 Task: Purchase a washing machine online from Flipkart.
Action: Mouse moved to (365, 63)
Screenshot: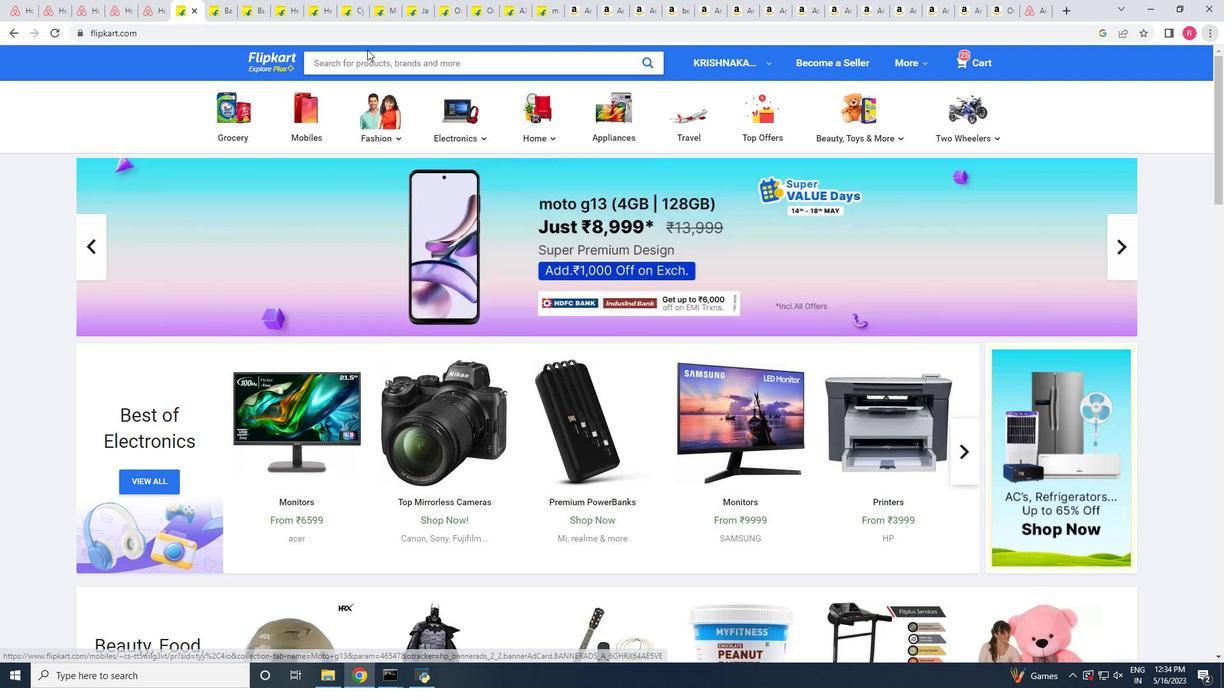 
Action: Mouse pressed left at (365, 63)
Screenshot: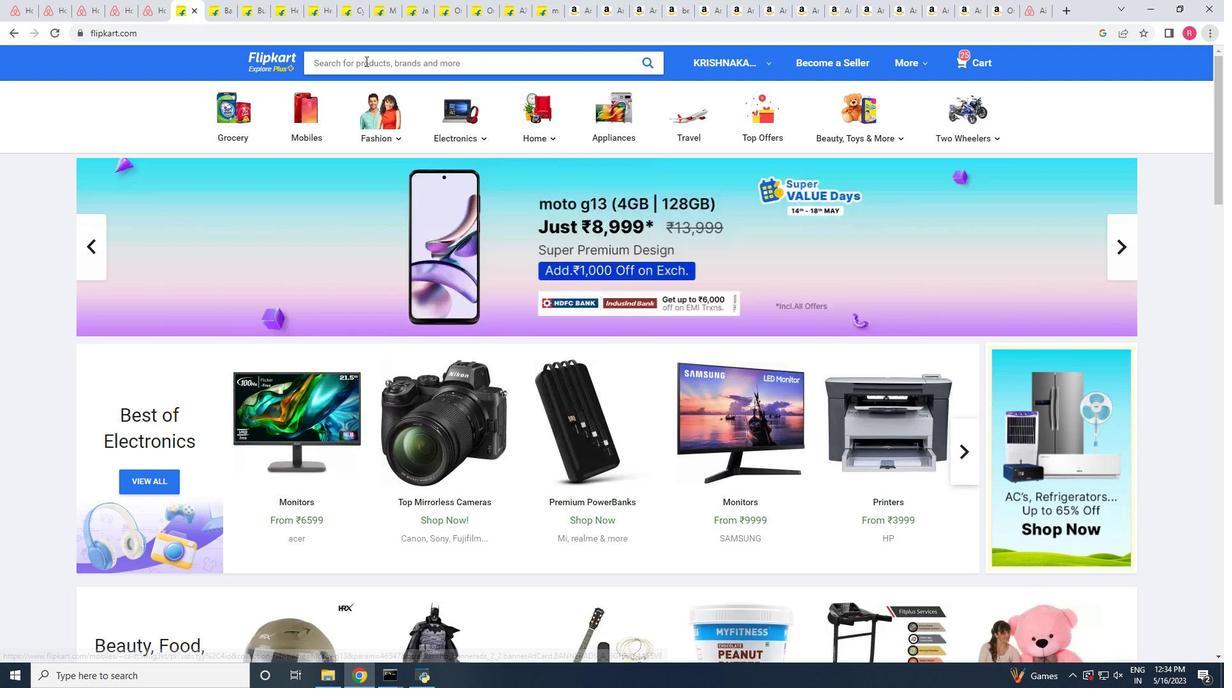 
Action: Key pressed home<Key.space>app
Screenshot: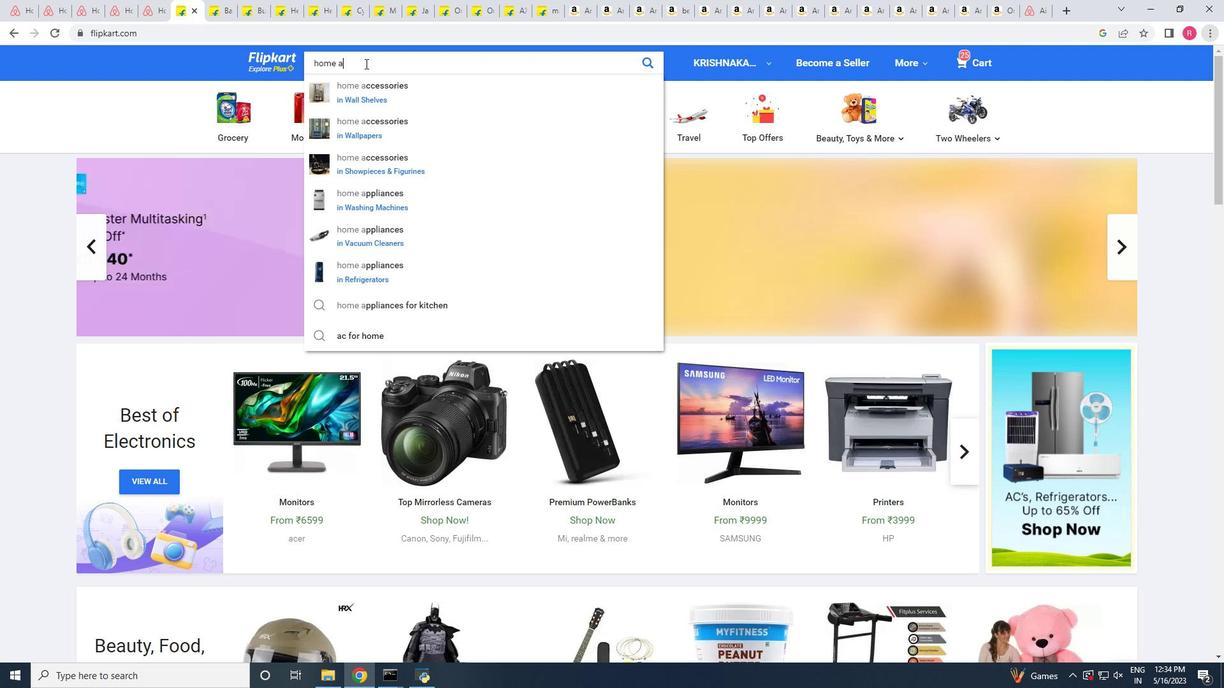 
Action: Mouse moved to (372, 94)
Screenshot: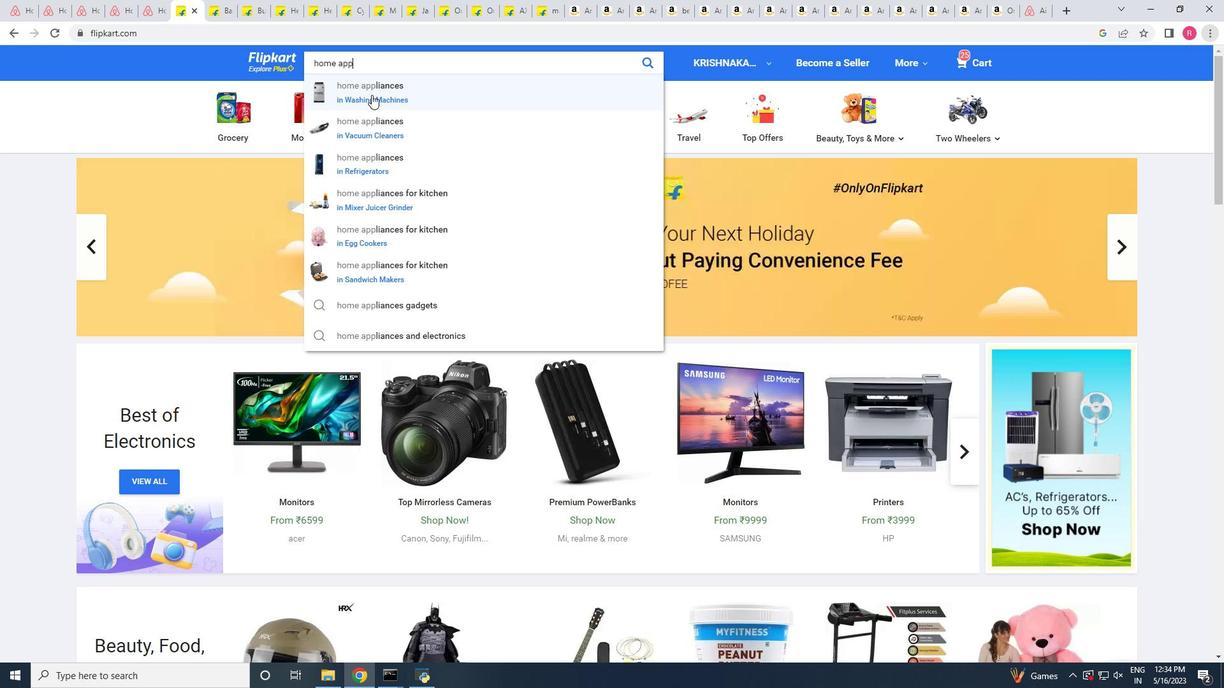 
Action: Mouse pressed left at (372, 94)
Screenshot: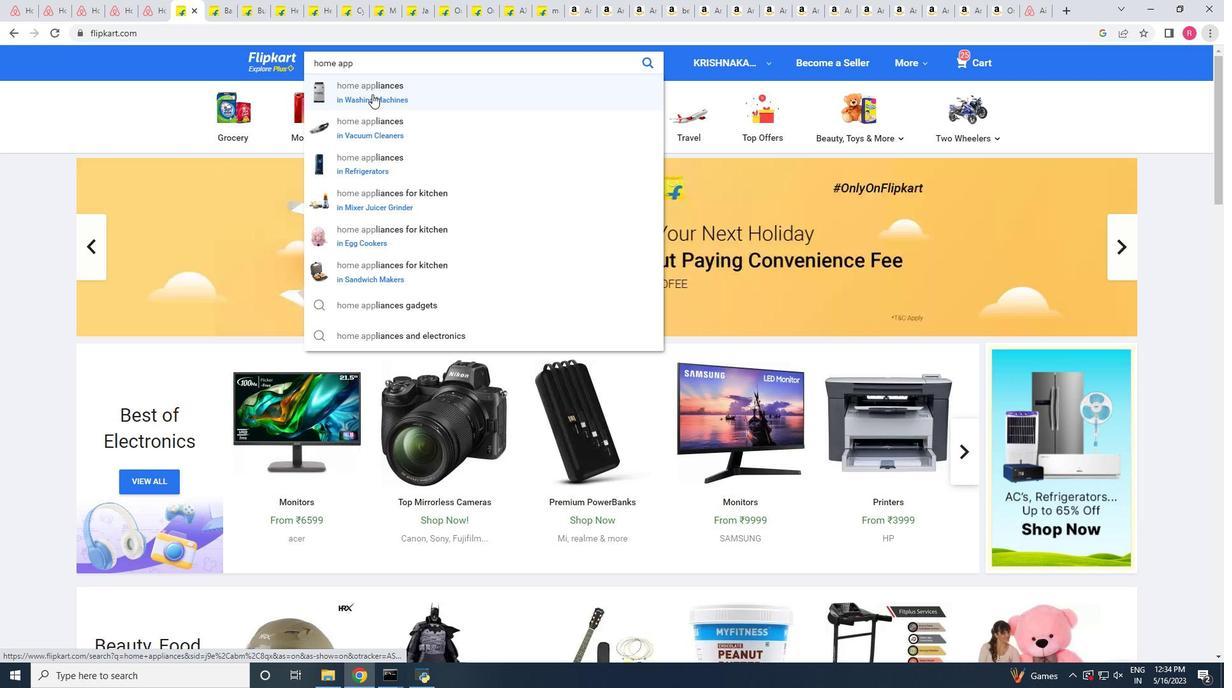 
Action: Mouse moved to (508, 221)
Screenshot: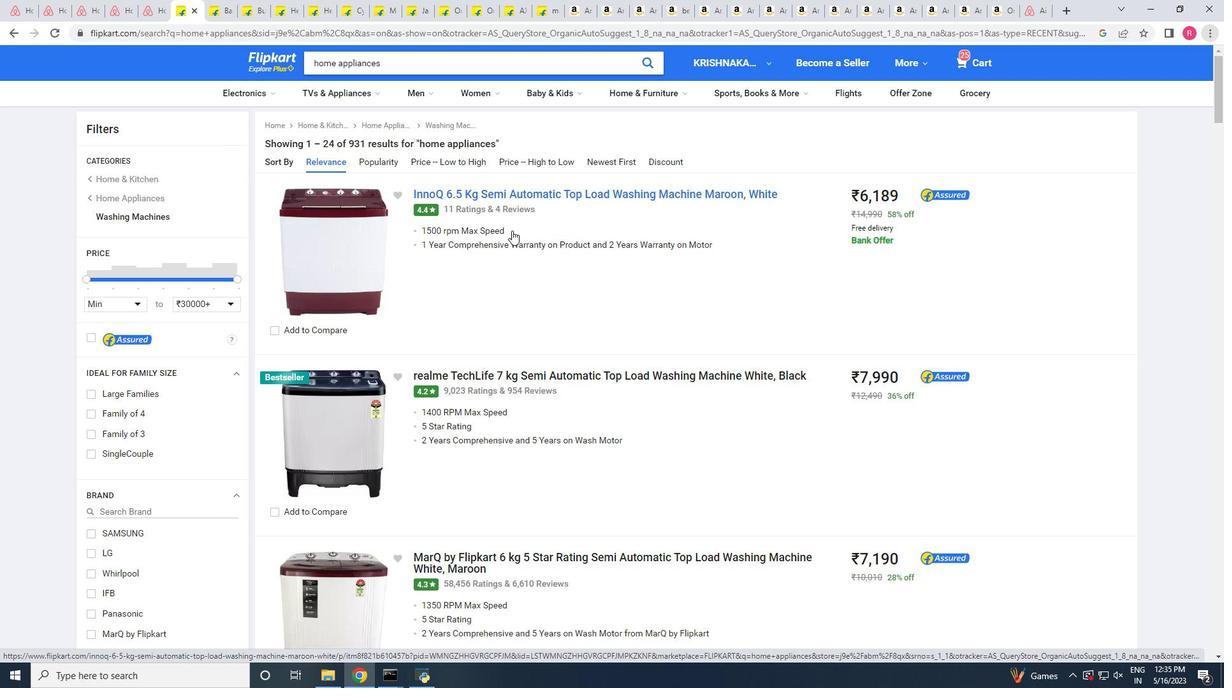 
Action: Mouse pressed left at (508, 221)
Screenshot: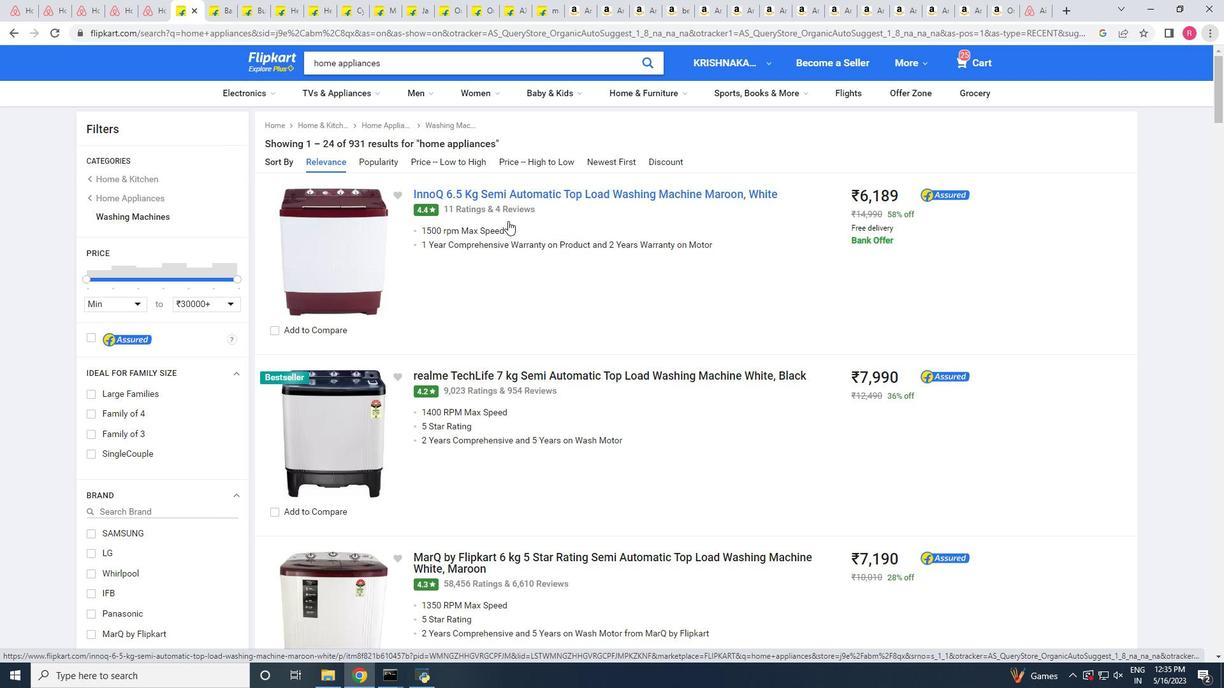 
Action: Mouse moved to (570, 358)
Screenshot: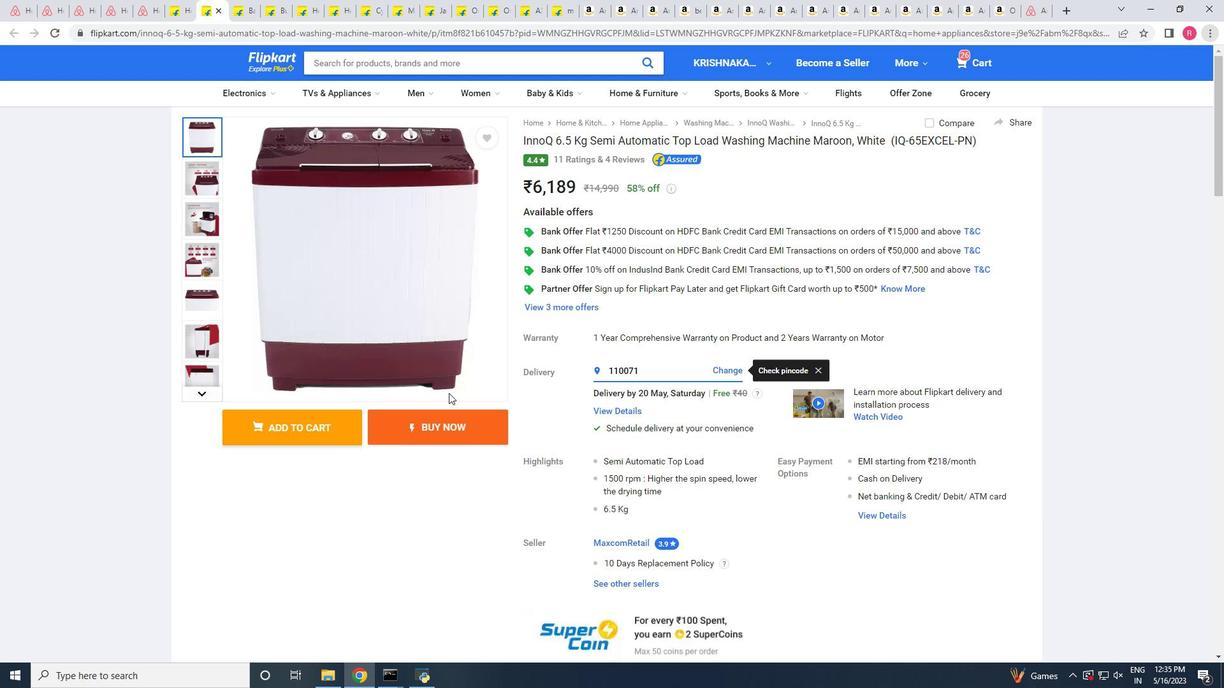 
Action: Mouse scrolled (570, 357) with delta (0, 0)
Screenshot: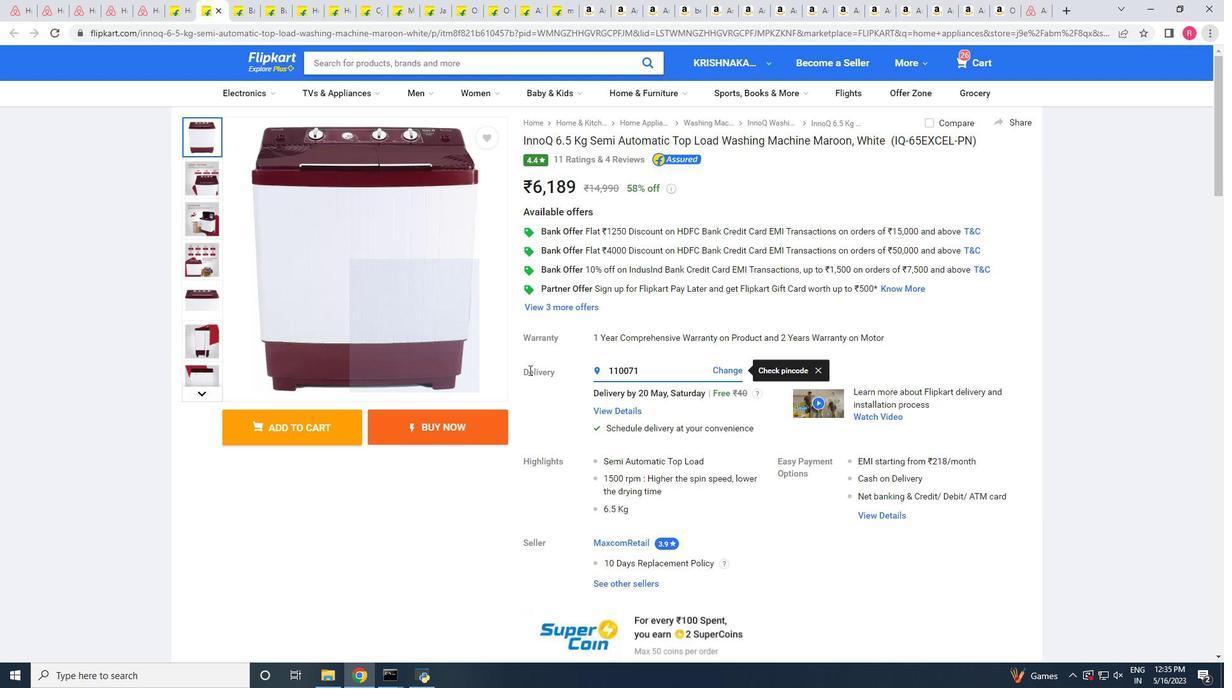 
Action: Mouse scrolled (570, 357) with delta (0, 0)
Screenshot: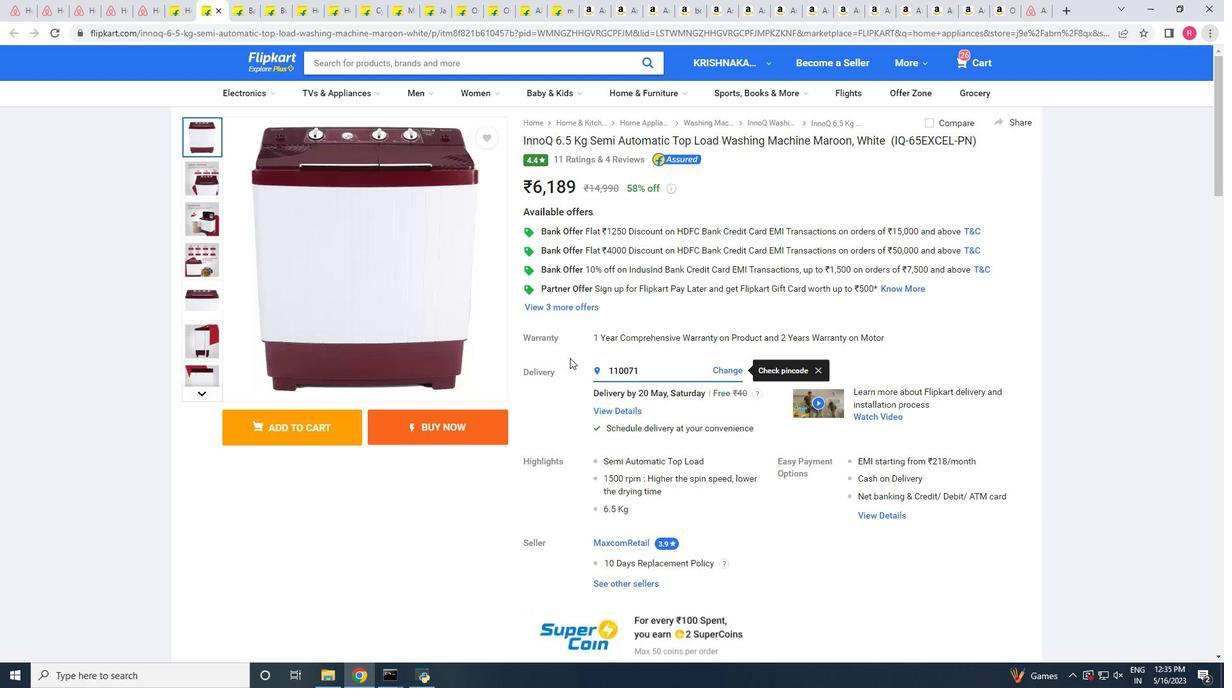
Action: Mouse scrolled (570, 357) with delta (0, 0)
Screenshot: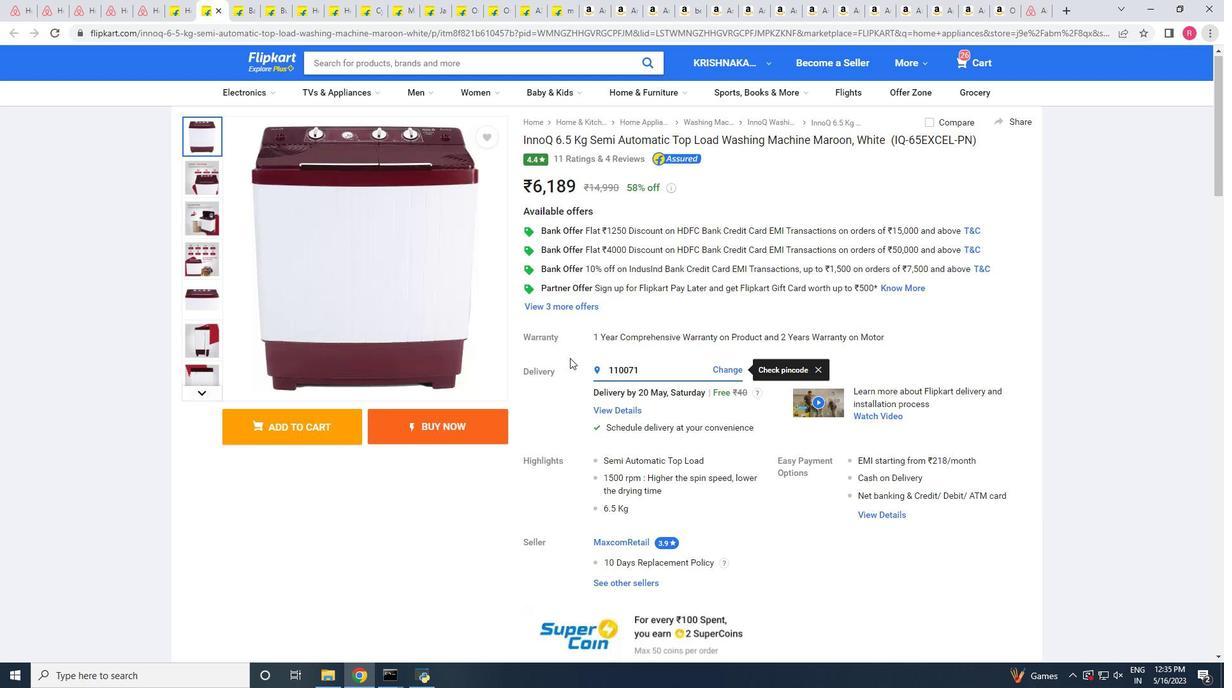 
Action: Mouse scrolled (570, 357) with delta (0, 0)
Screenshot: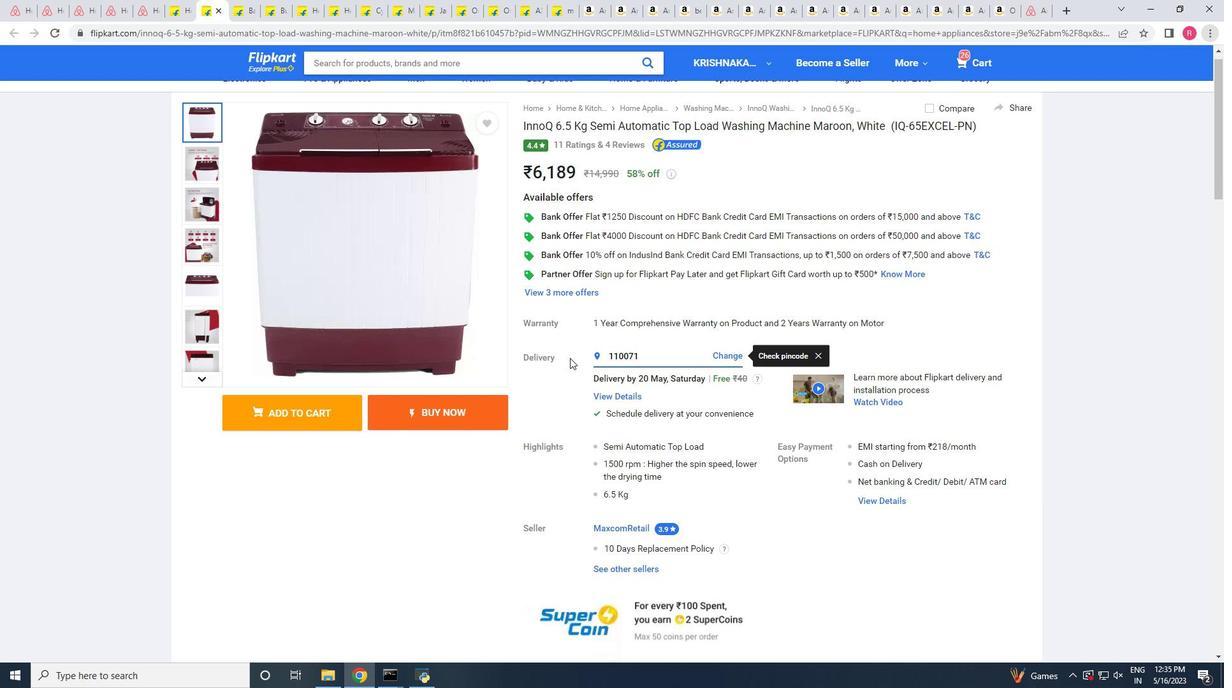 
Action: Mouse moved to (570, 358)
Screenshot: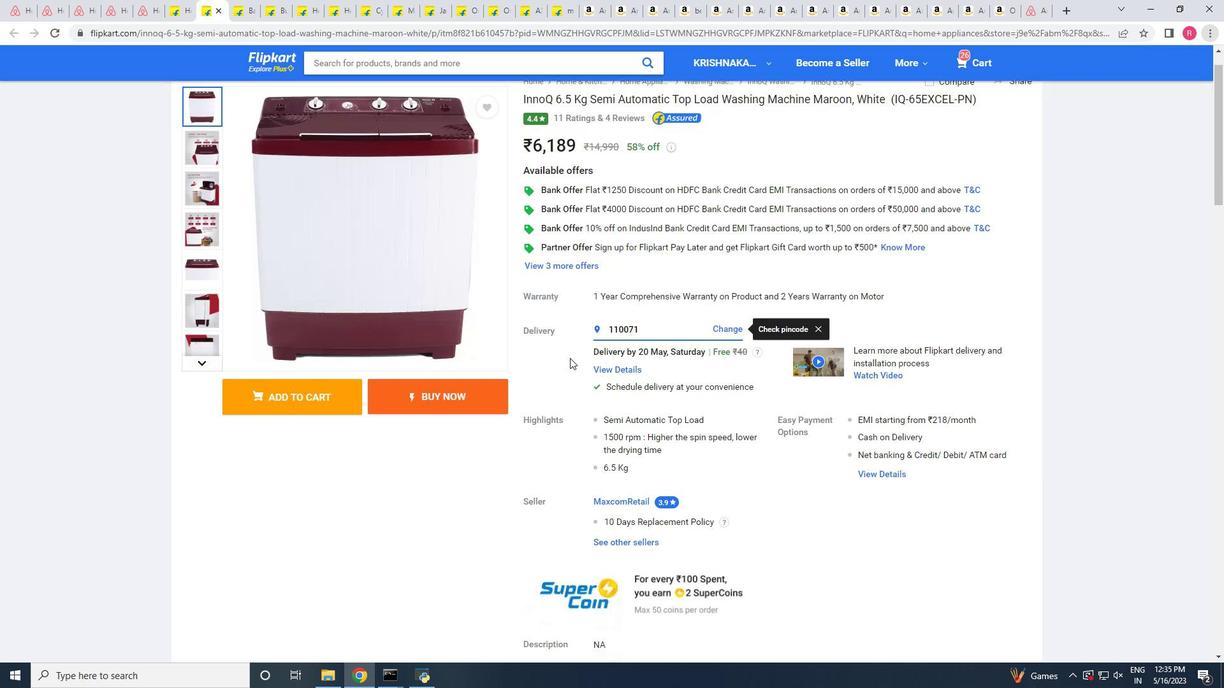 
Action: Mouse scrolled (570, 357) with delta (0, 0)
Screenshot: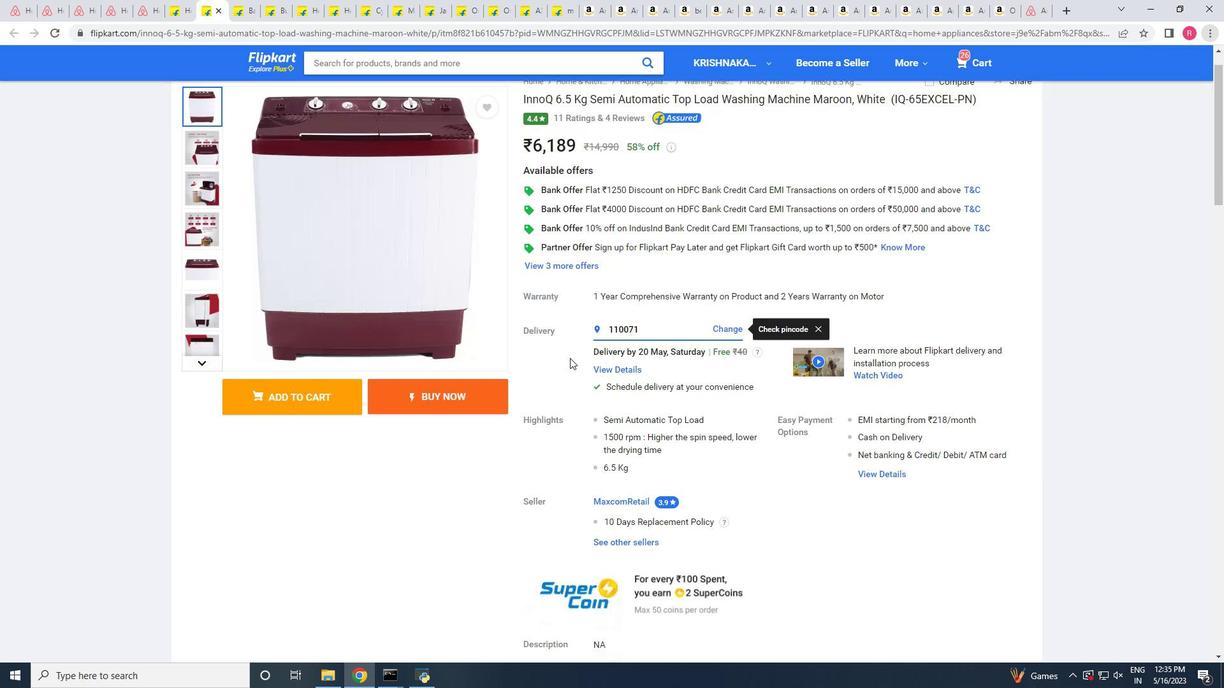 
Action: Mouse moved to (572, 357)
Screenshot: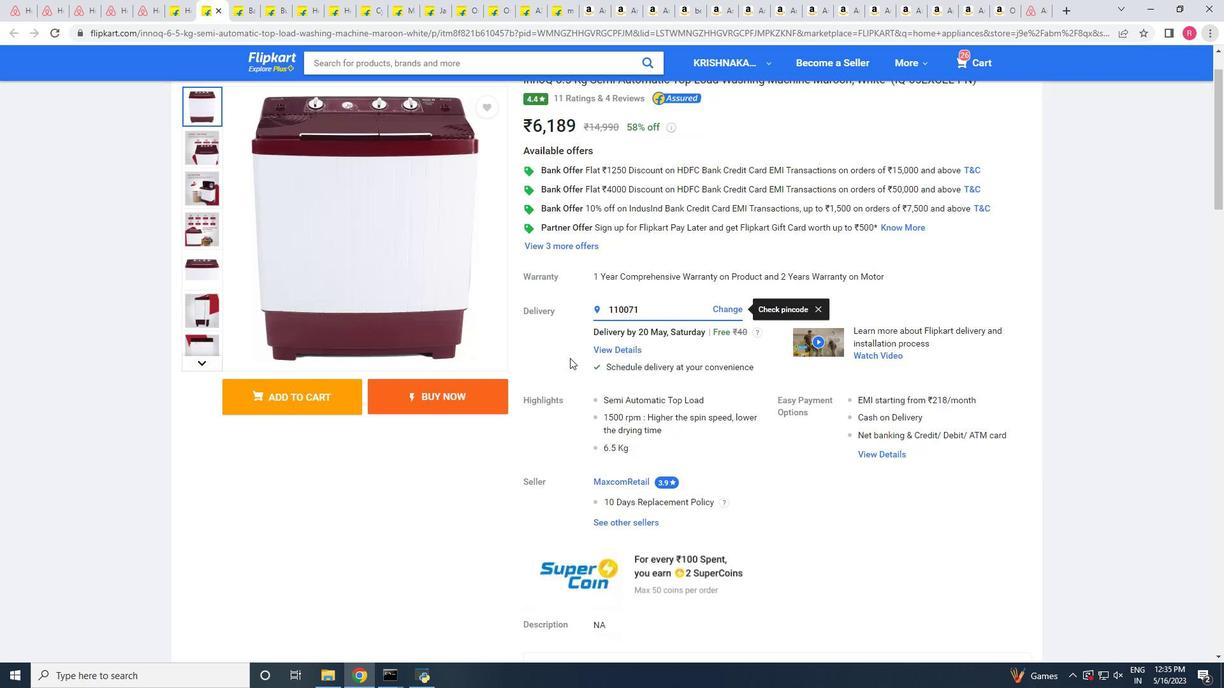 
Action: Mouse scrolled (572, 357) with delta (0, 0)
Screenshot: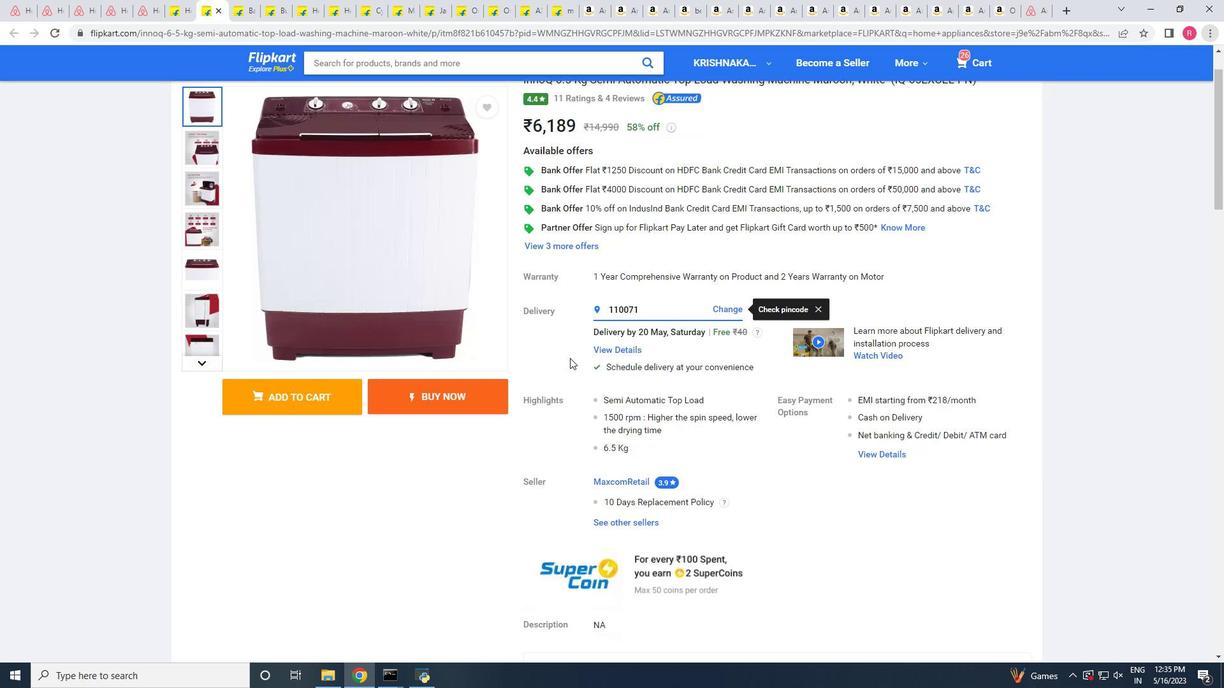 
Action: Mouse scrolled (572, 357) with delta (0, 0)
Screenshot: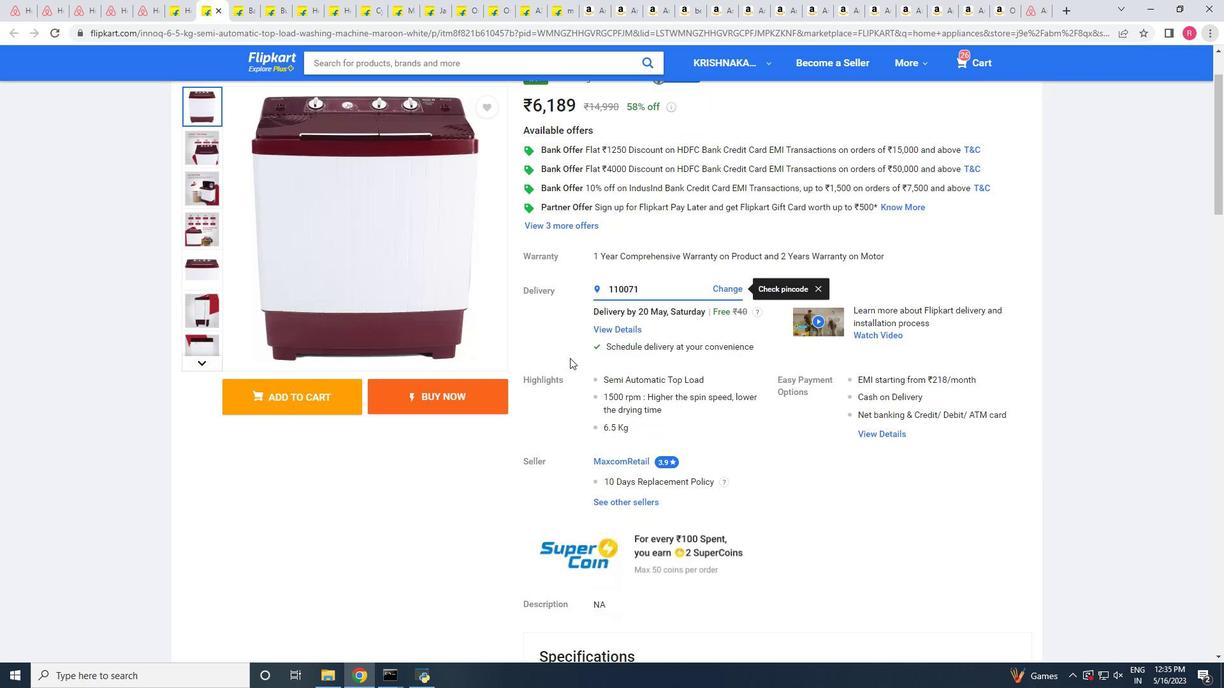 
Action: Mouse moved to (573, 357)
Screenshot: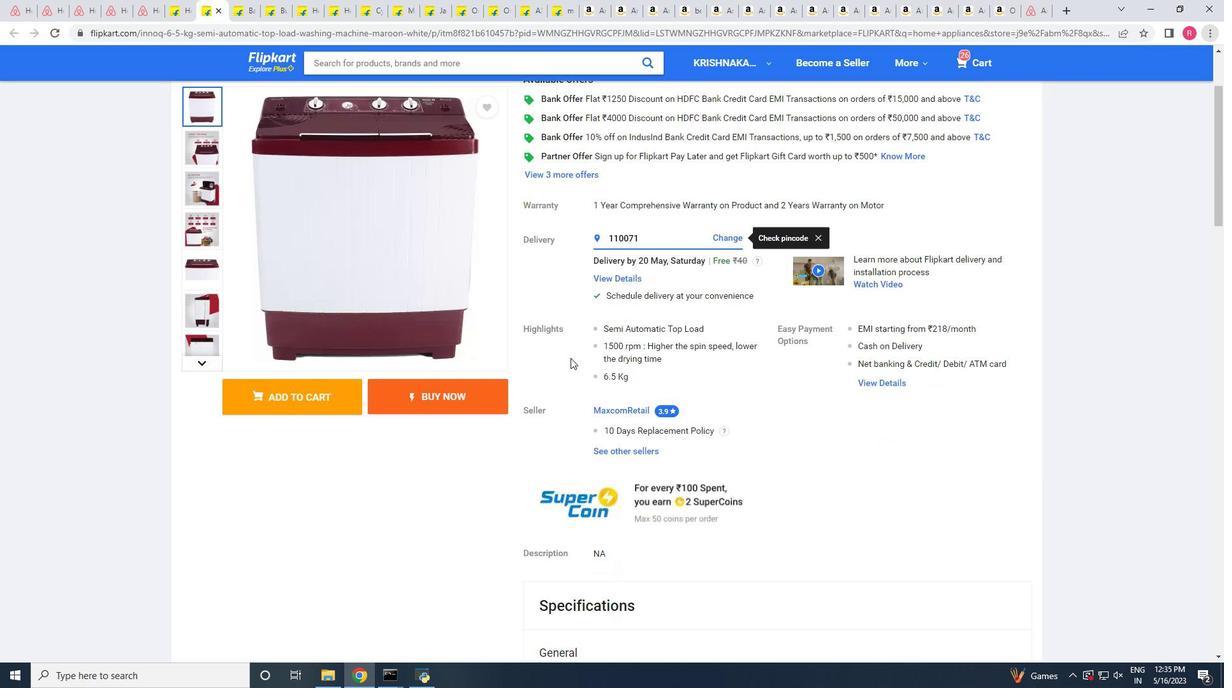 
Action: Mouse scrolled (573, 357) with delta (0, 0)
Screenshot: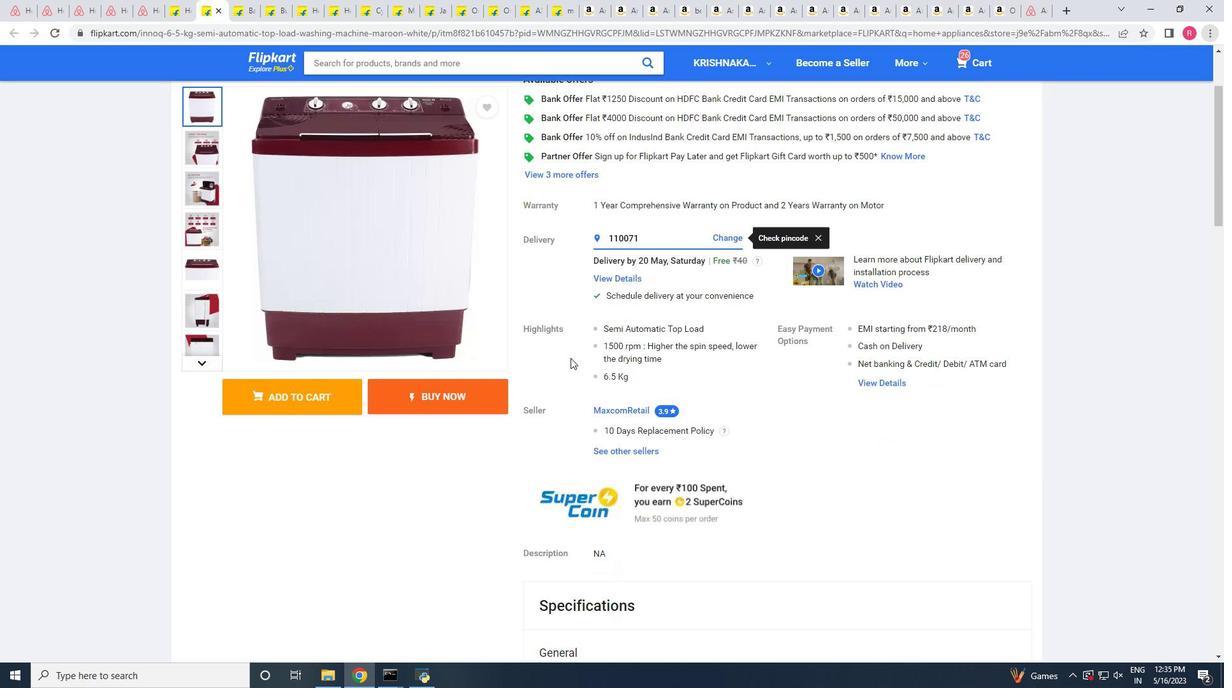 
Action: Mouse moved to (575, 355)
Screenshot: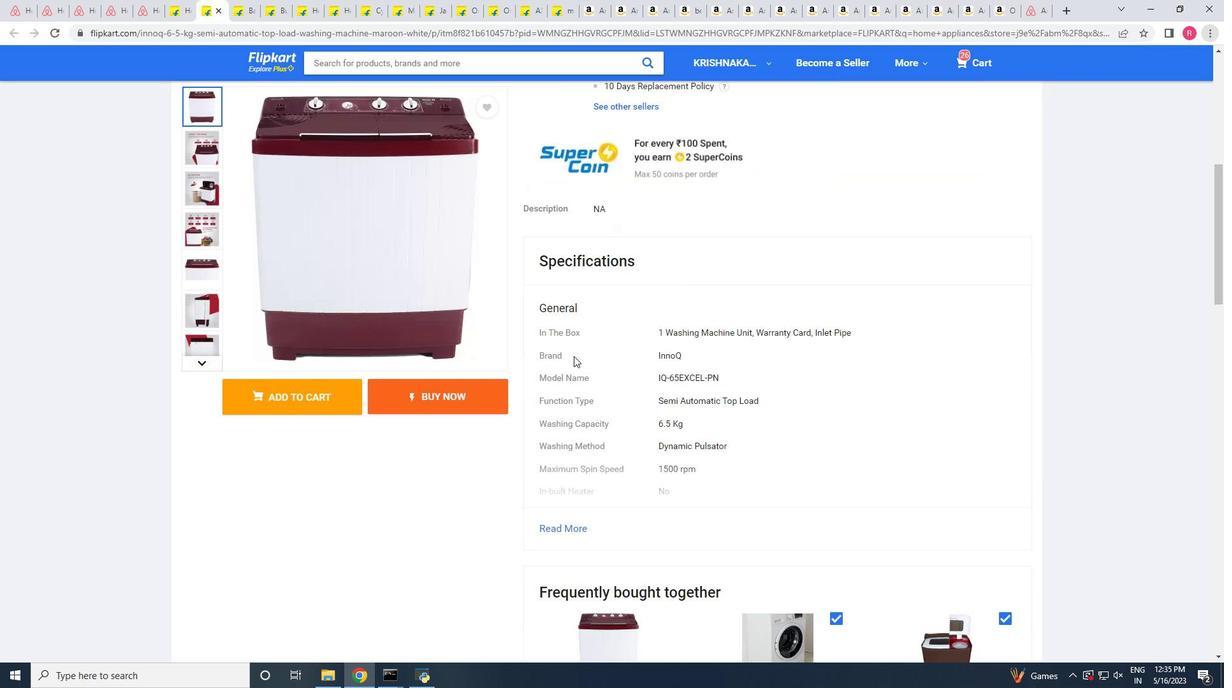 
Action: Mouse scrolled (575, 354) with delta (0, 0)
Screenshot: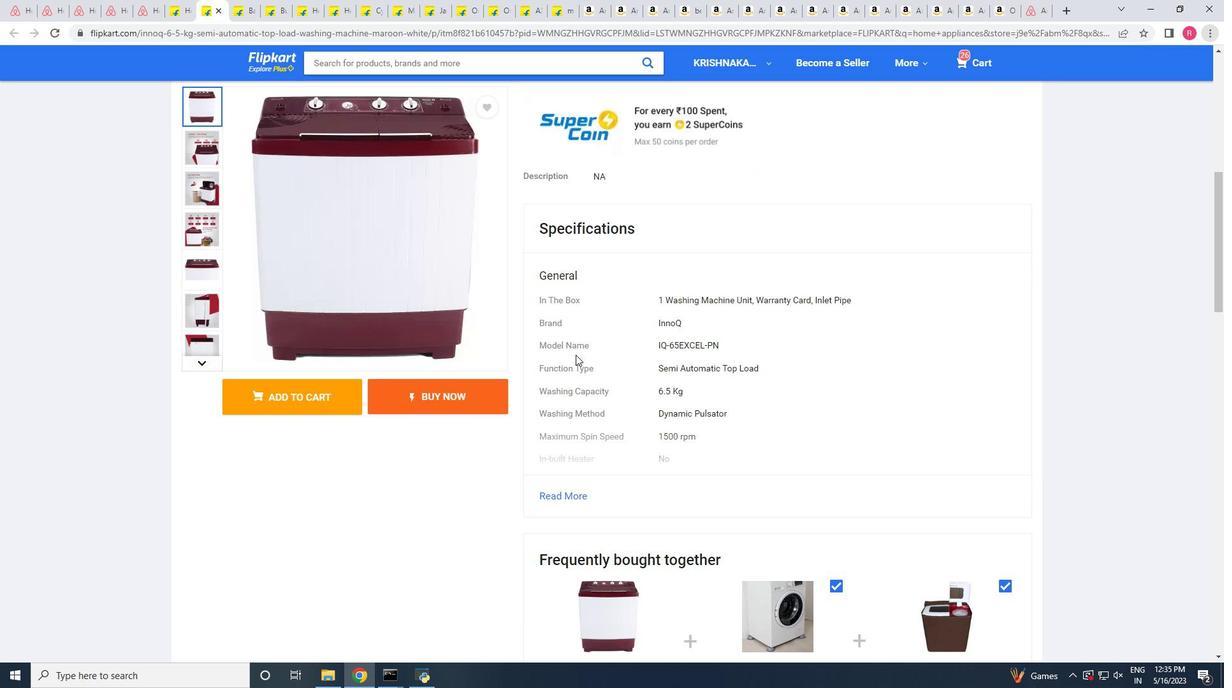 
Action: Mouse scrolled (575, 354) with delta (0, 0)
Screenshot: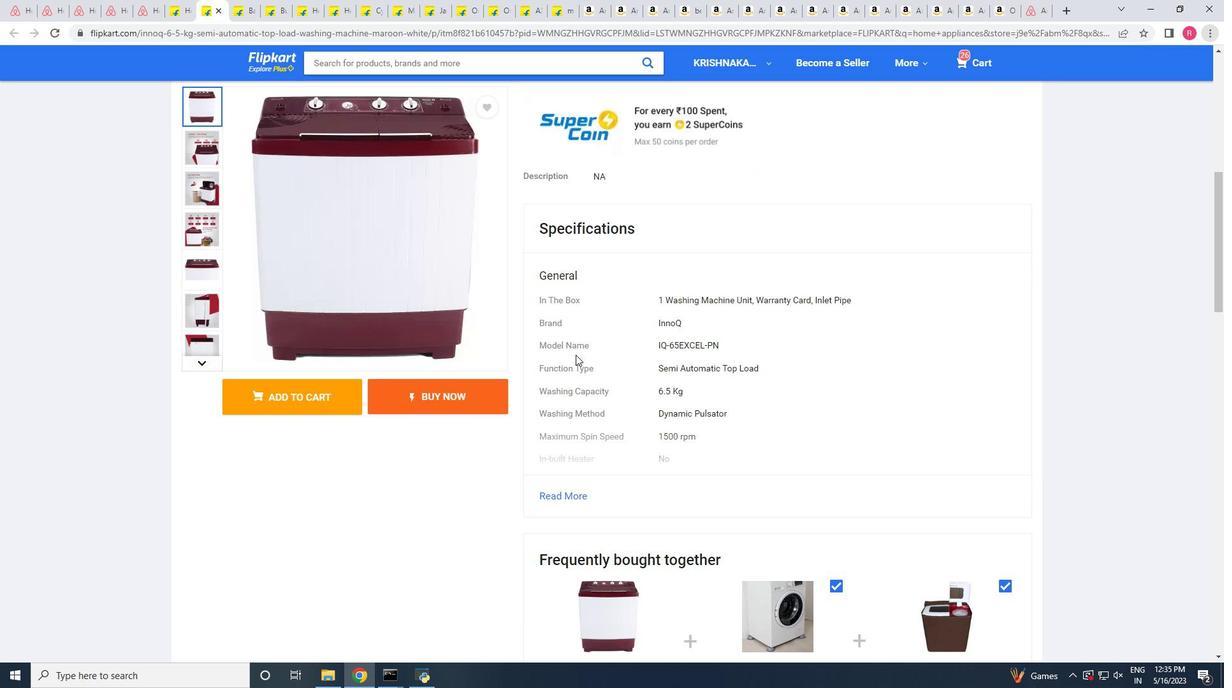 
Action: Mouse scrolled (575, 354) with delta (0, 0)
Screenshot: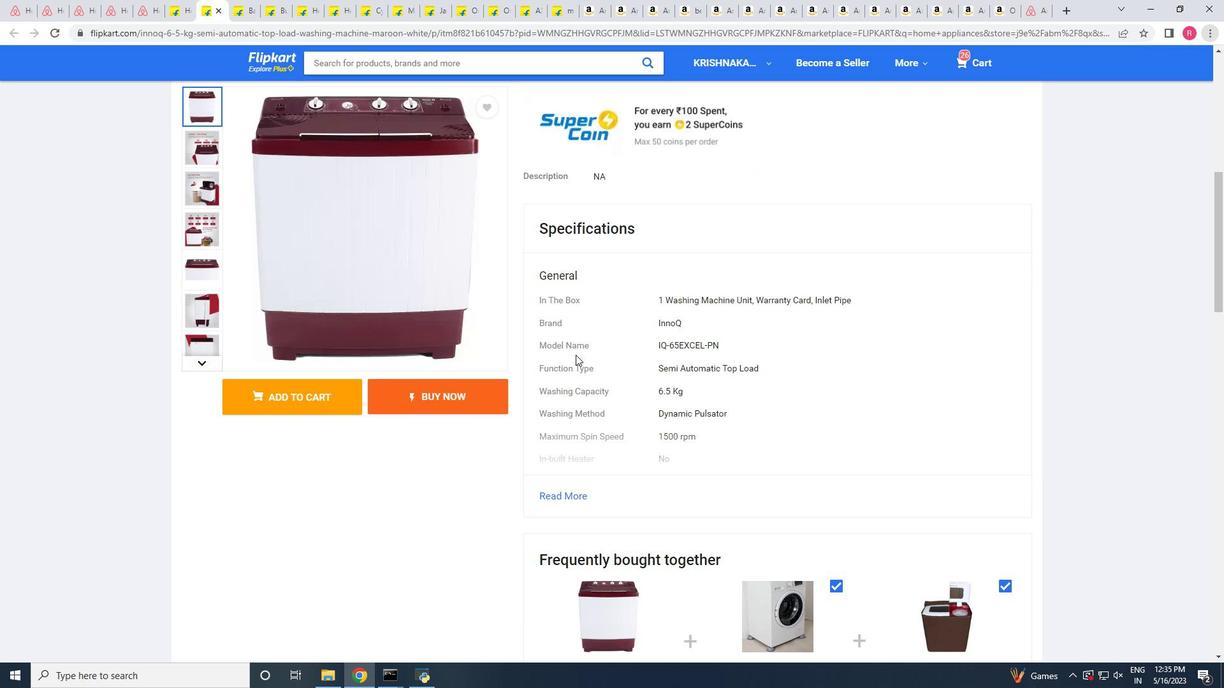 
Action: Mouse scrolled (575, 354) with delta (0, 0)
Screenshot: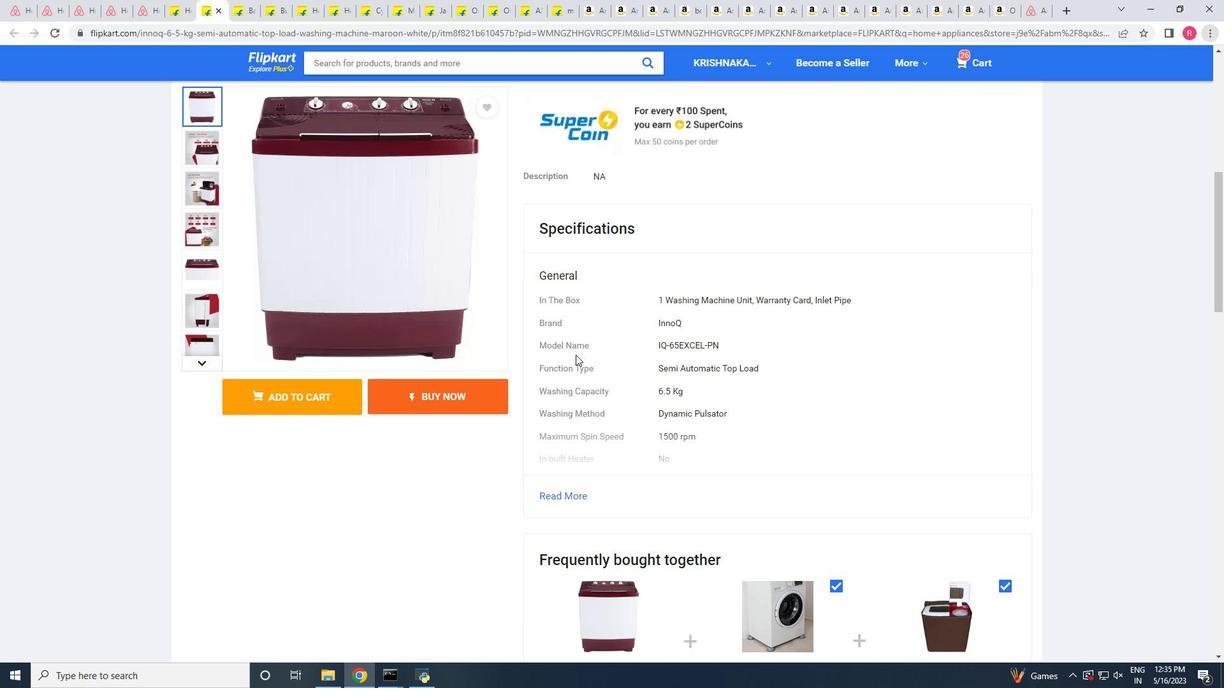 
Action: Mouse scrolled (575, 354) with delta (0, 0)
Screenshot: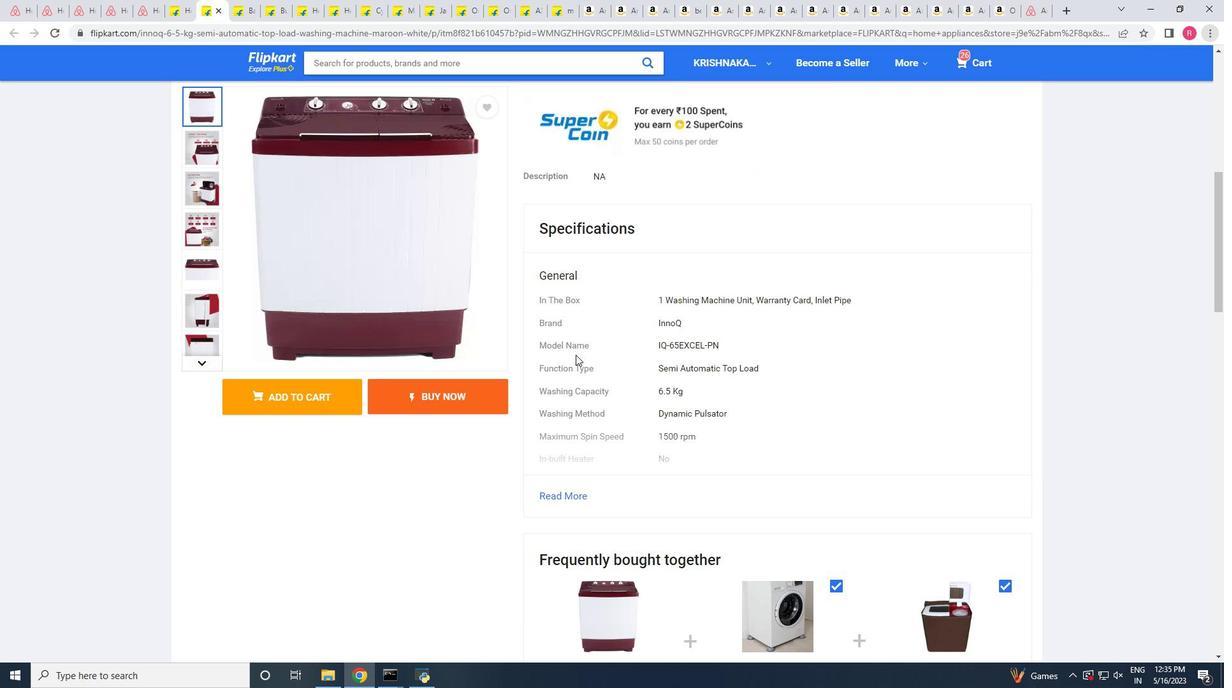 
Action: Mouse scrolled (575, 354) with delta (0, 0)
Screenshot: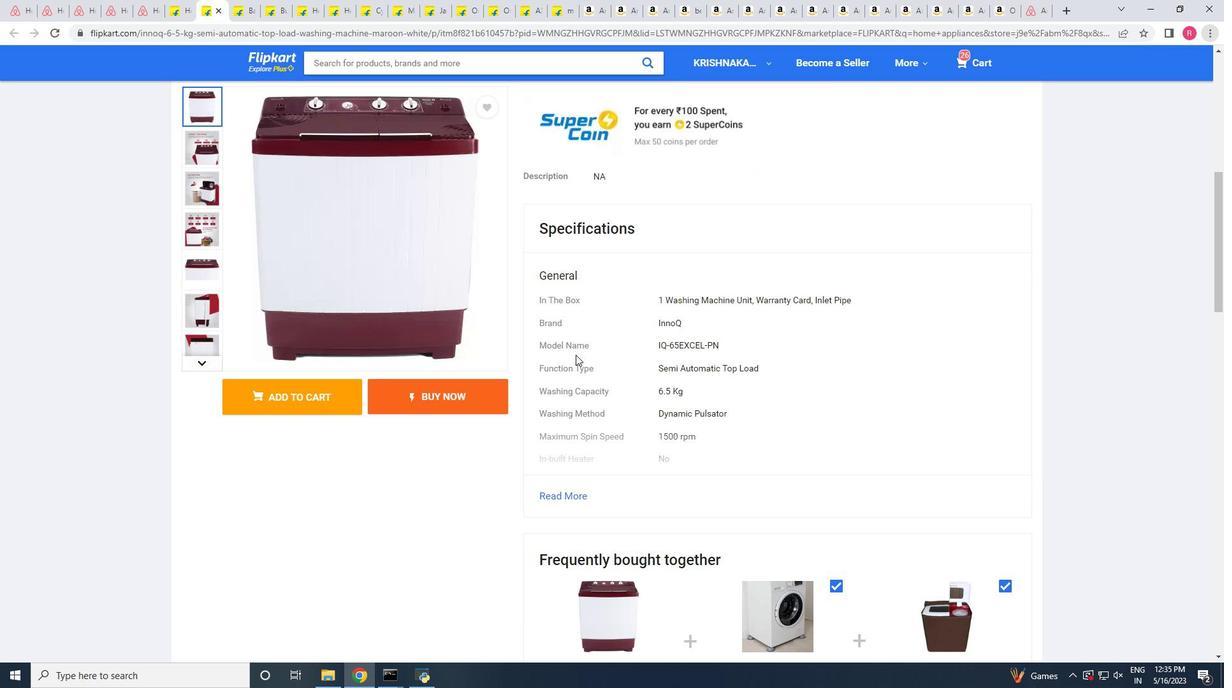 
Action: Mouse scrolled (575, 354) with delta (0, 0)
Screenshot: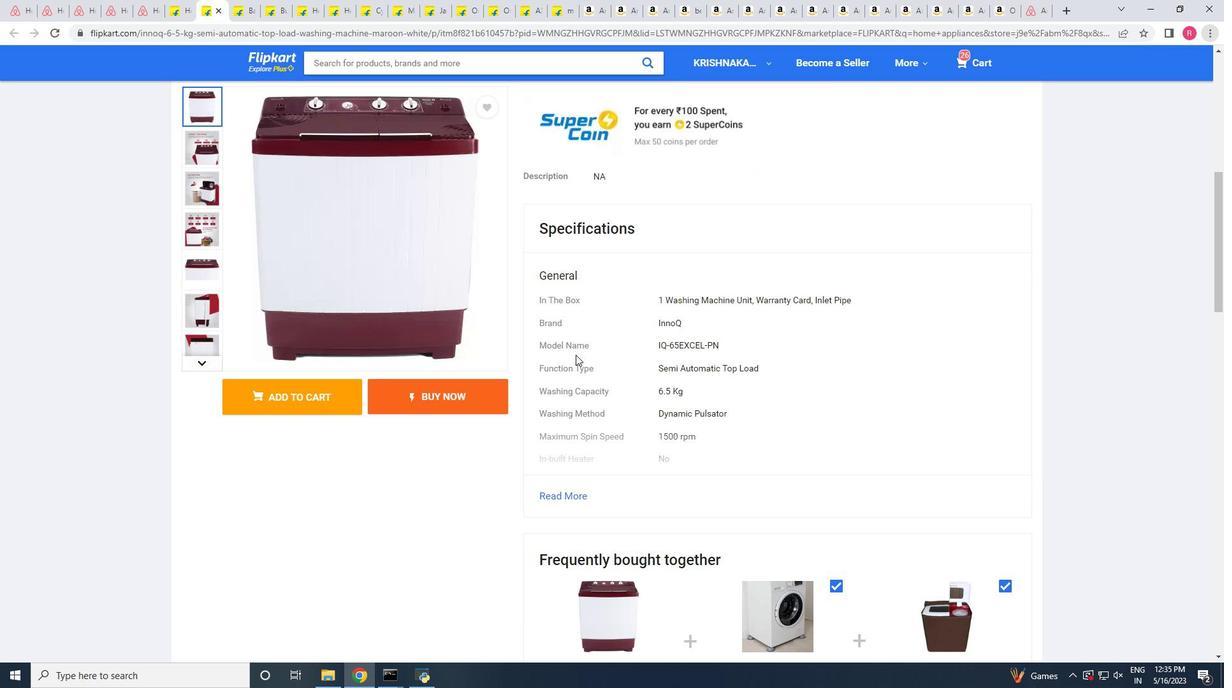 
Action: Mouse scrolled (575, 354) with delta (0, 0)
Screenshot: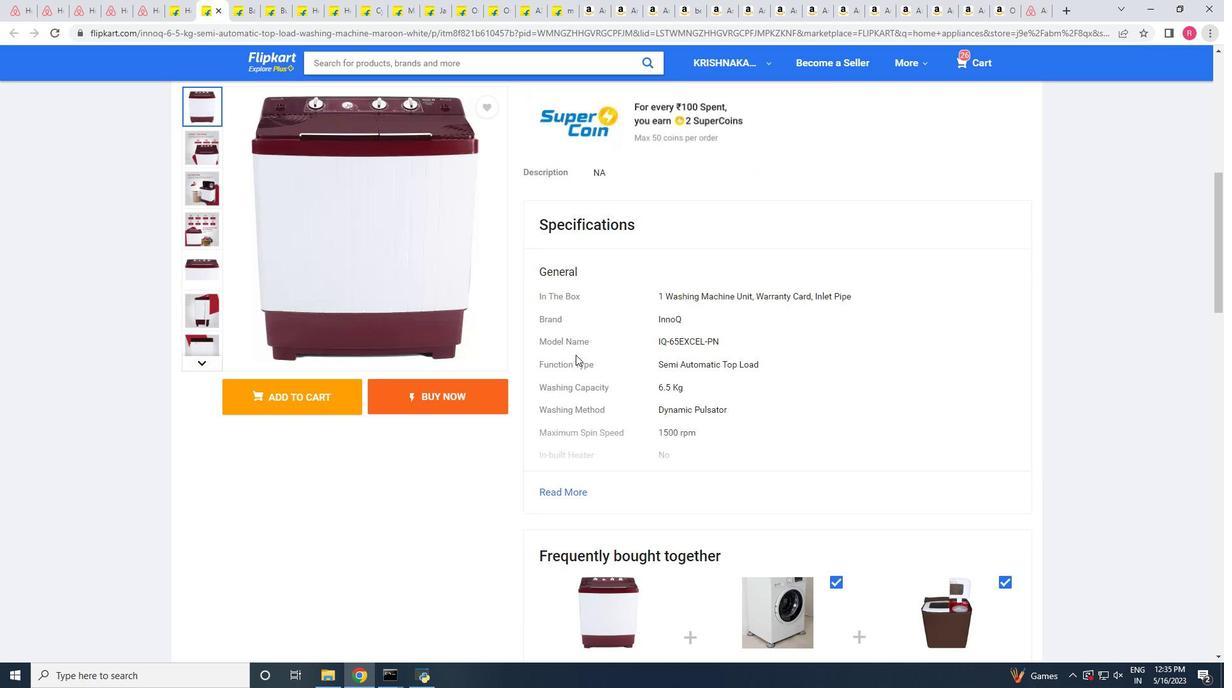 
Action: Mouse moved to (591, 352)
Screenshot: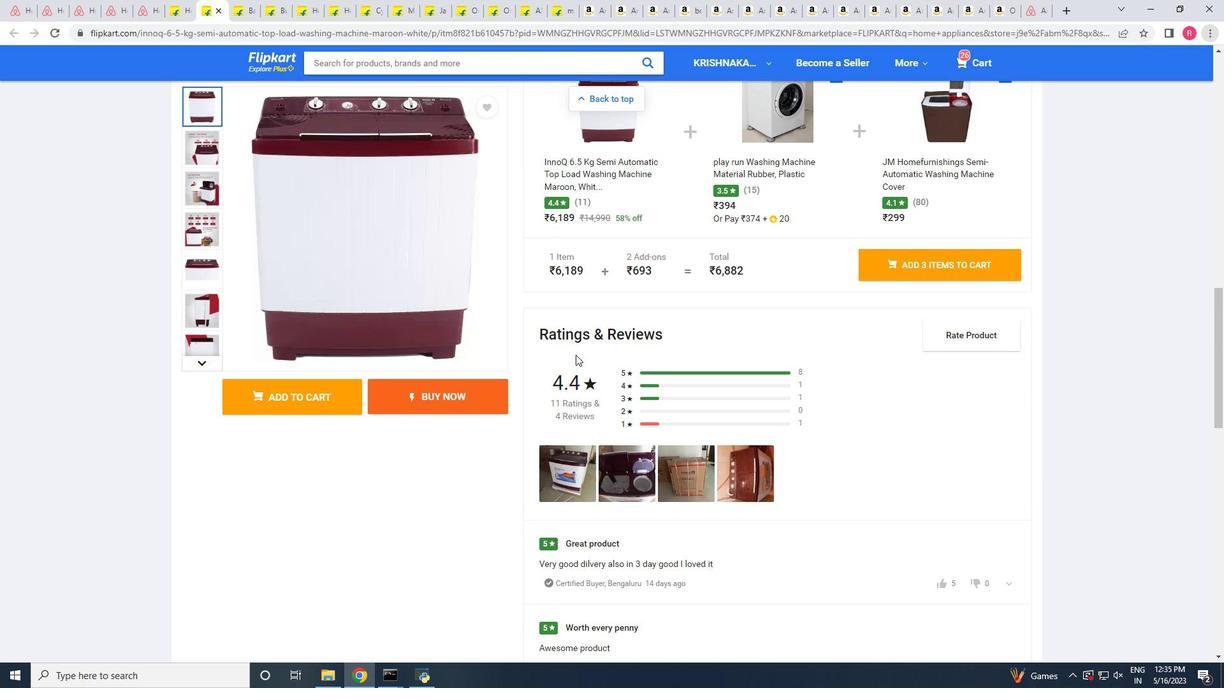 
Action: Mouse scrolled (591, 352) with delta (0, 0)
Screenshot: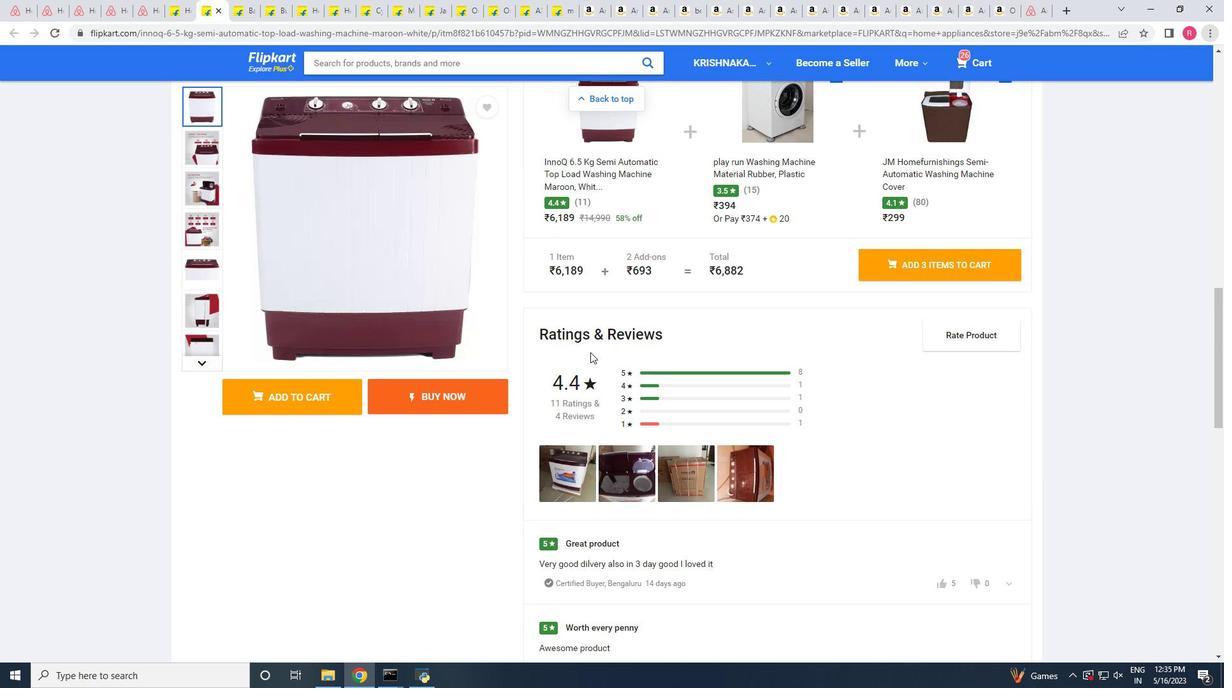 
Action: Mouse scrolled (591, 352) with delta (0, 0)
Screenshot: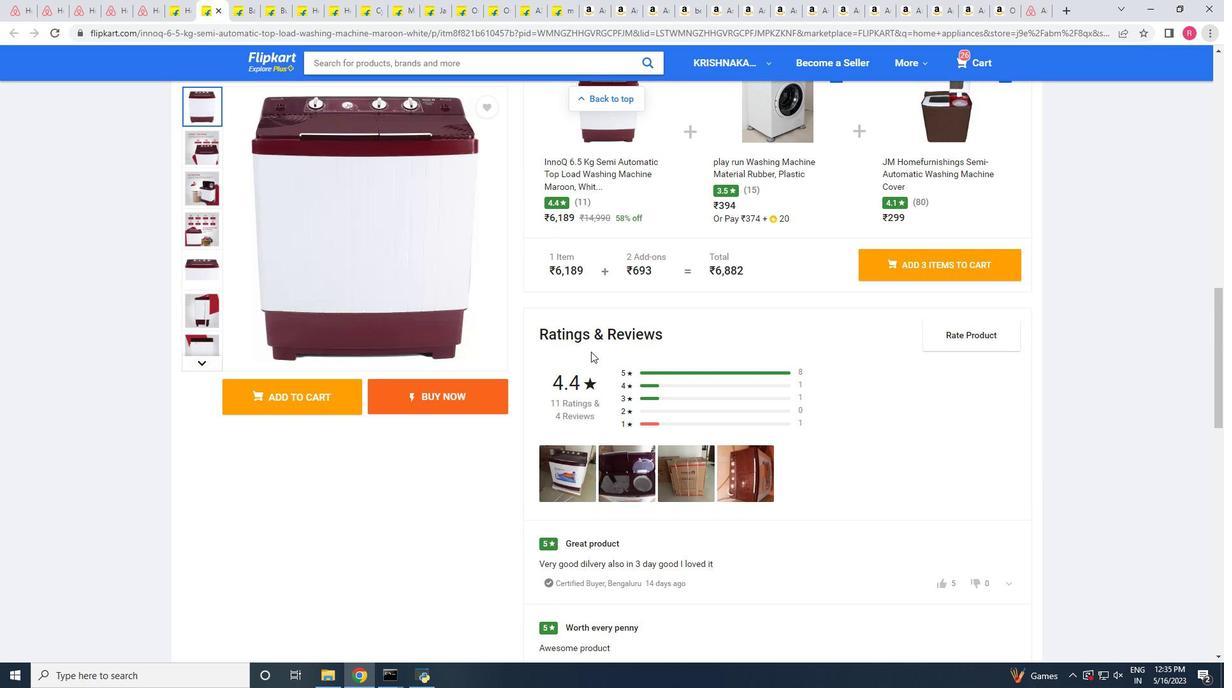 
Action: Mouse moved to (928, 396)
Screenshot: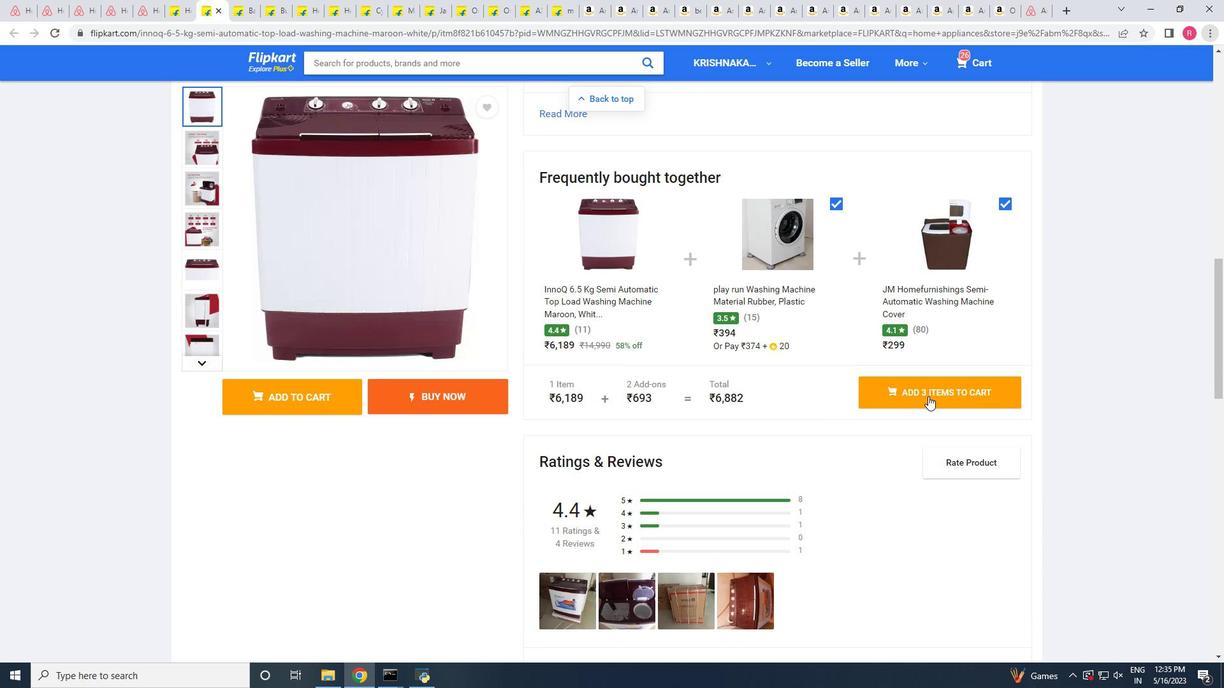 
Action: Mouse pressed left at (928, 396)
Screenshot: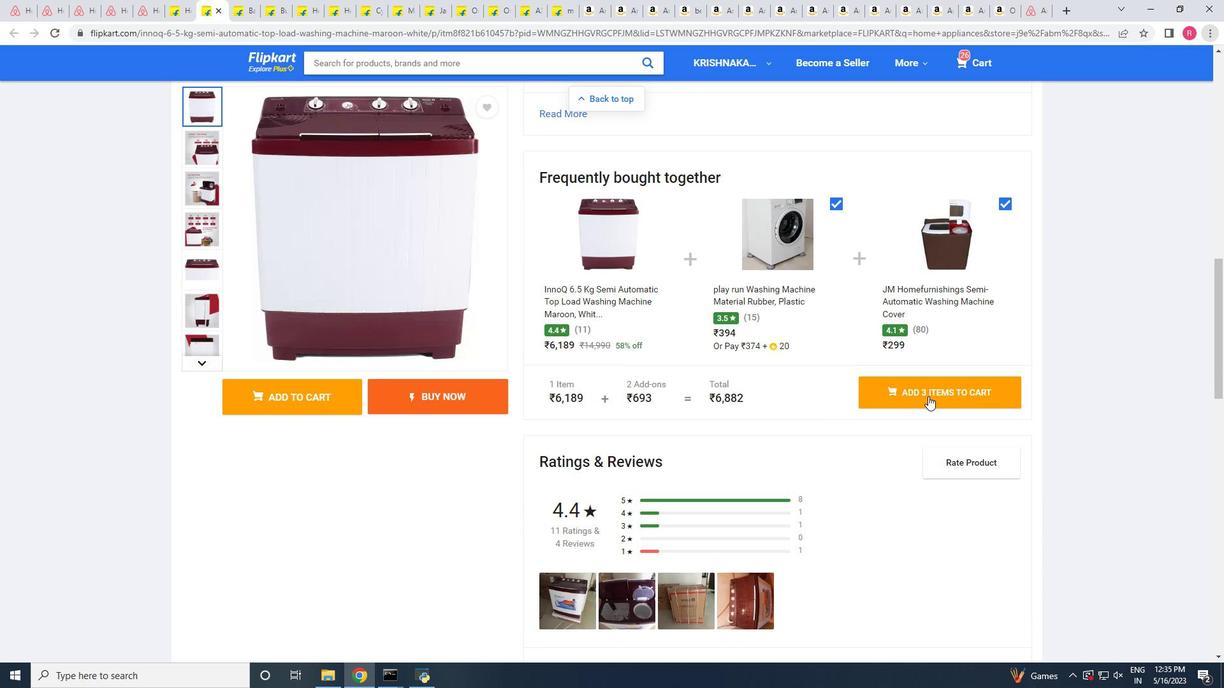 
Action: Mouse moved to (598, 321)
Screenshot: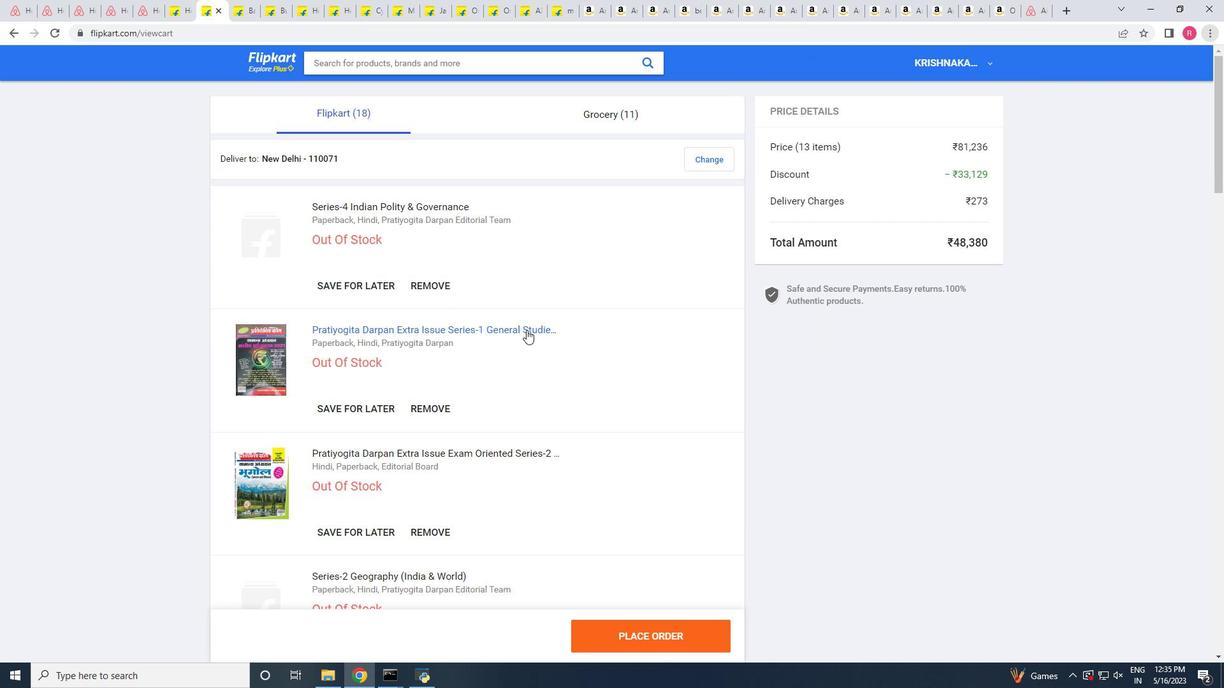 
Action: Mouse scrolled (598, 320) with delta (0, 0)
Screenshot: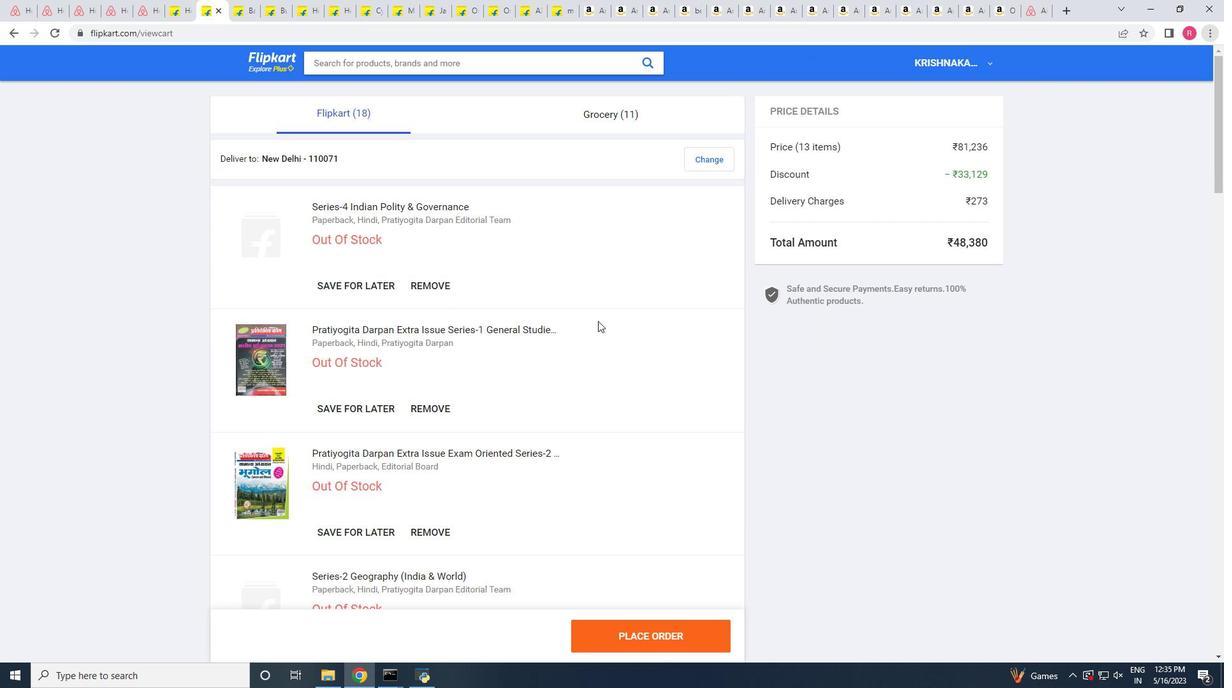 
Action: Mouse scrolled (598, 320) with delta (0, 0)
Screenshot: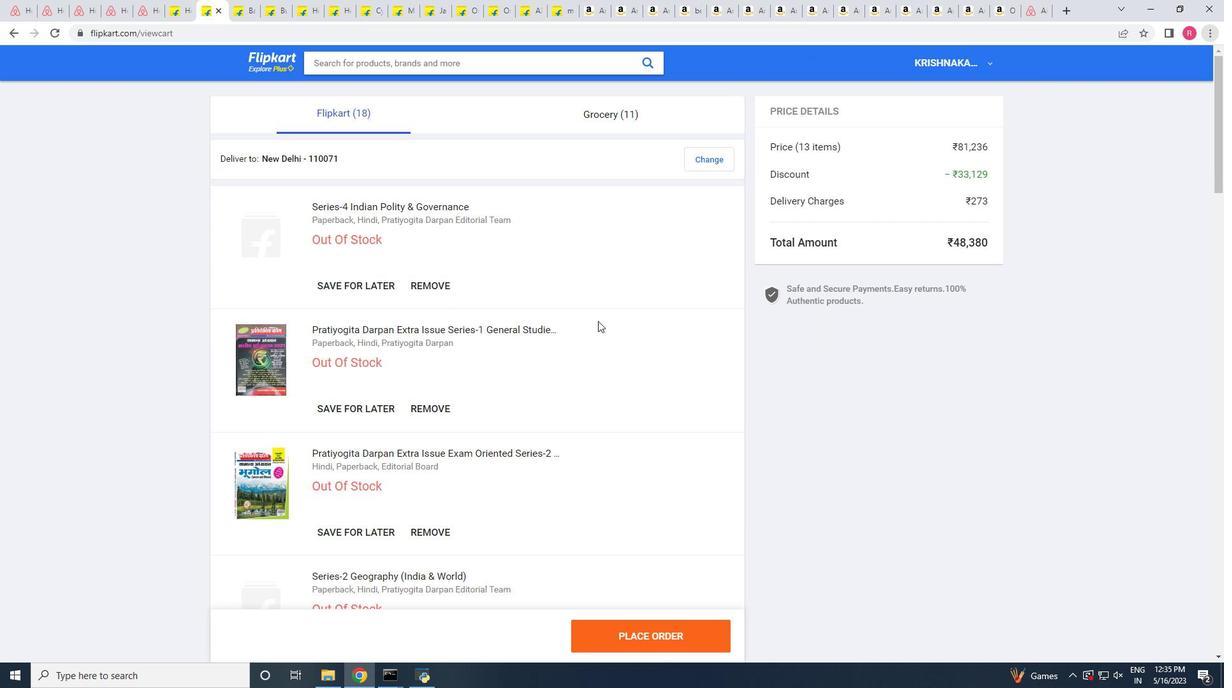 
Action: Mouse scrolled (598, 320) with delta (0, 0)
Screenshot: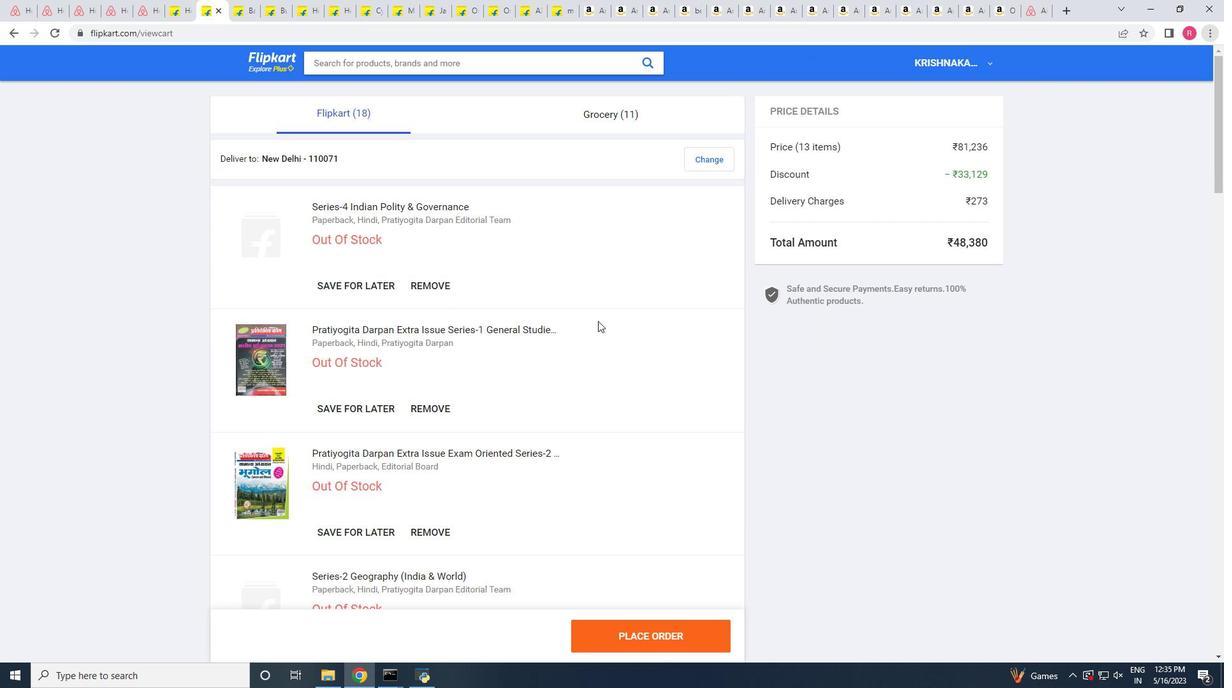 
Action: Mouse scrolled (598, 320) with delta (0, 0)
Screenshot: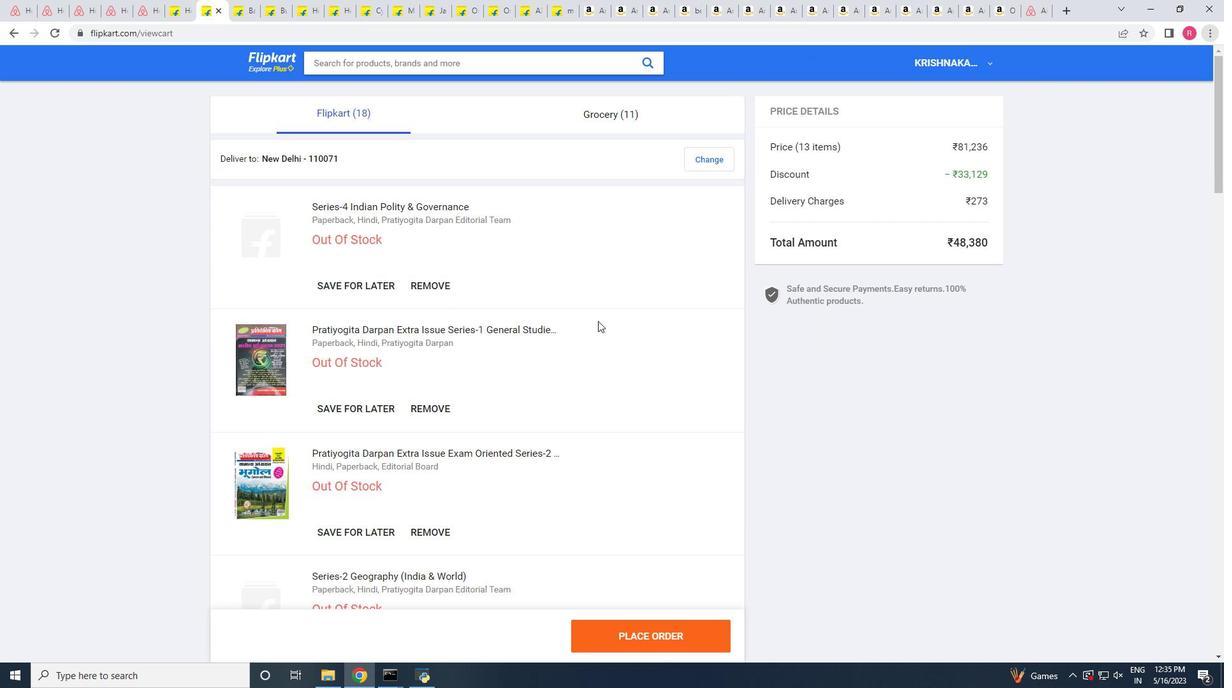
Action: Mouse scrolled (598, 320) with delta (0, 0)
Screenshot: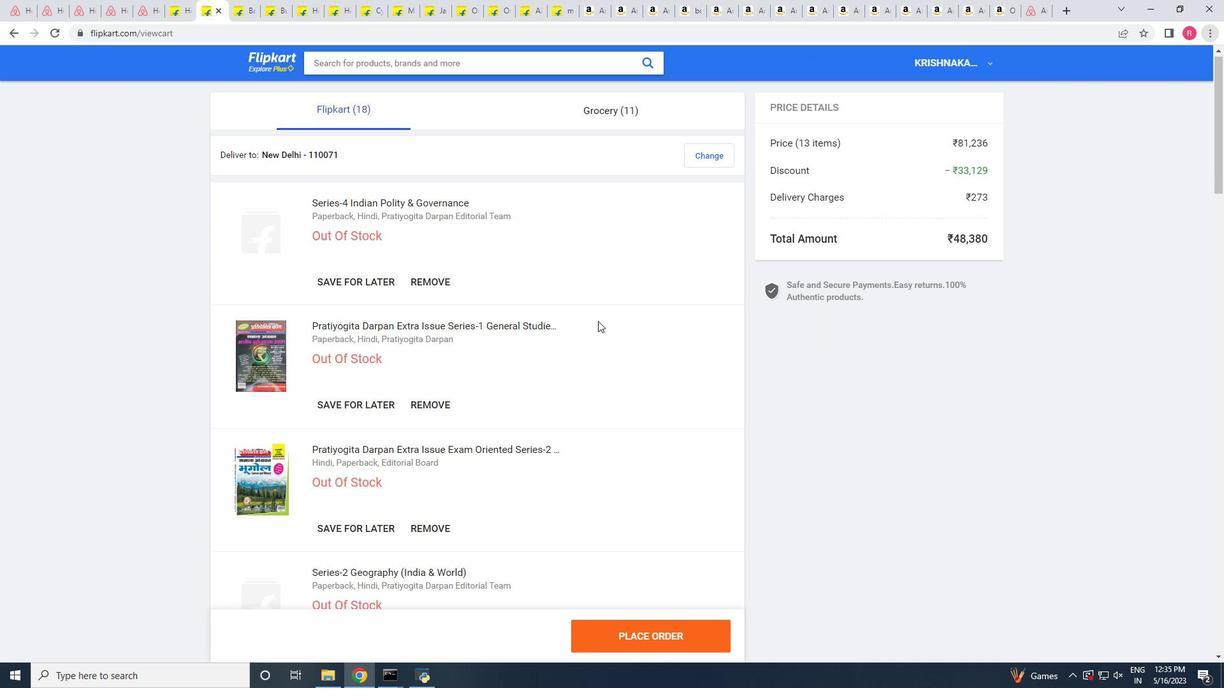 
Action: Mouse scrolled (598, 320) with delta (0, 0)
Screenshot: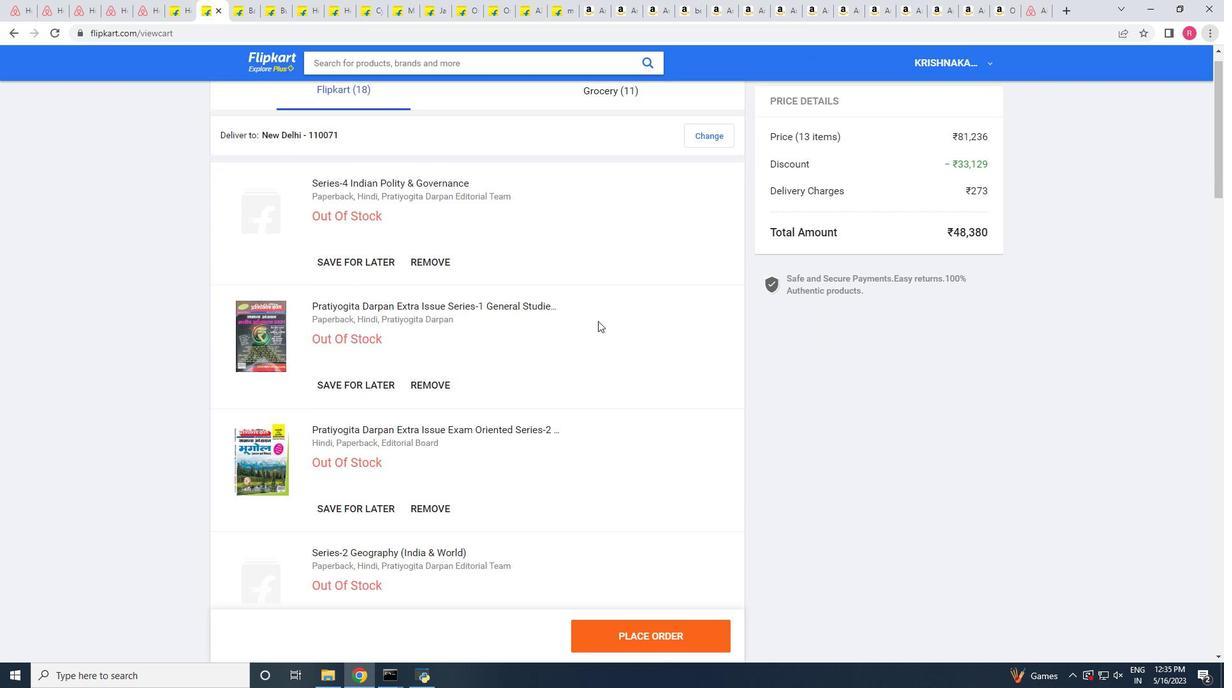 
Action: Mouse moved to (598, 321)
Screenshot: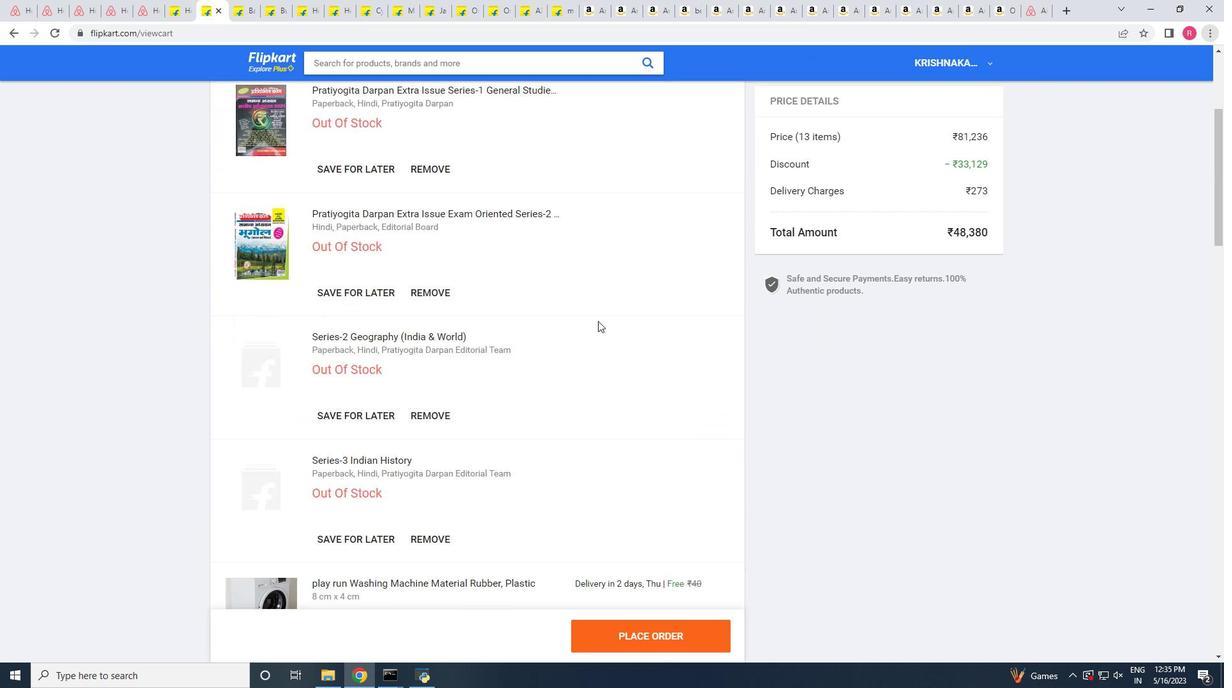 
Action: Mouse scrolled (598, 320) with delta (0, 0)
Screenshot: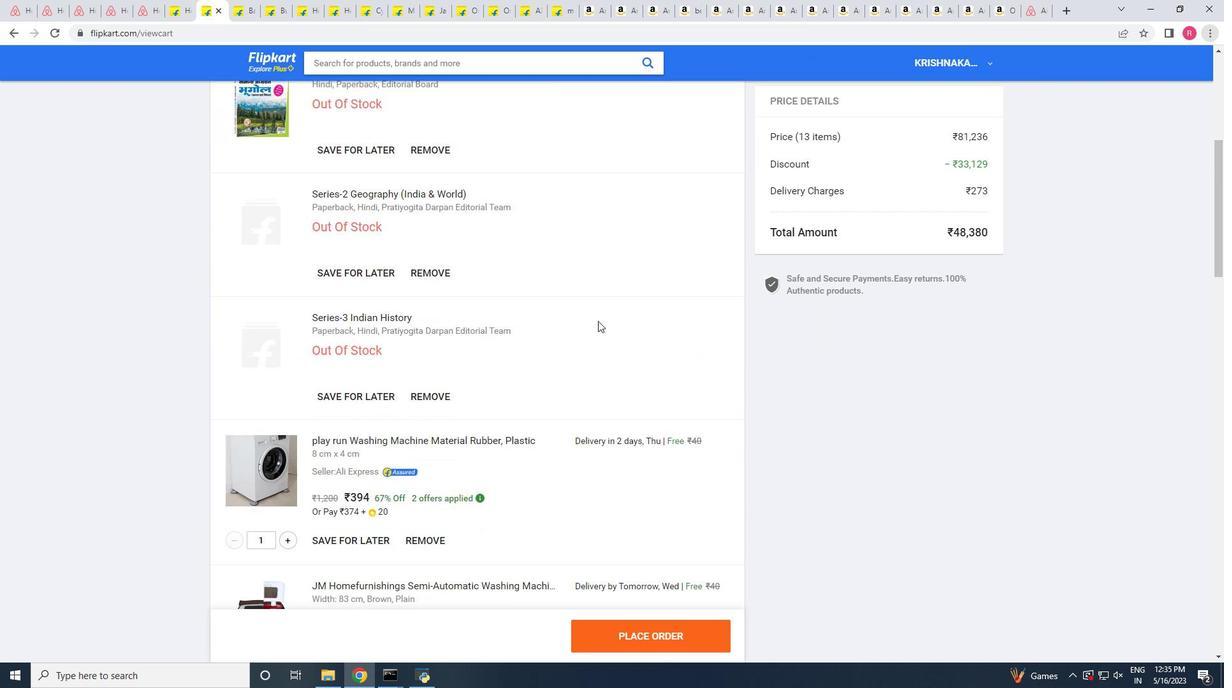 
Action: Mouse scrolled (598, 320) with delta (0, 0)
Screenshot: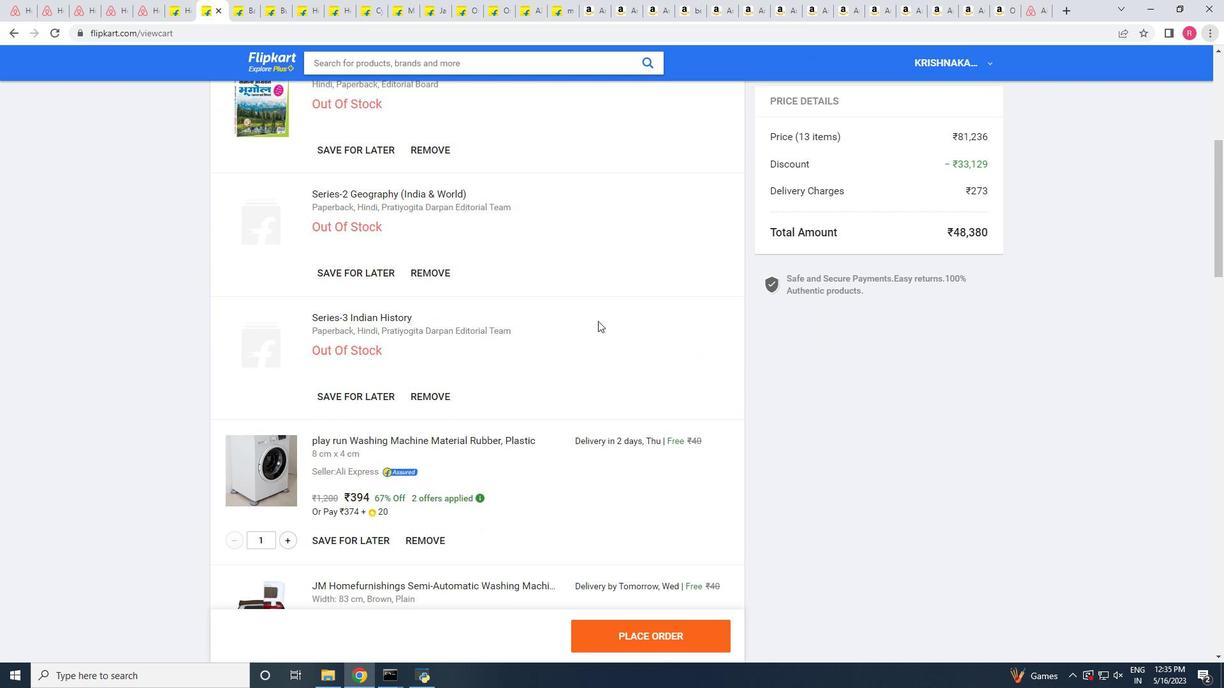 
Action: Mouse moved to (598, 321)
Screenshot: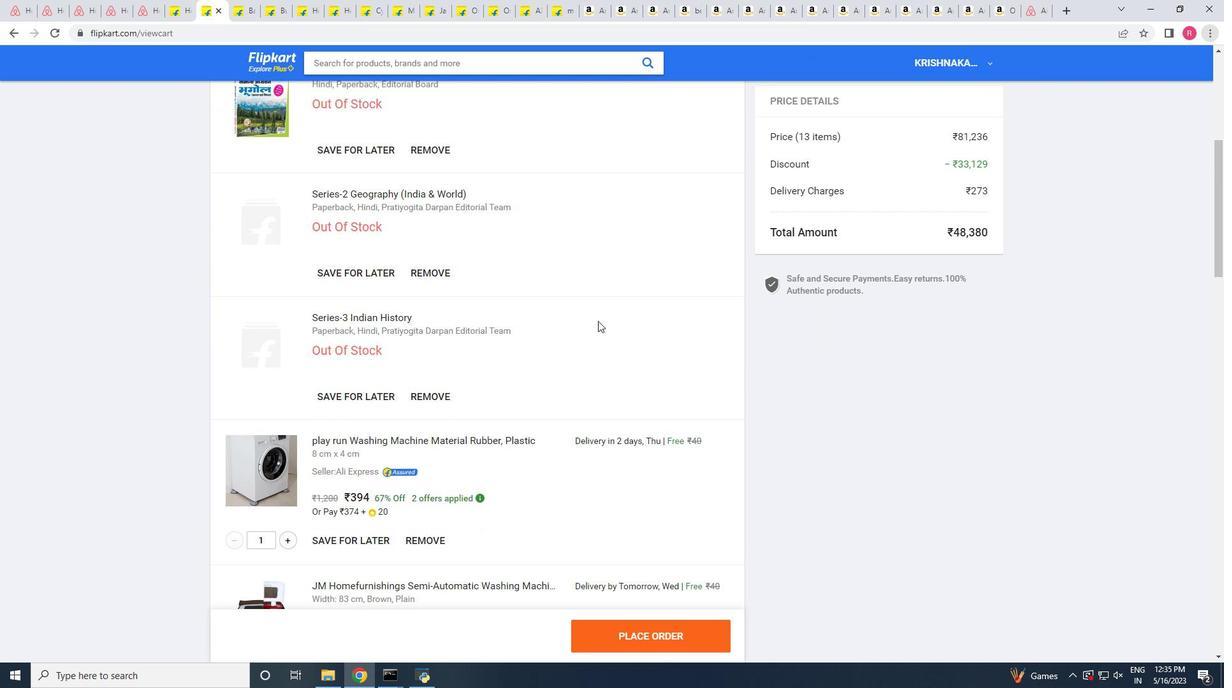 
Action: Mouse scrolled (598, 320) with delta (0, 0)
Screenshot: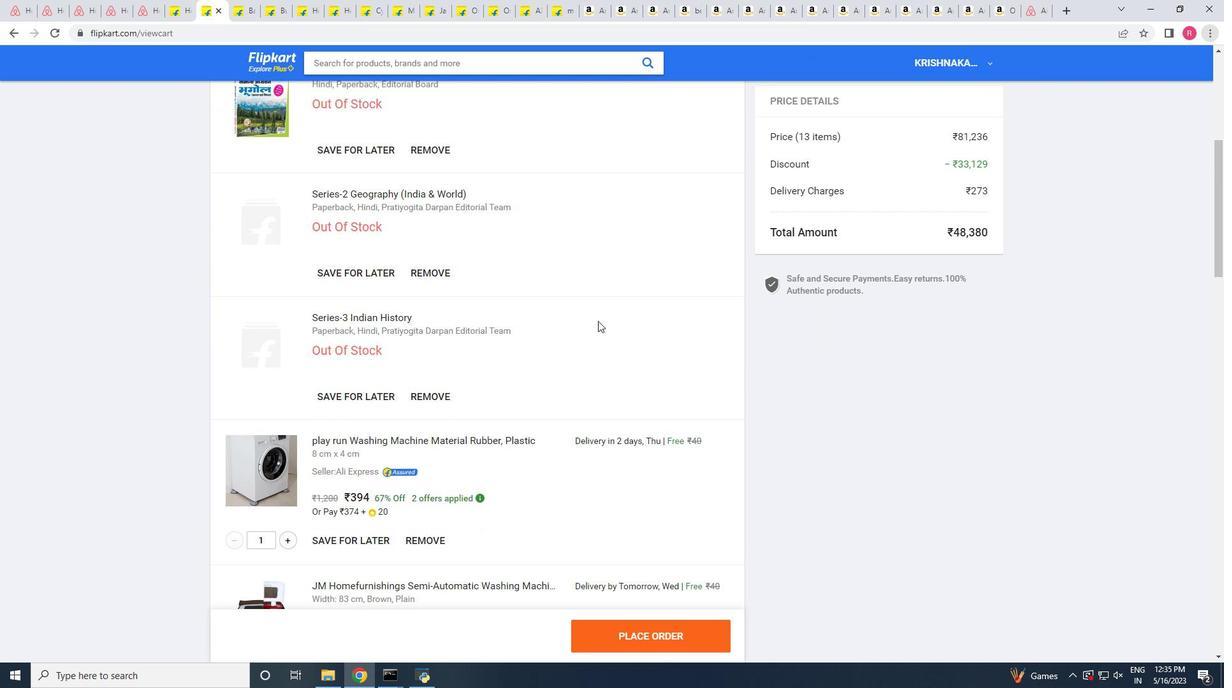 
Action: Mouse moved to (598, 322)
Screenshot: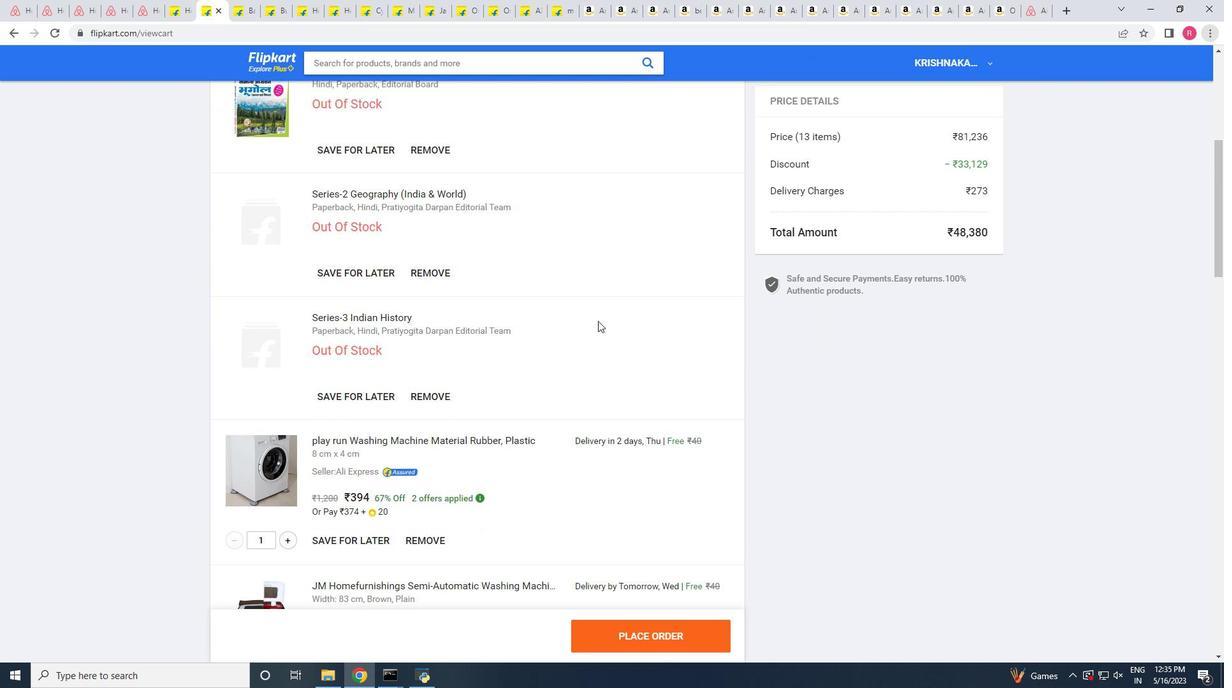 
Action: Mouse scrolled (598, 321) with delta (0, 0)
Screenshot: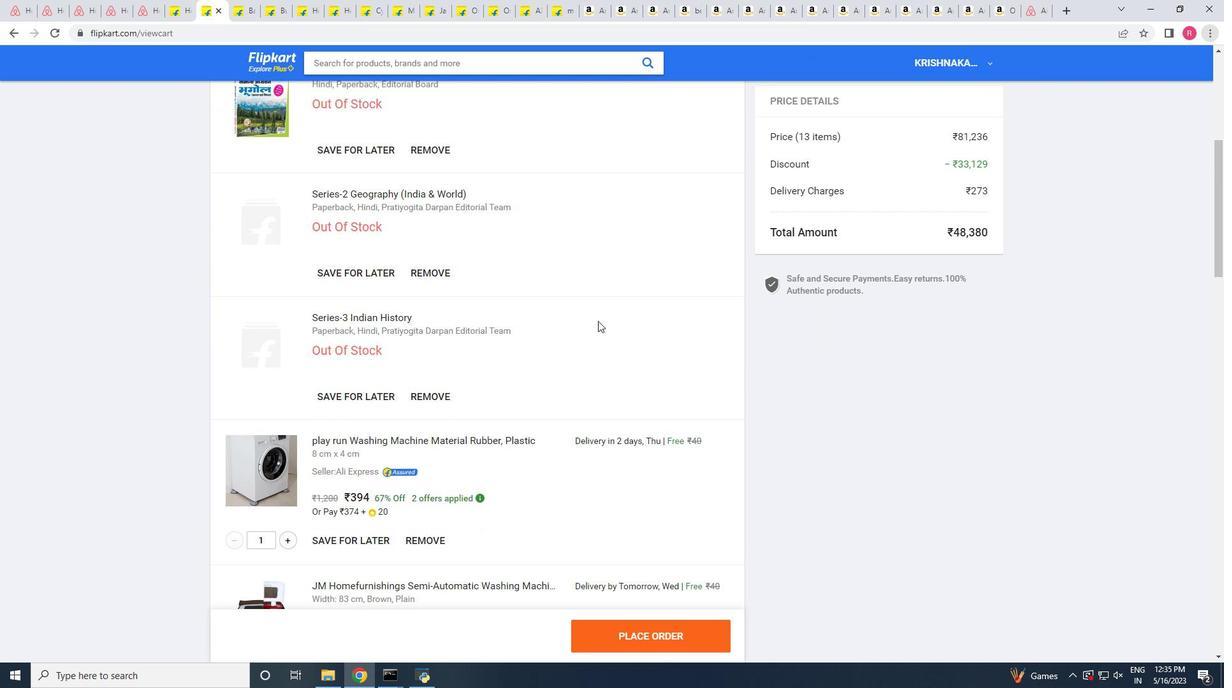 
Action: Mouse scrolled (598, 321) with delta (0, 0)
Screenshot: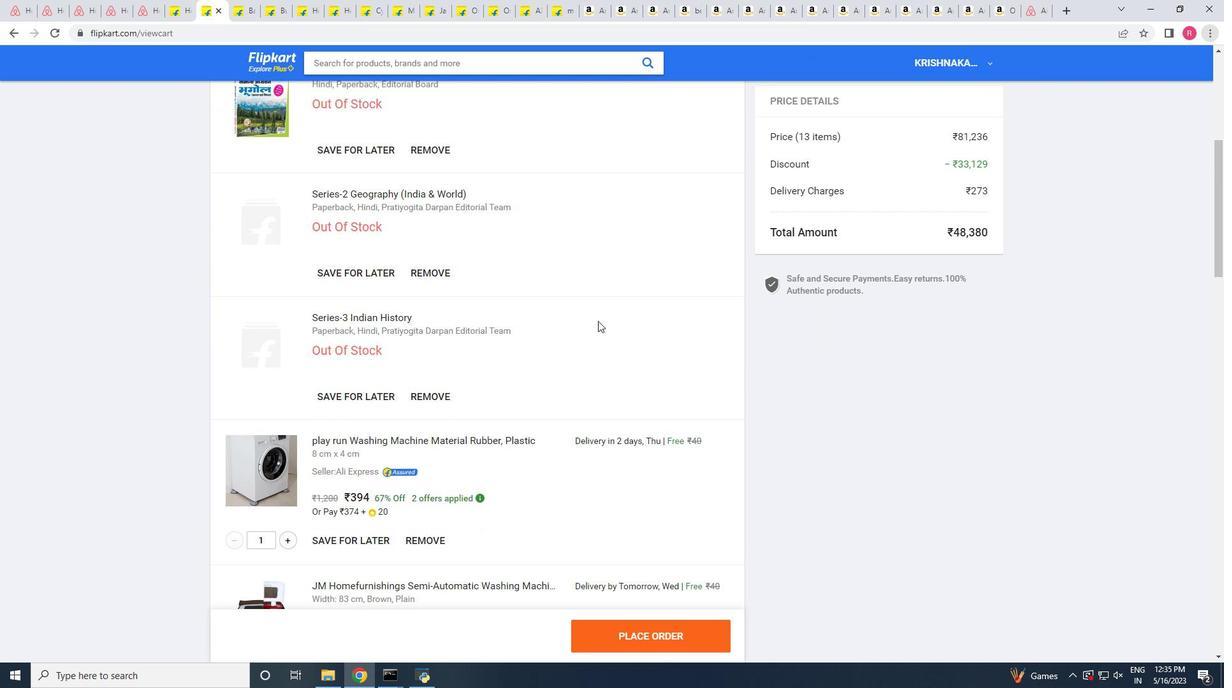 
Action: Mouse scrolled (598, 321) with delta (0, 0)
Screenshot: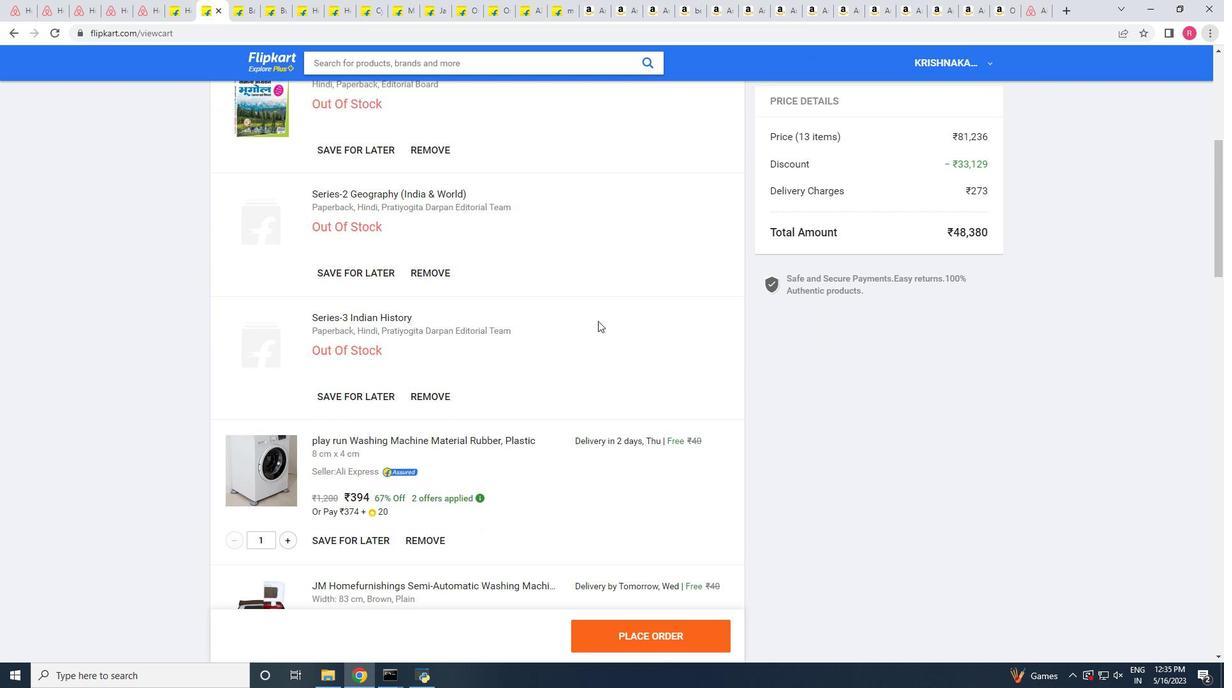 
Action: Mouse scrolled (598, 321) with delta (0, 0)
Screenshot: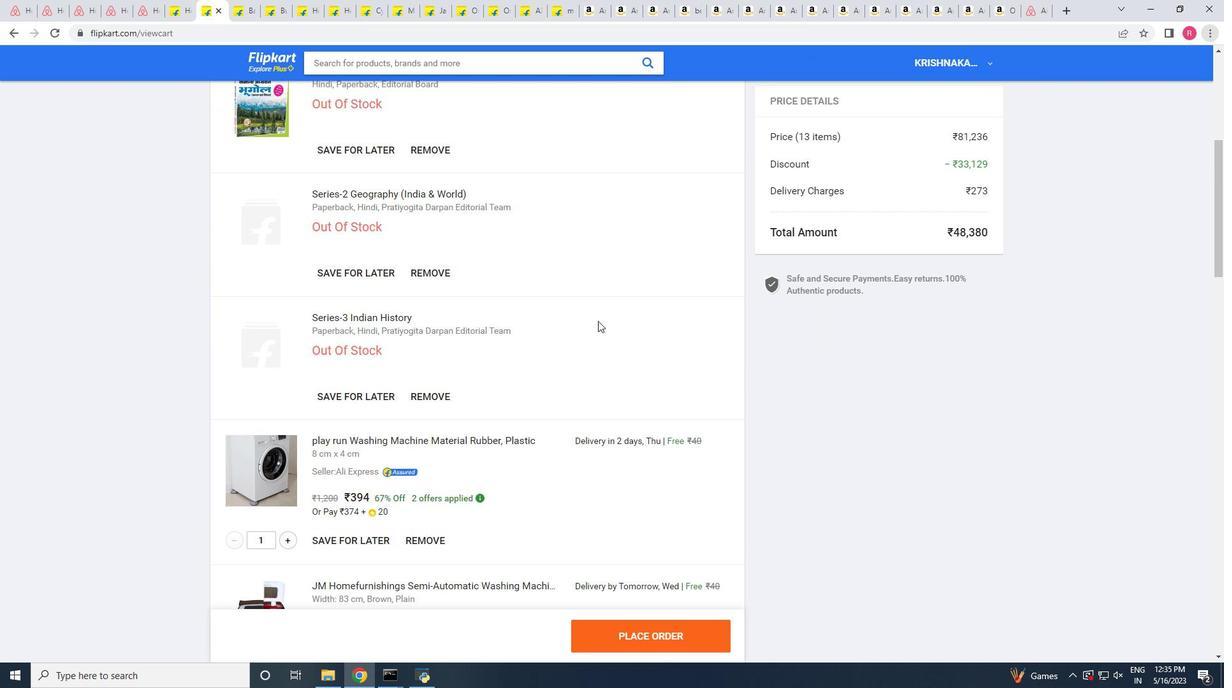 
Action: Mouse moved to (598, 322)
Screenshot: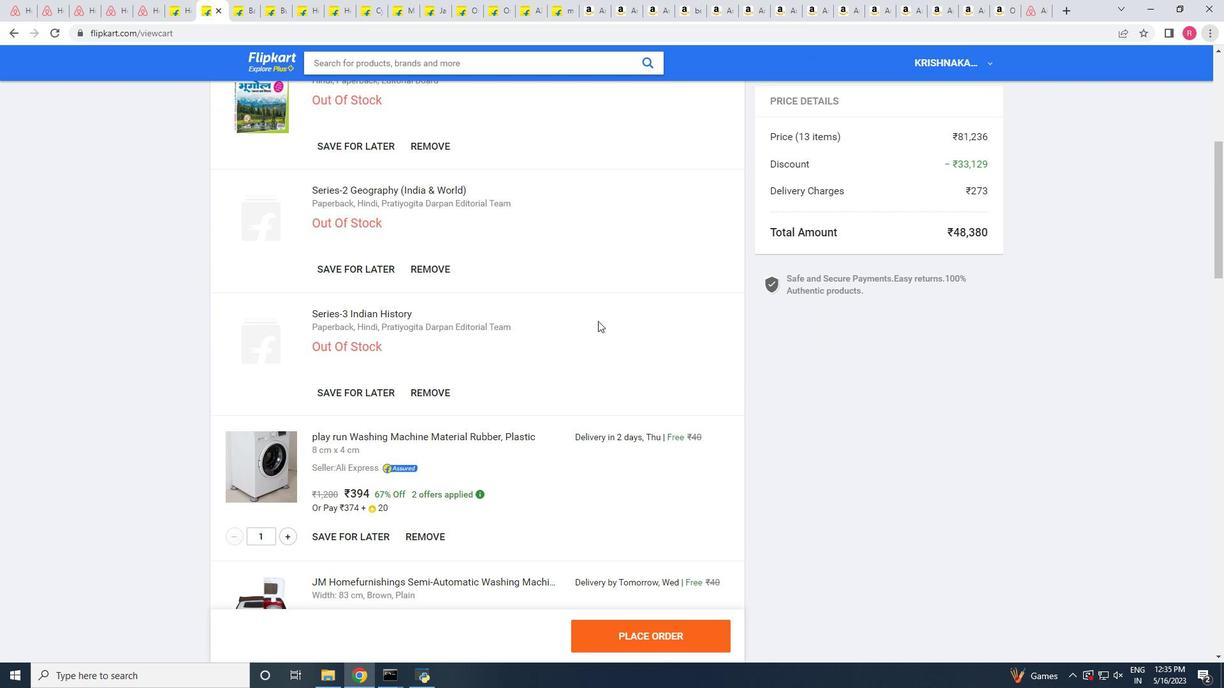 
Action: Mouse scrolled (598, 322) with delta (0, 0)
Screenshot: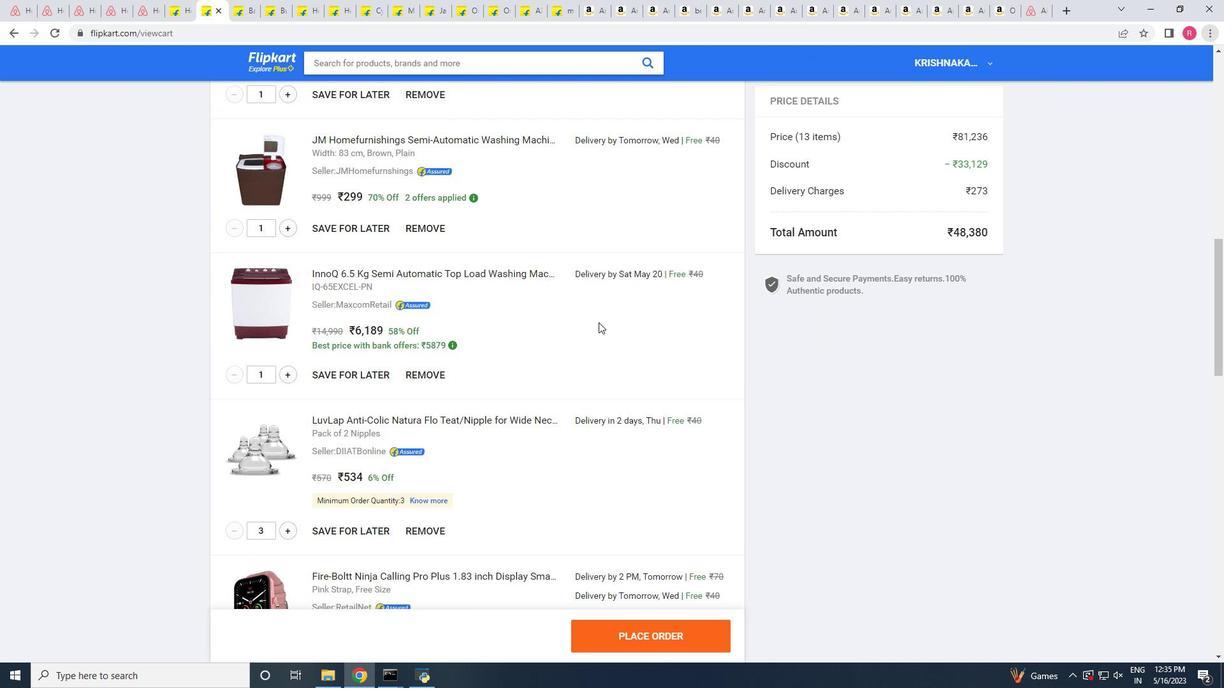 
Action: Mouse scrolled (598, 322) with delta (0, 0)
Screenshot: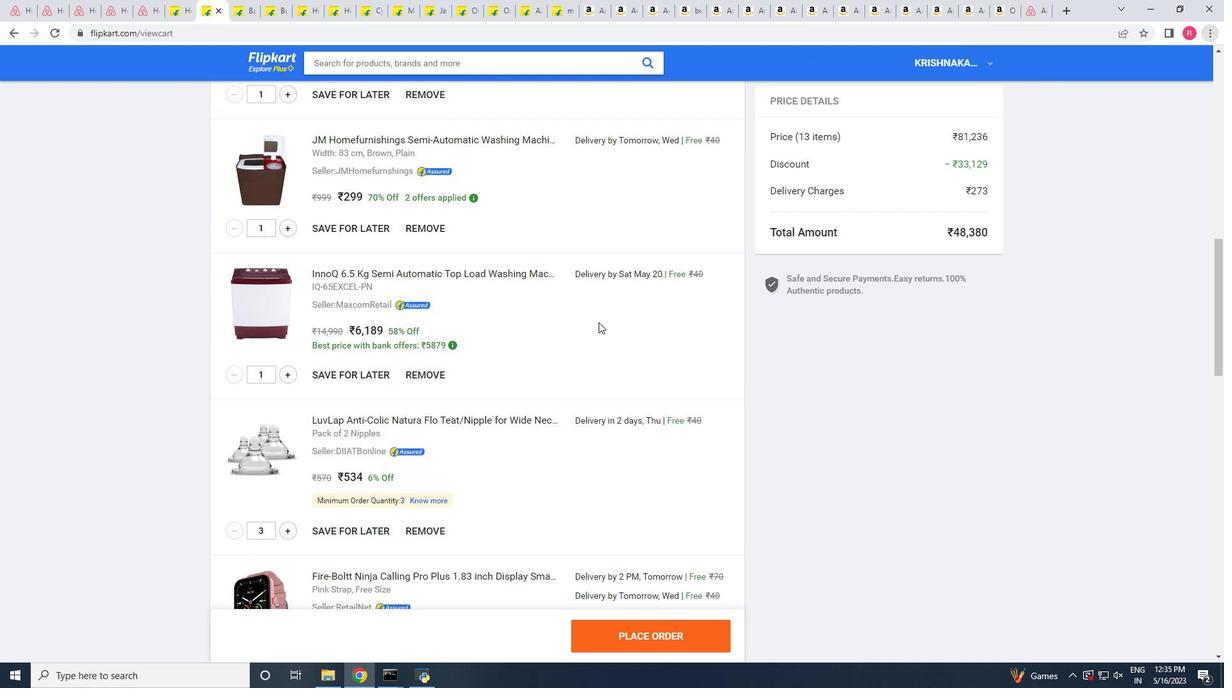 
Action: Mouse scrolled (598, 322) with delta (0, 0)
Screenshot: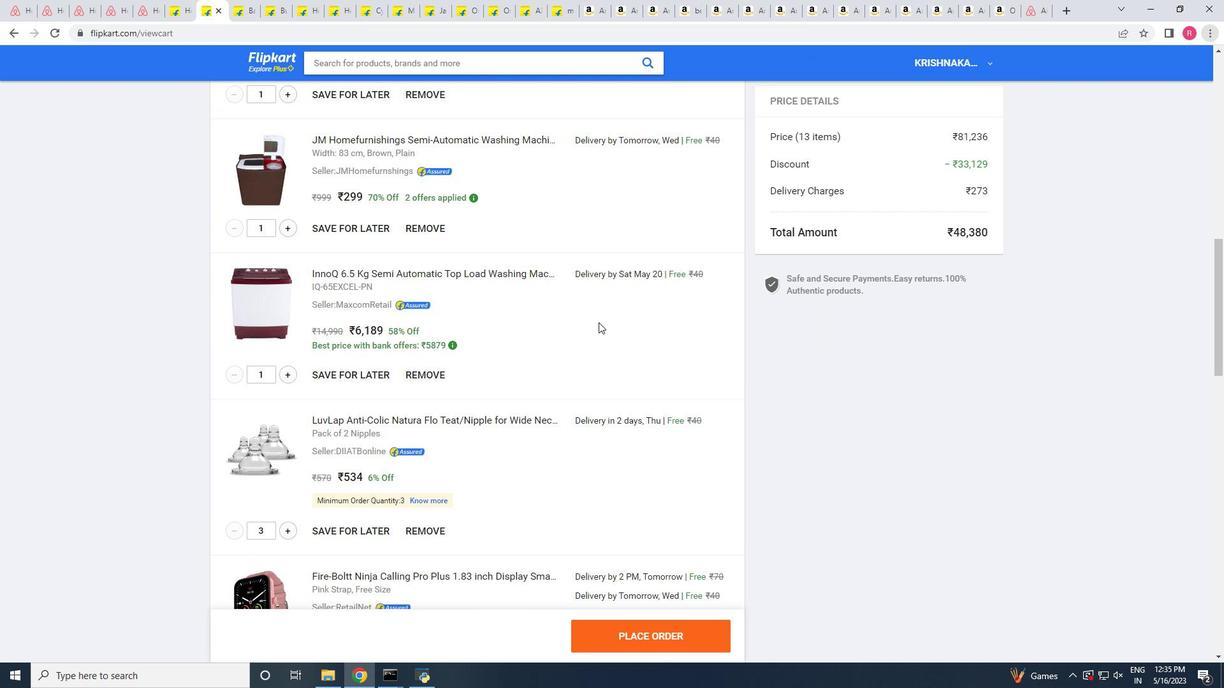 
Action: Mouse scrolled (598, 323) with delta (0, 0)
Screenshot: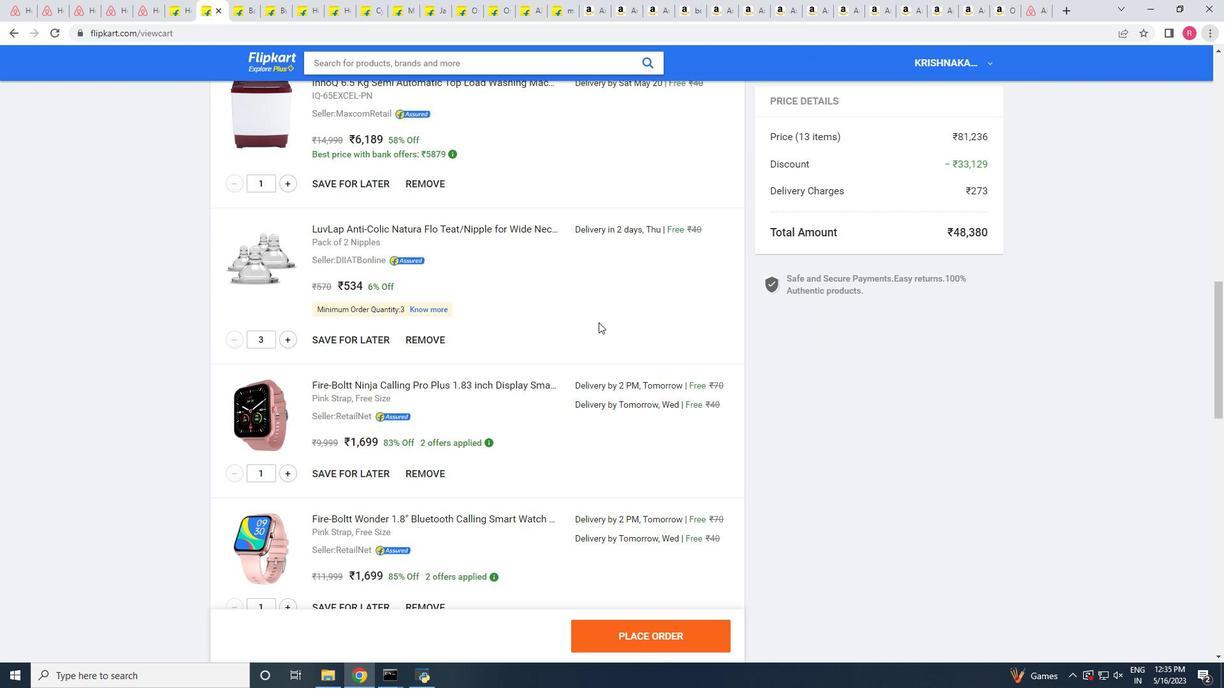 
Action: Mouse scrolled (598, 323) with delta (0, 0)
Screenshot: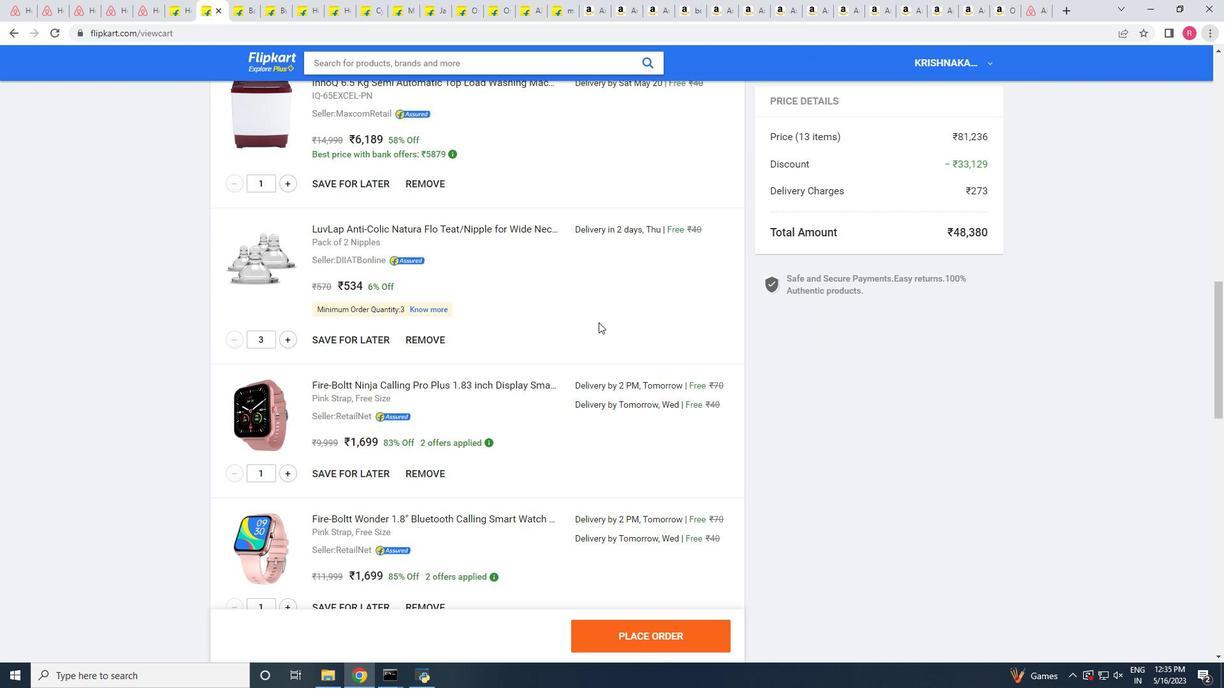 
Action: Mouse scrolled (598, 323) with delta (0, 0)
Screenshot: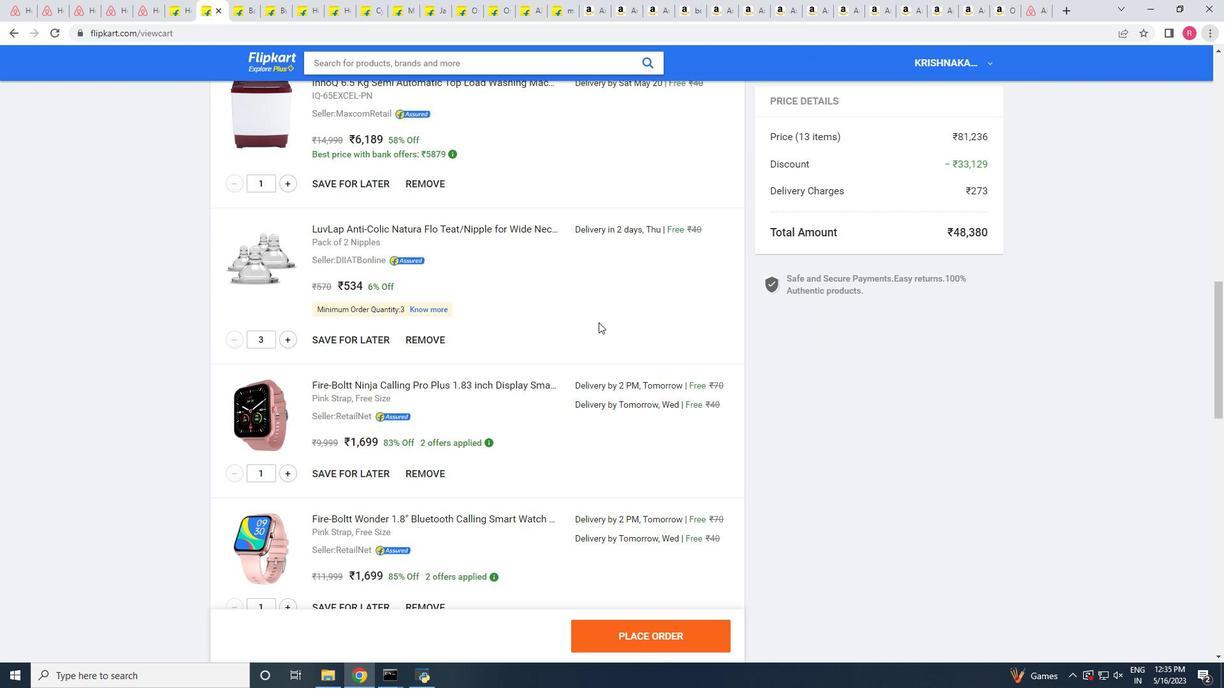 
Action: Mouse scrolled (598, 323) with delta (0, 0)
Screenshot: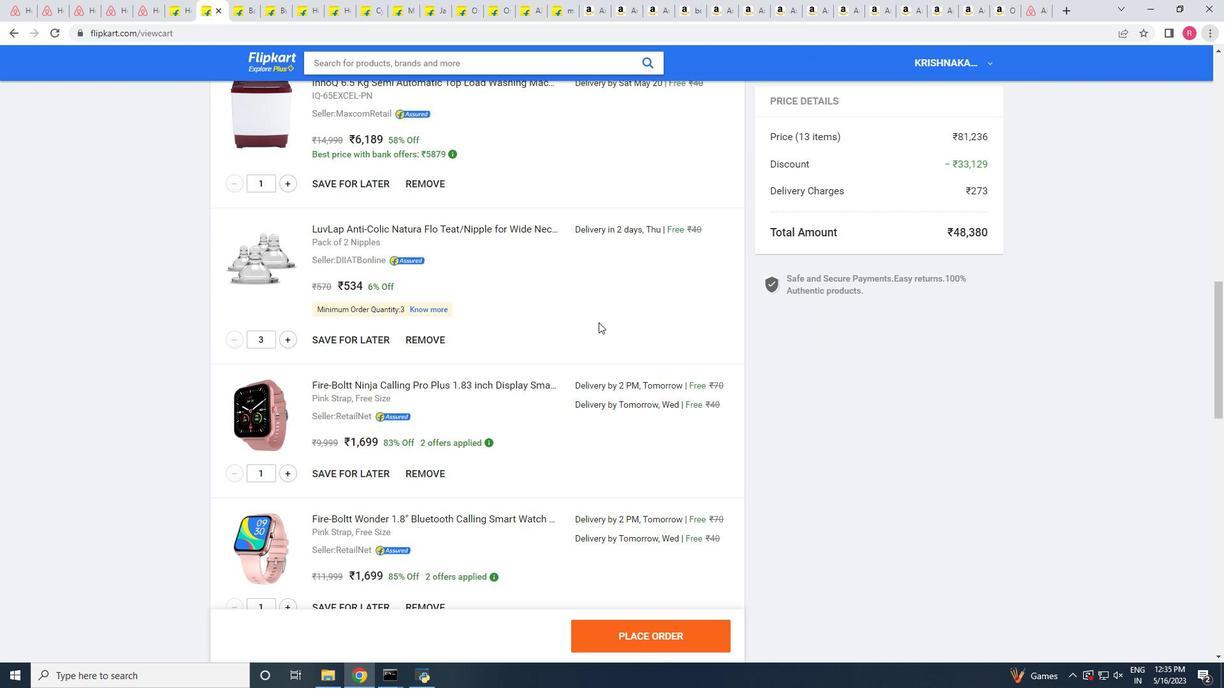 
Action: Mouse scrolled (598, 323) with delta (0, 0)
Screenshot: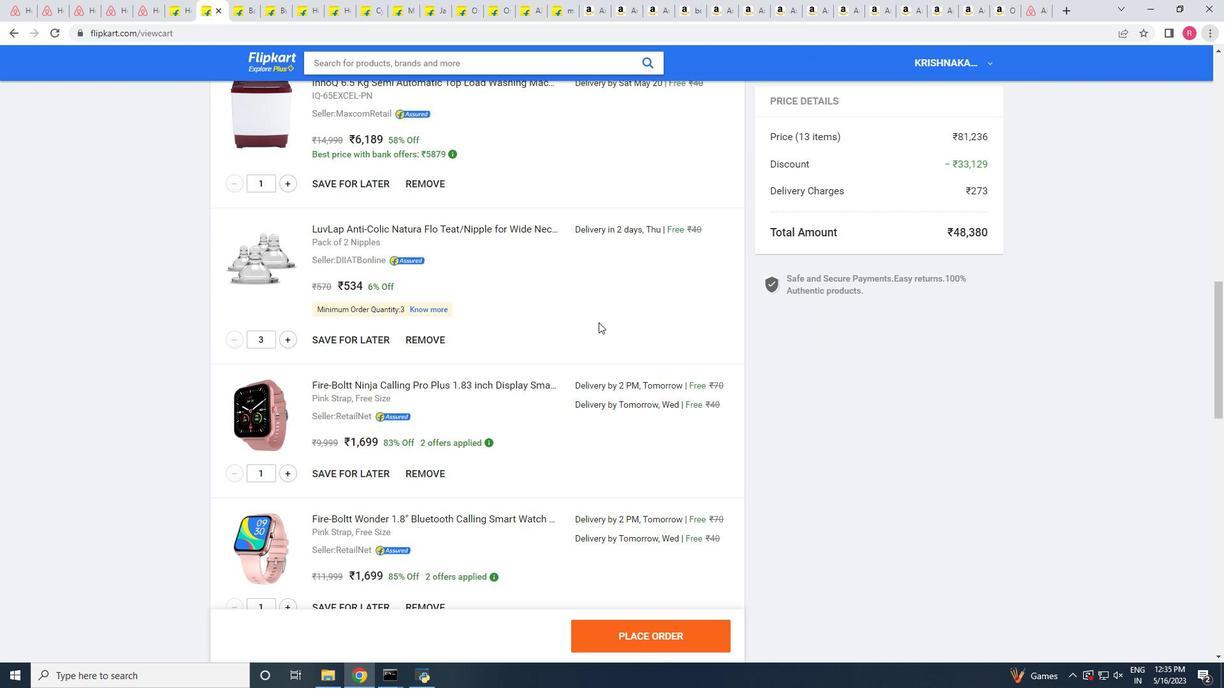 
Action: Mouse moved to (539, 359)
Screenshot: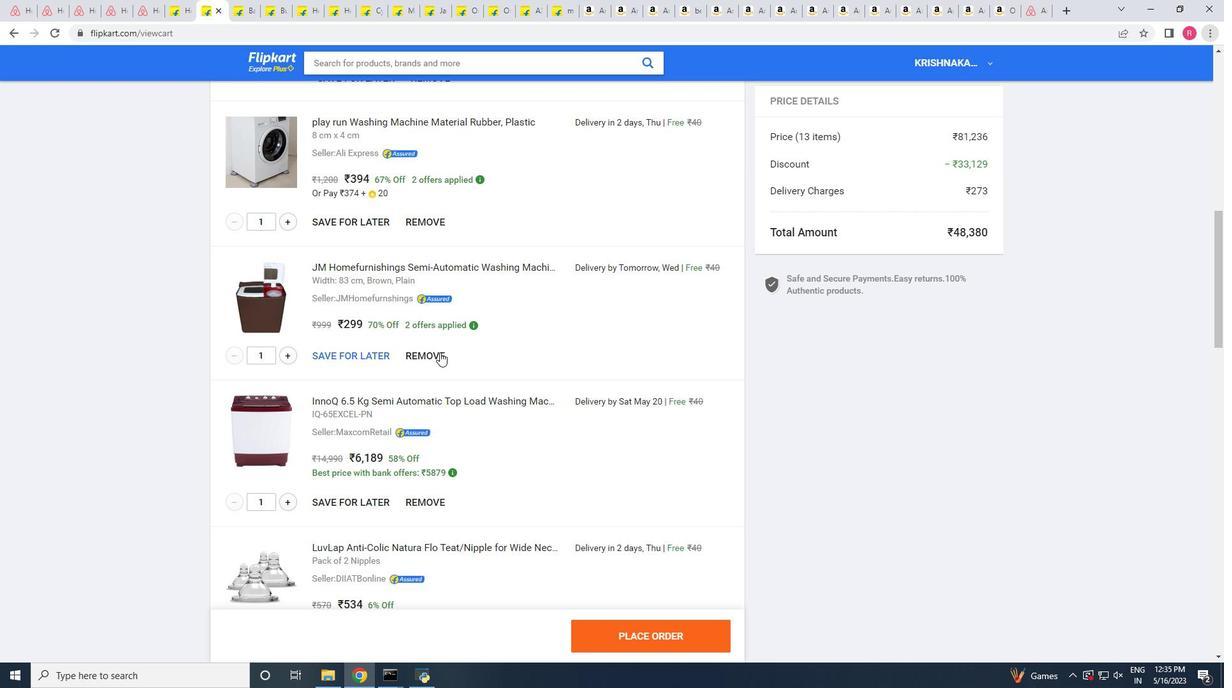 
Action: Mouse scrolled (539, 358) with delta (0, 0)
Screenshot: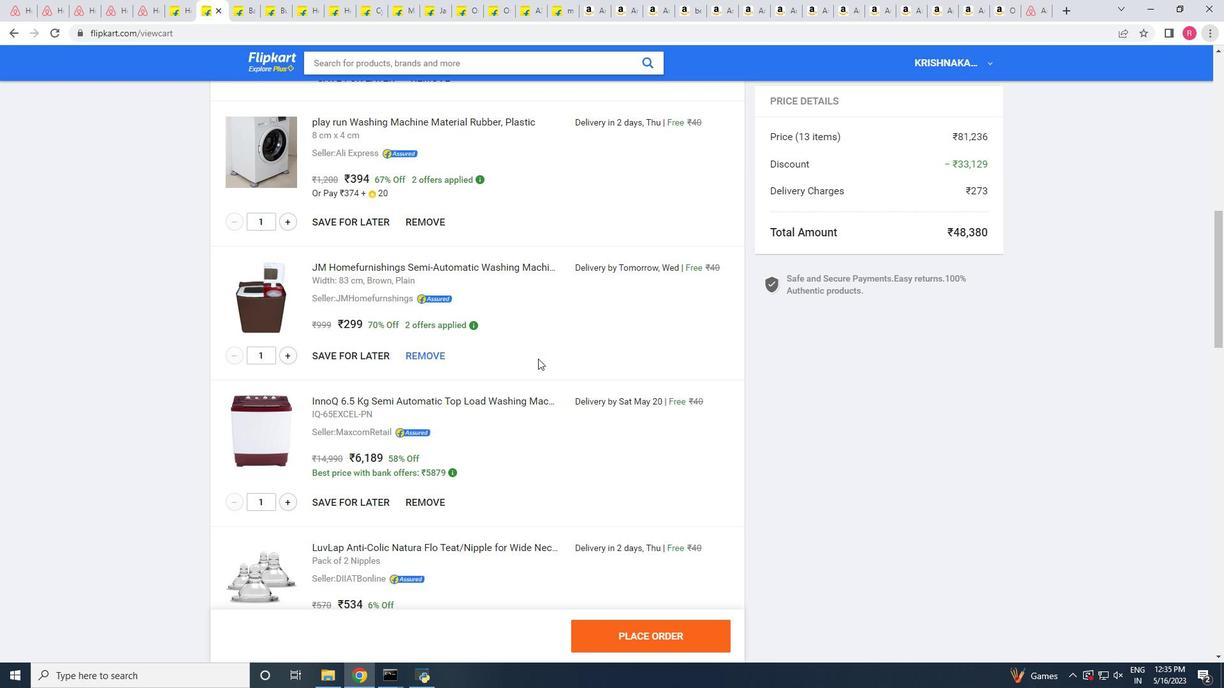 
Action: Mouse scrolled (539, 358) with delta (0, 0)
Screenshot: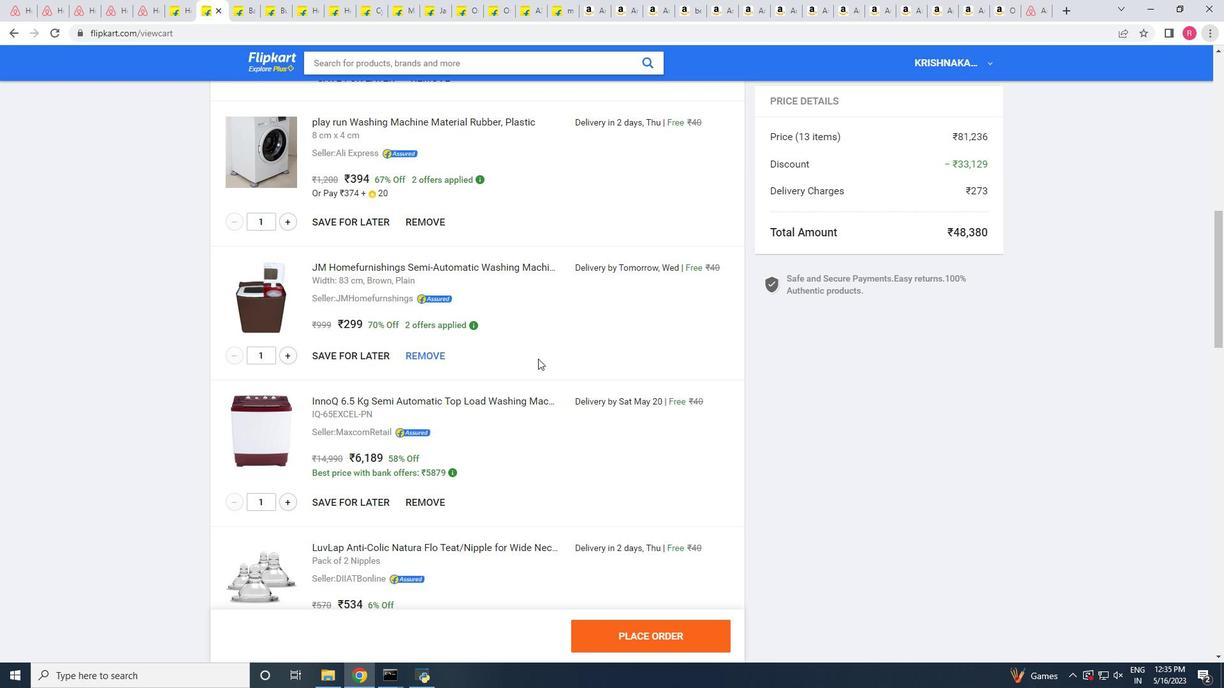 
Action: Mouse scrolled (539, 358) with delta (0, 0)
Screenshot: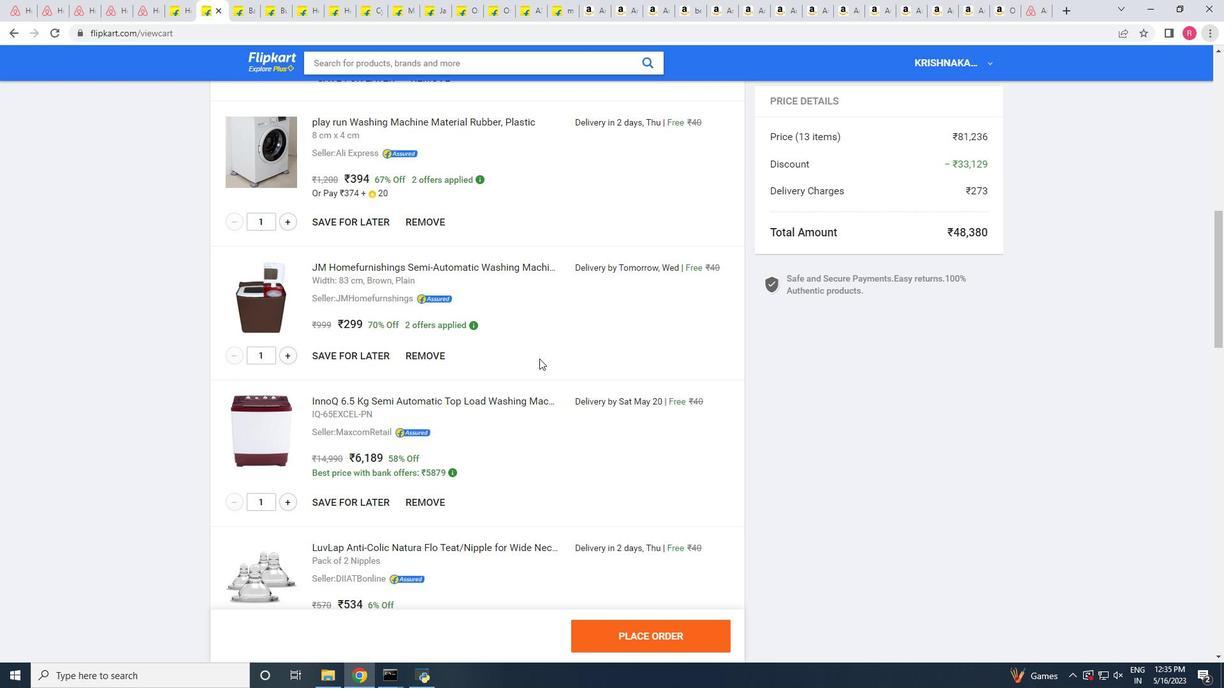 
Action: Mouse moved to (891, 223)
Screenshot: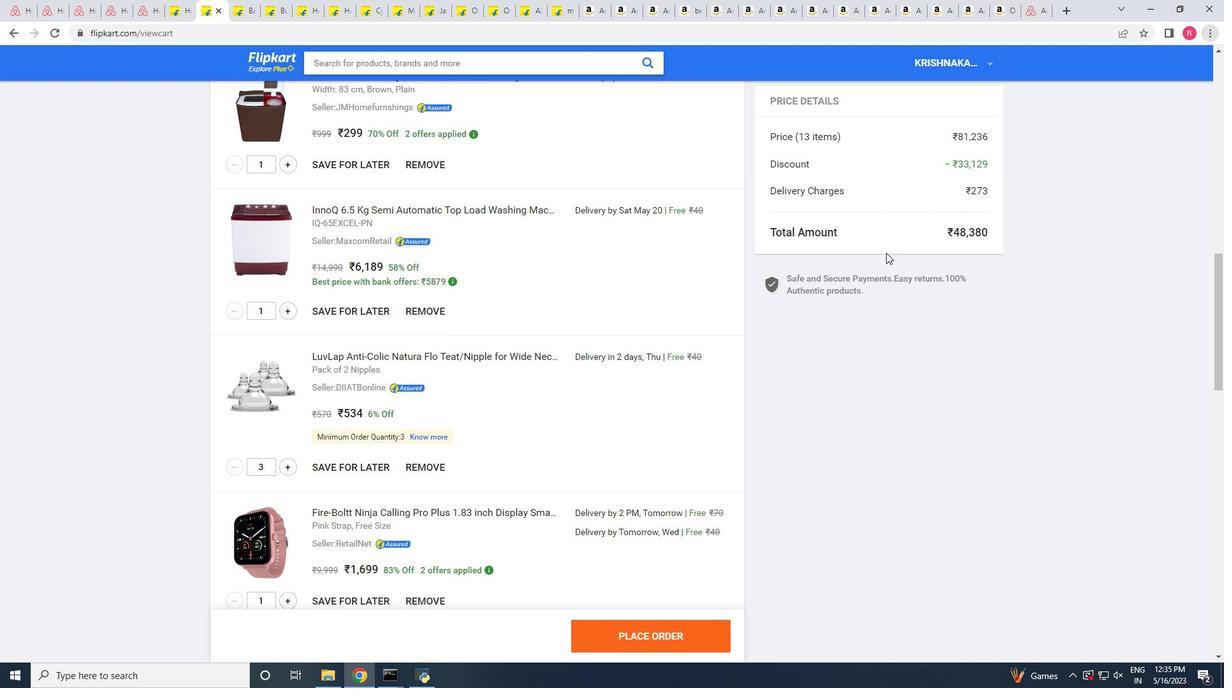 
Action: Mouse scrolled (891, 224) with delta (0, 0)
Screenshot: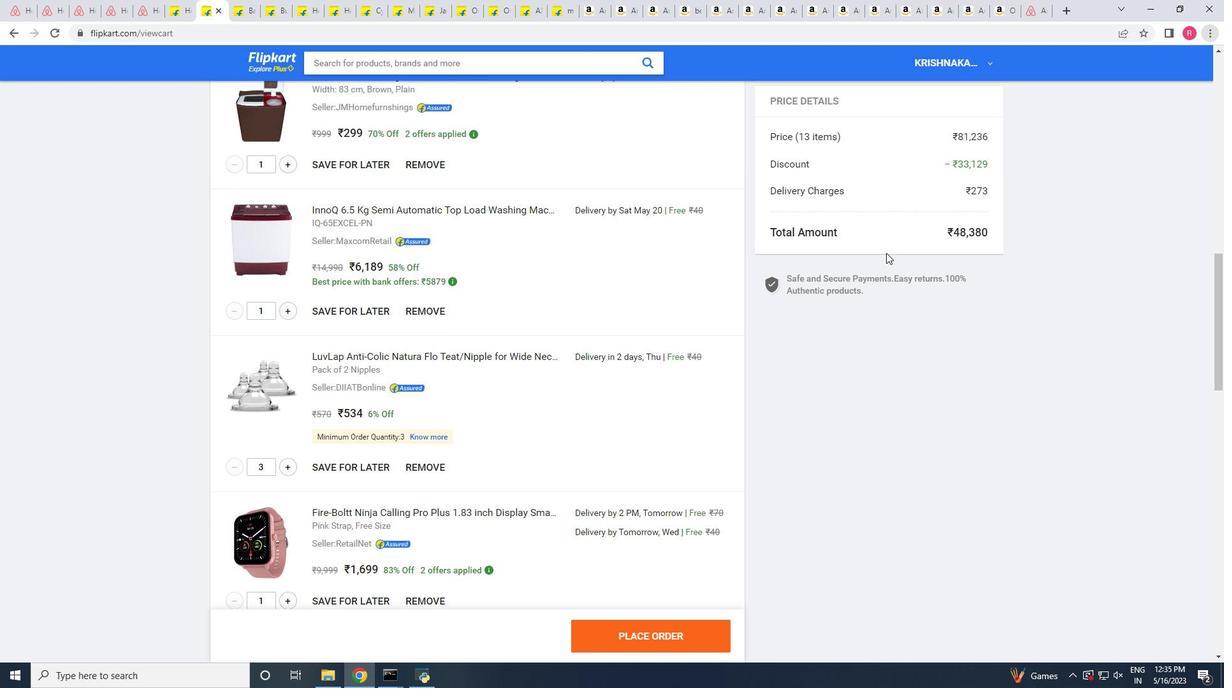 
Action: Mouse scrolled (891, 224) with delta (0, 0)
Screenshot: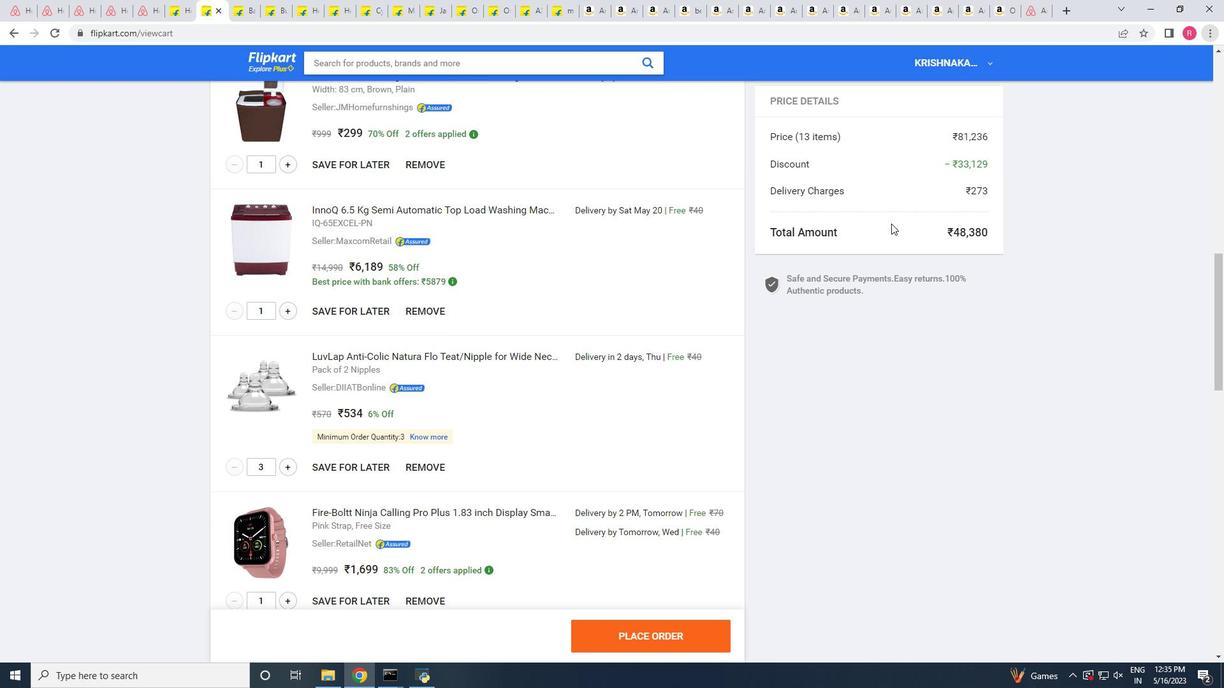 
Action: Mouse scrolled (891, 224) with delta (0, 0)
Screenshot: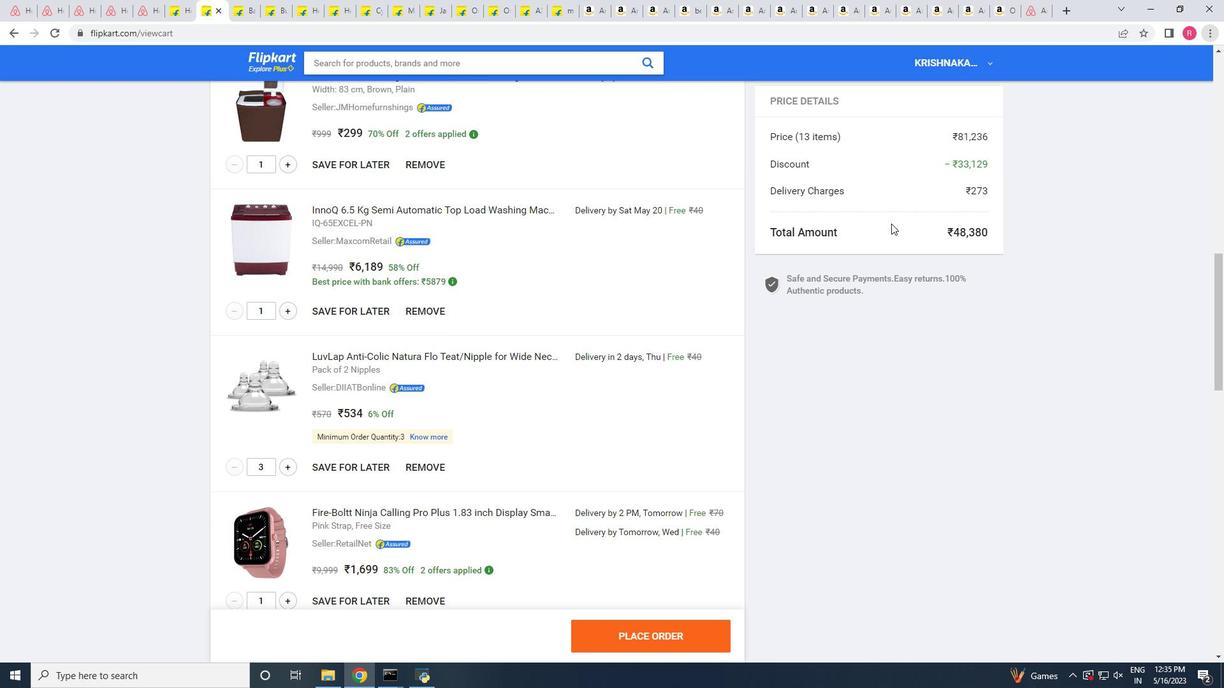
Action: Mouse scrolled (891, 224) with delta (0, 0)
Screenshot: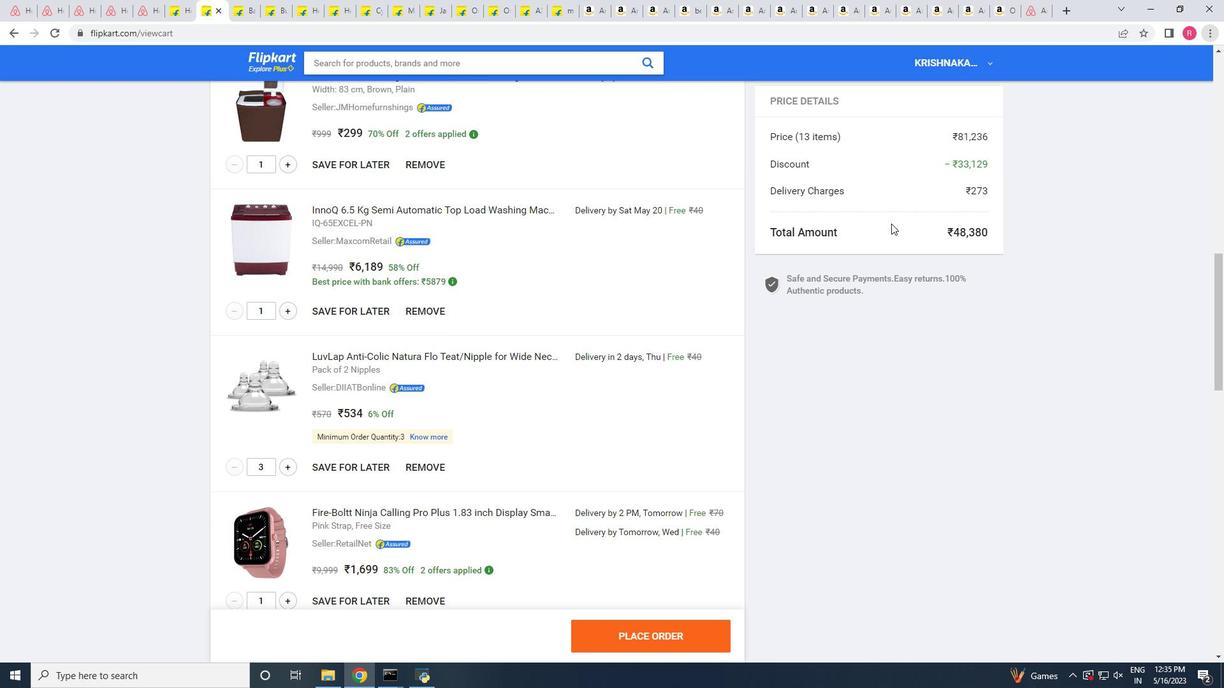 
Action: Mouse scrolled (891, 224) with delta (0, 0)
Screenshot: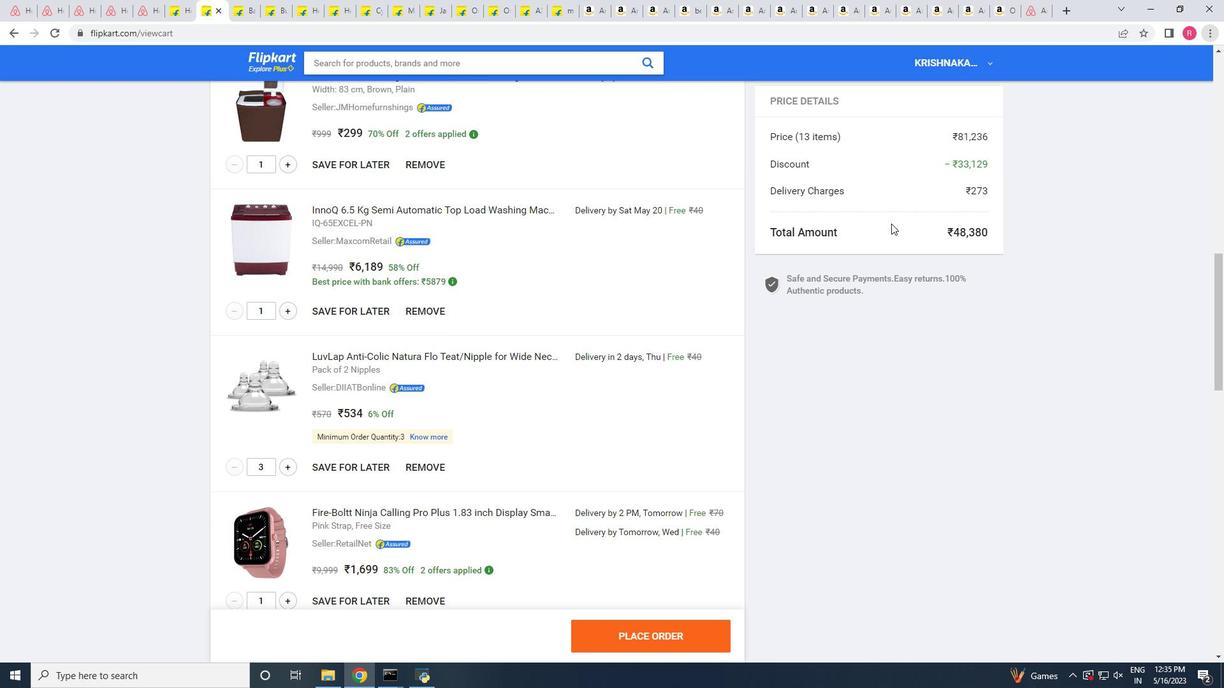 
Action: Mouse moved to (629, 465)
Screenshot: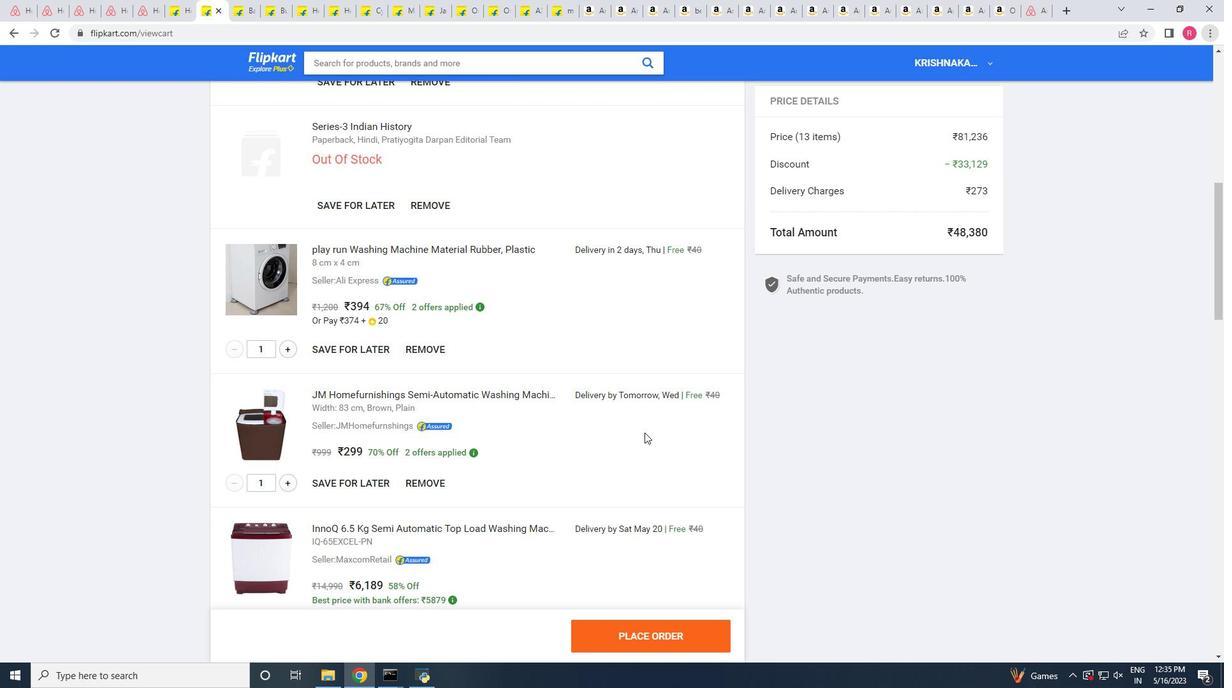 
Action: Mouse scrolled (629, 465) with delta (0, 0)
Screenshot: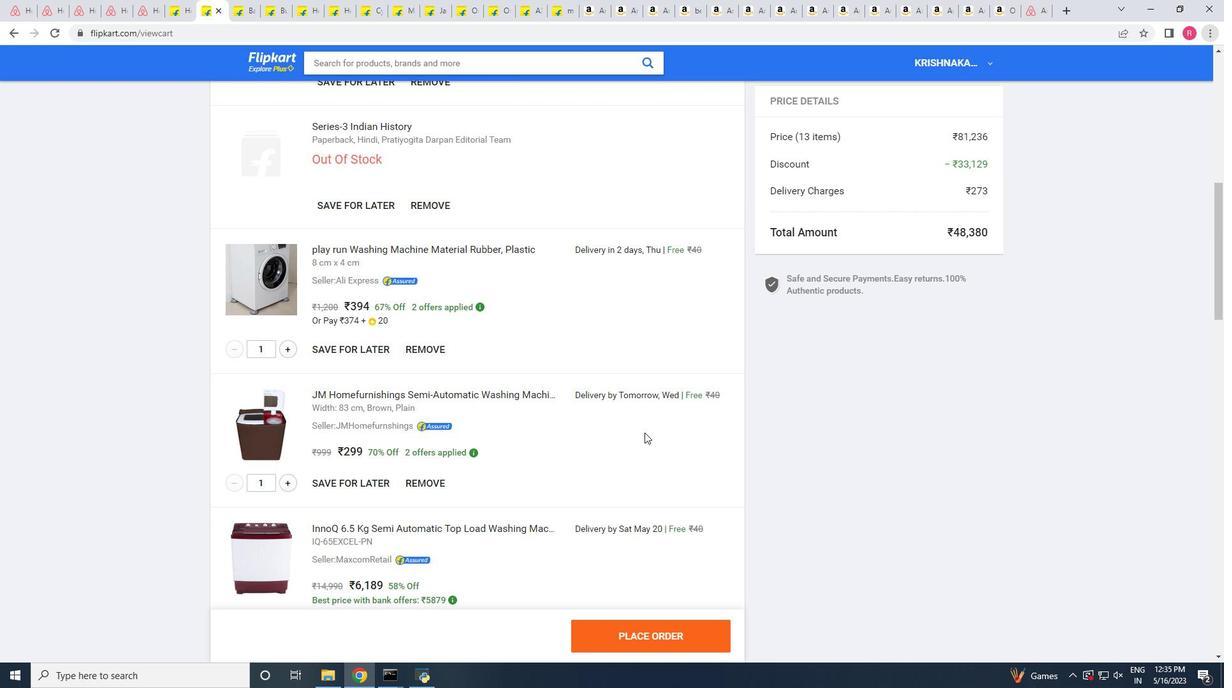 
Action: Mouse moved to (628, 466)
Screenshot: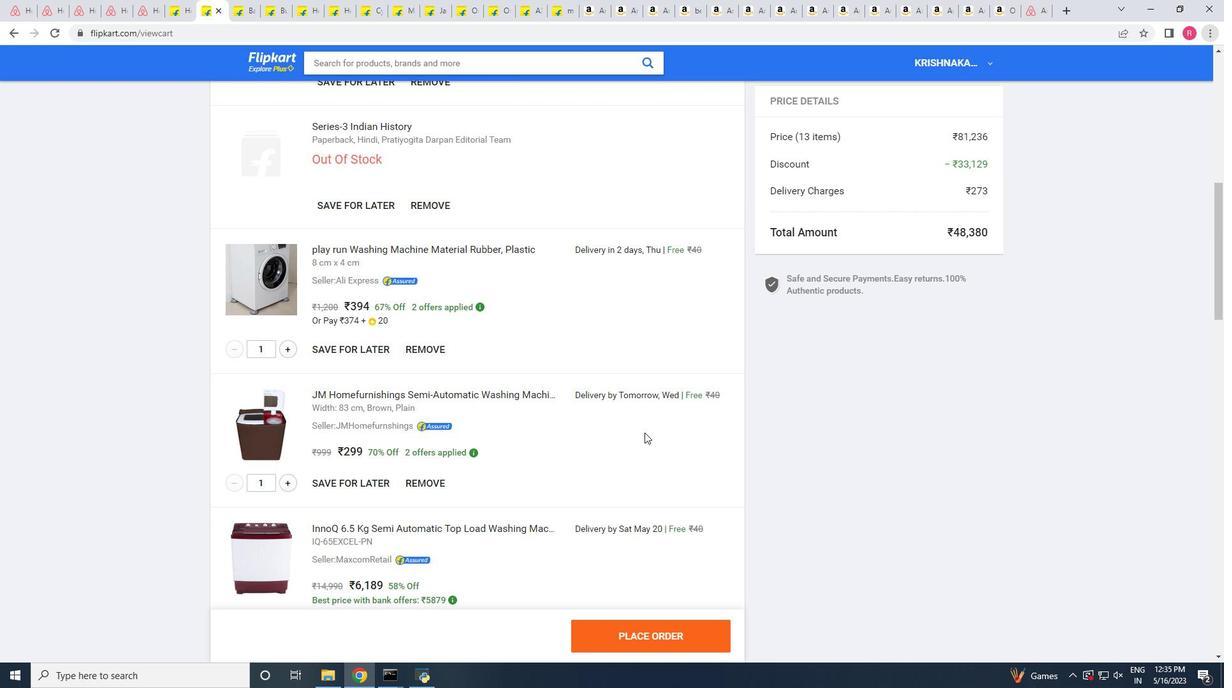 
Action: Mouse scrolled (628, 466) with delta (0, 0)
Screenshot: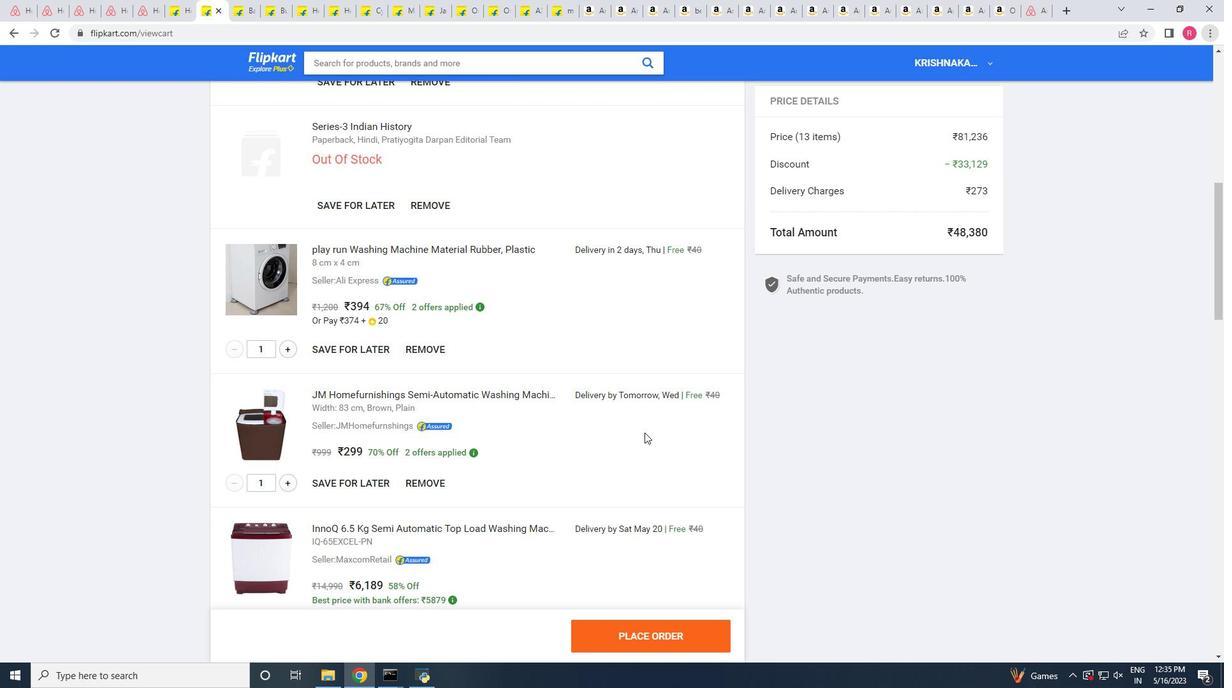 
Action: Mouse moved to (628, 468)
Screenshot: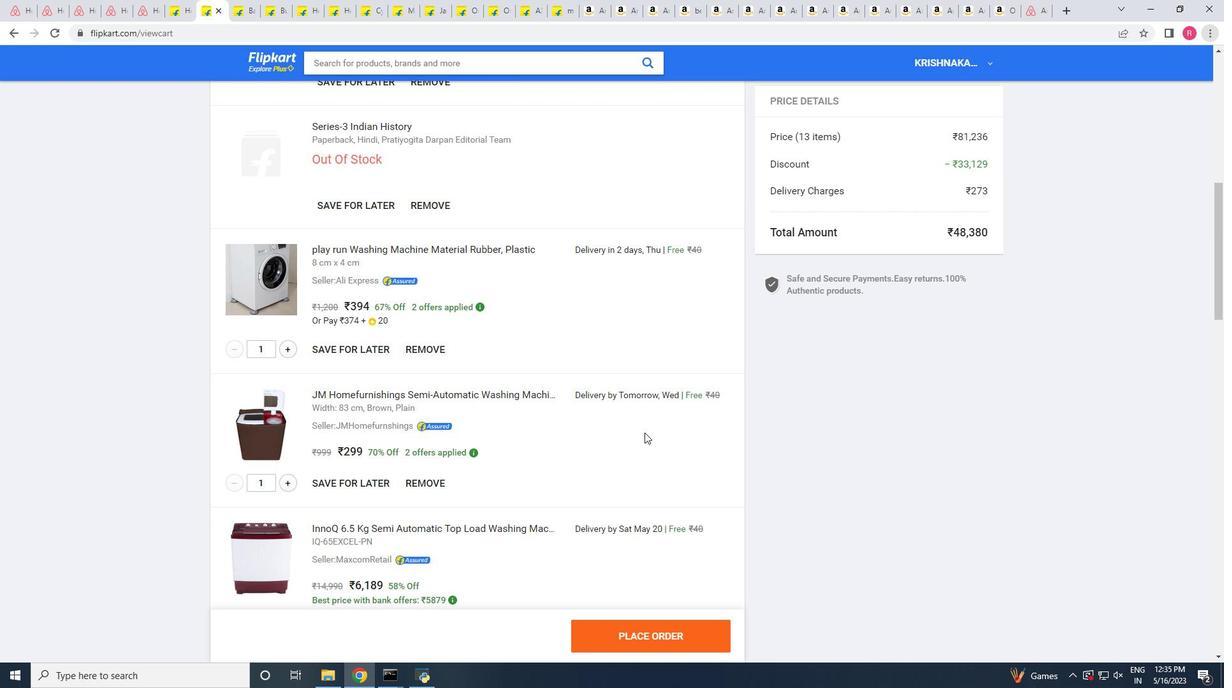 
Action: Mouse scrolled (628, 467) with delta (0, 0)
Screenshot: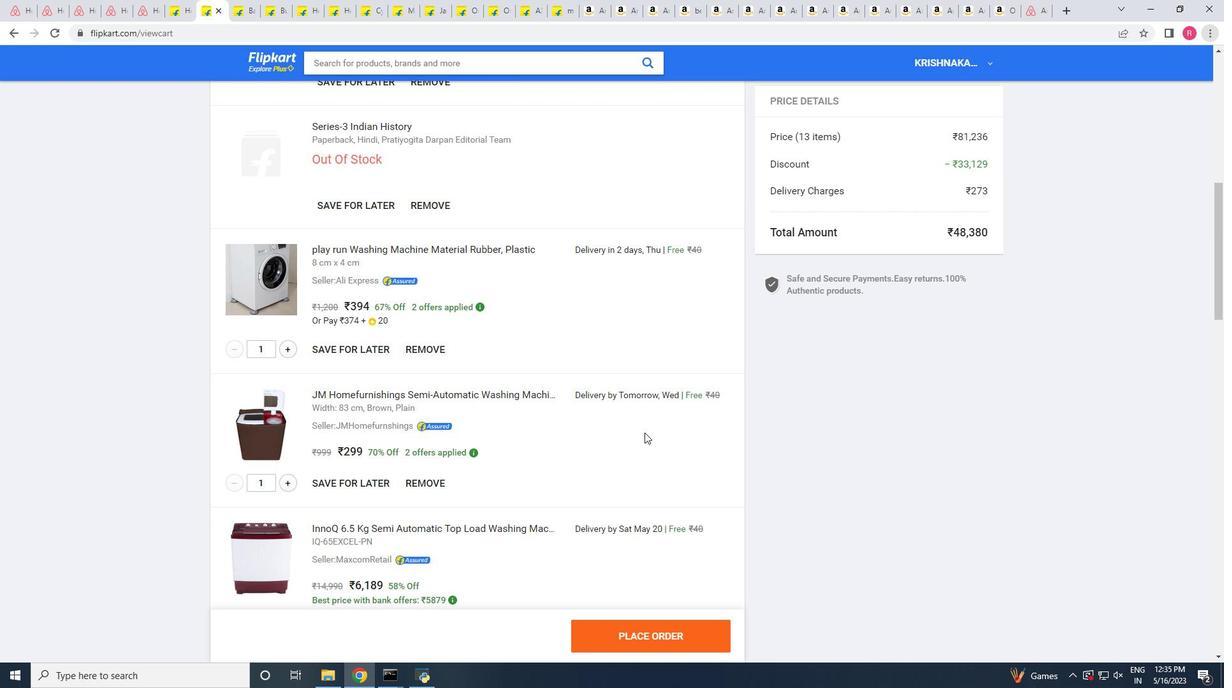 
Action: Mouse scrolled (628, 467) with delta (0, 0)
Screenshot: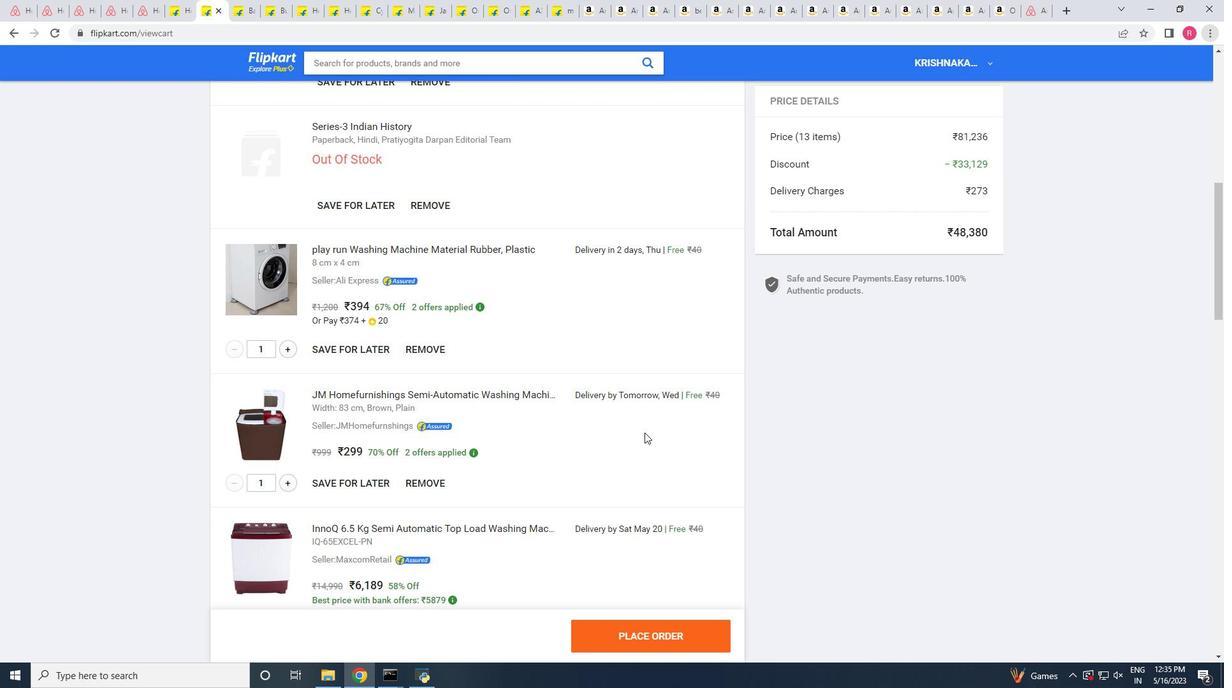 
Action: Mouse scrolled (628, 467) with delta (0, 0)
Screenshot: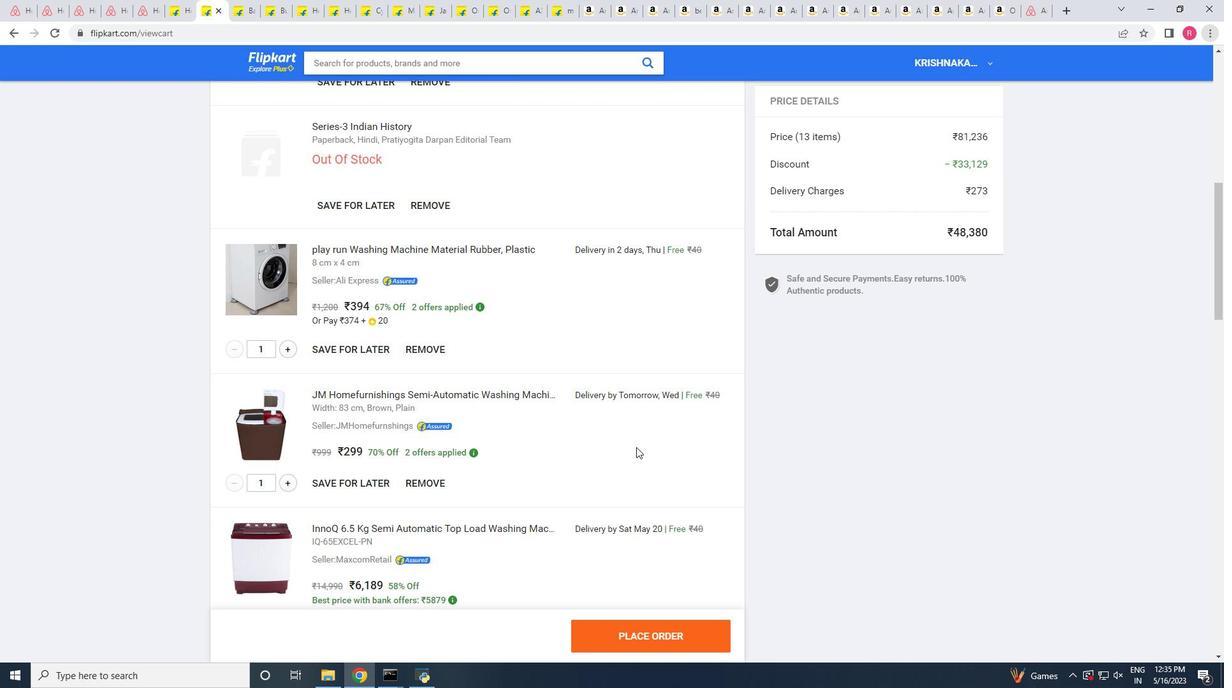 
Action: Mouse moved to (628, 468)
Screenshot: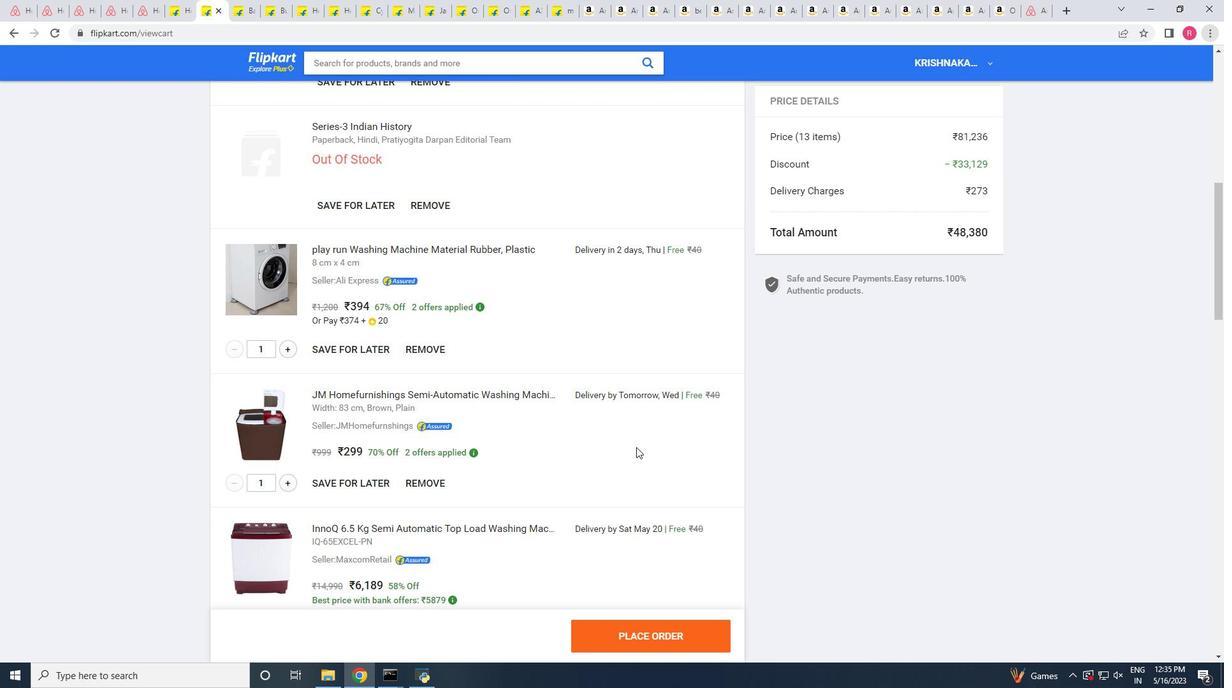 
Action: Mouse scrolled (628, 467) with delta (0, 0)
Screenshot: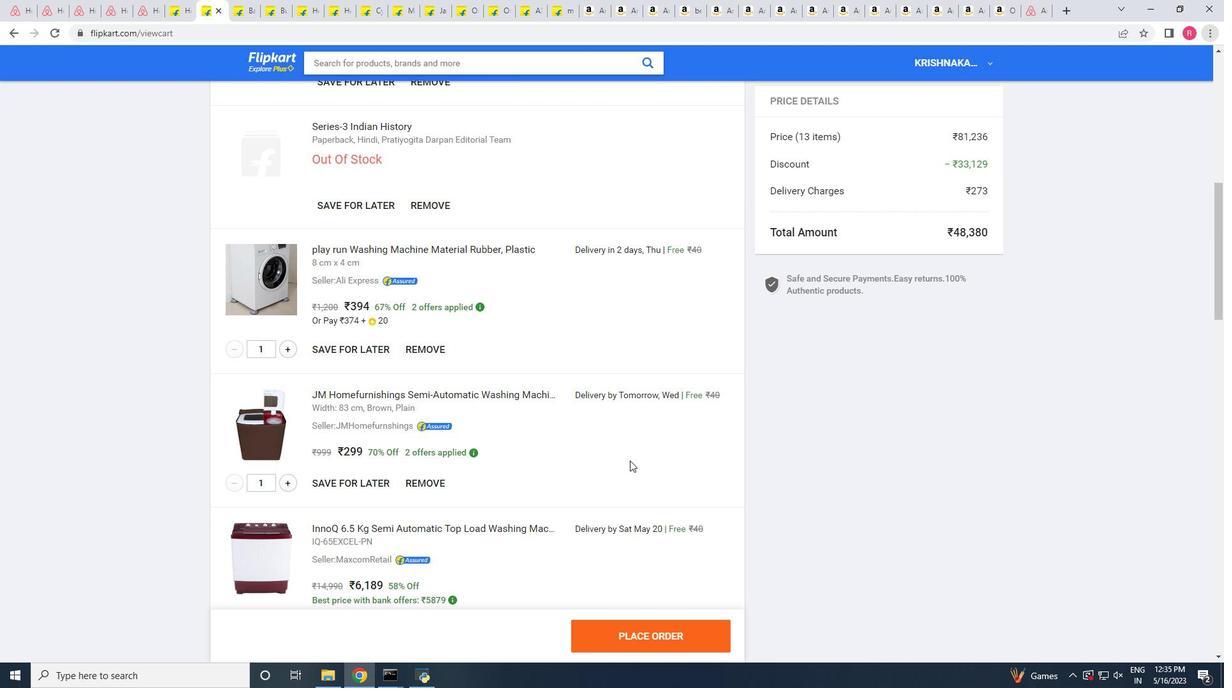 
Action: Mouse moved to (618, 556)
Screenshot: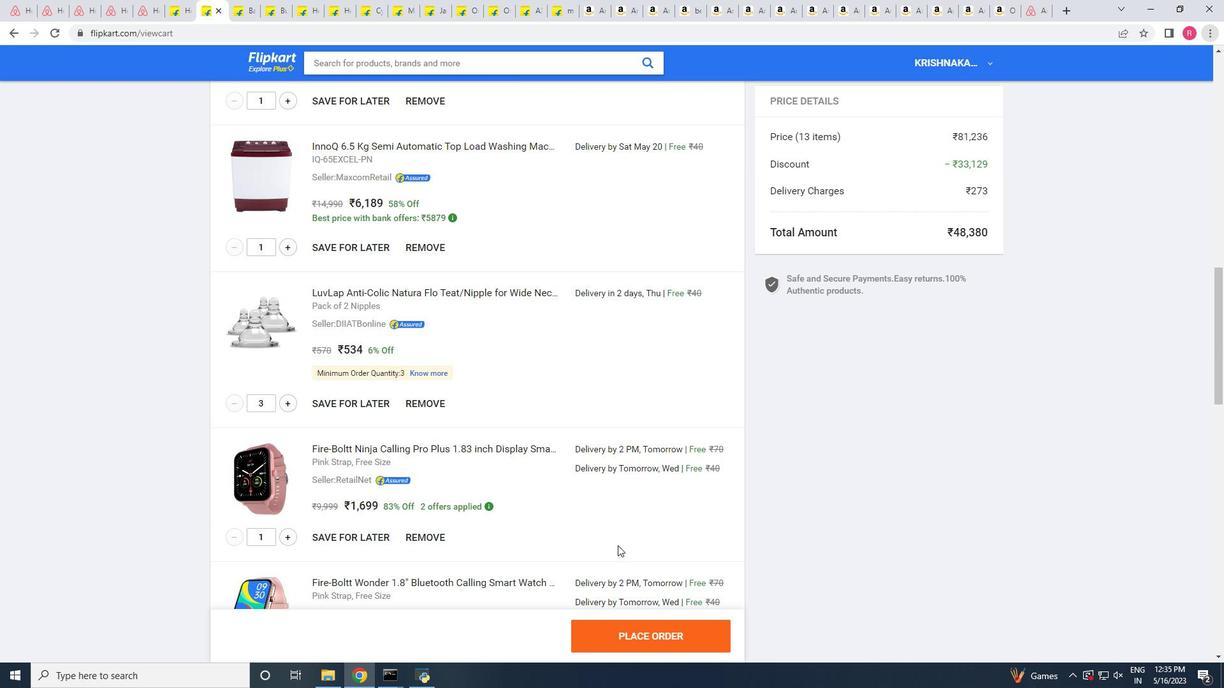 
Action: Mouse scrolled (618, 556) with delta (0, 0)
Screenshot: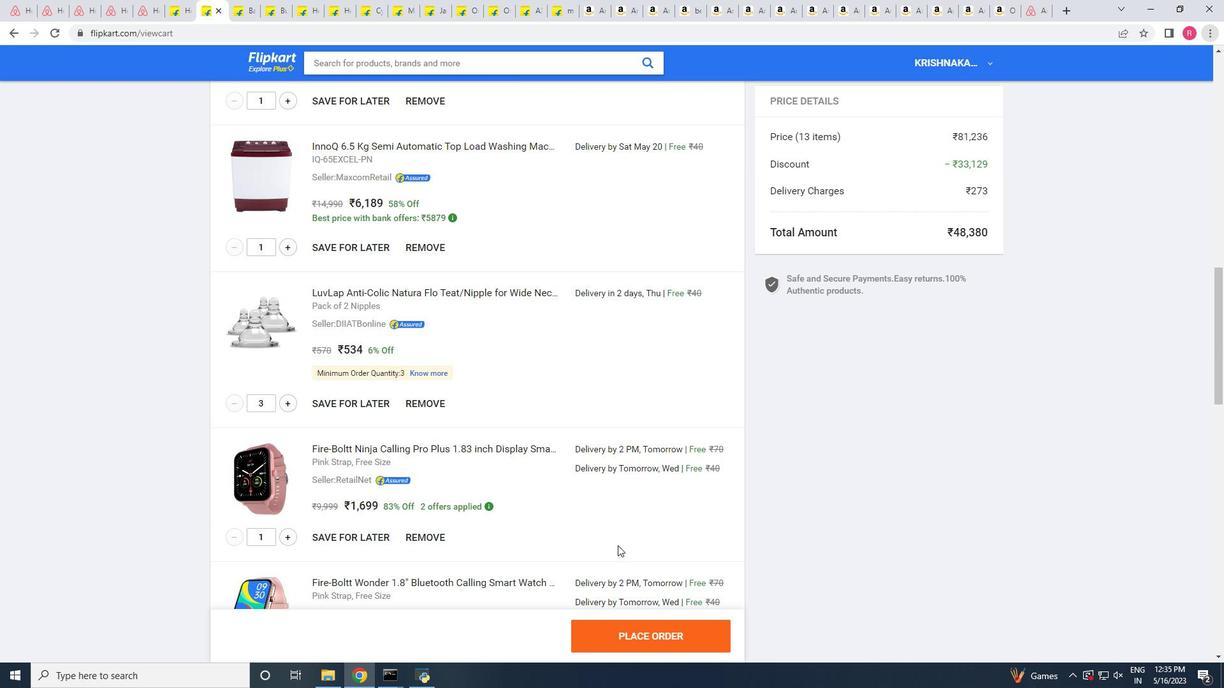 
Action: Mouse scrolled (618, 556) with delta (0, 0)
Screenshot: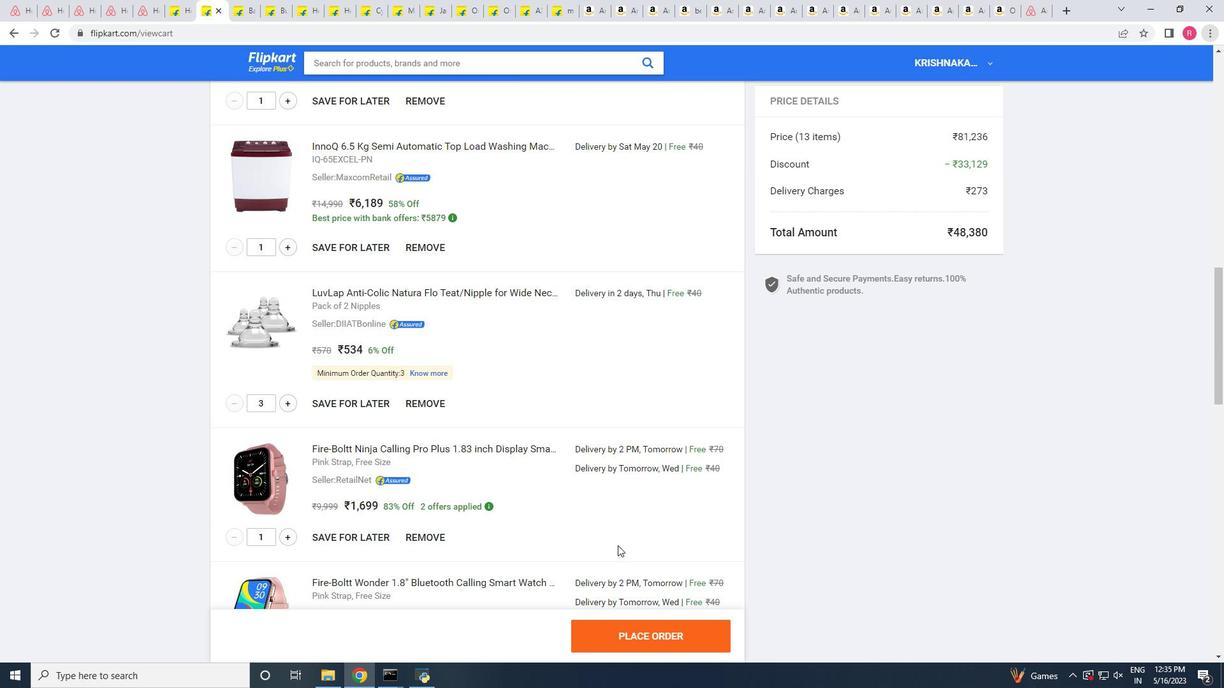 
Action: Mouse scrolled (618, 556) with delta (0, 0)
Screenshot: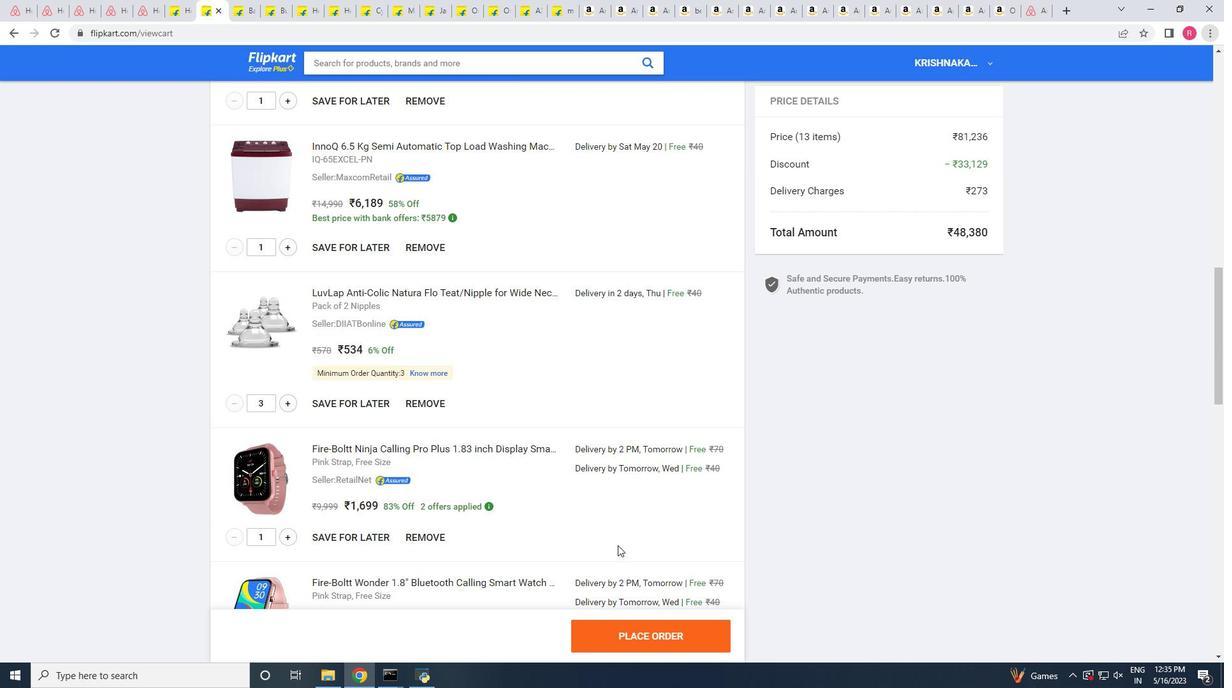 
Action: Mouse scrolled (618, 556) with delta (0, 0)
Screenshot: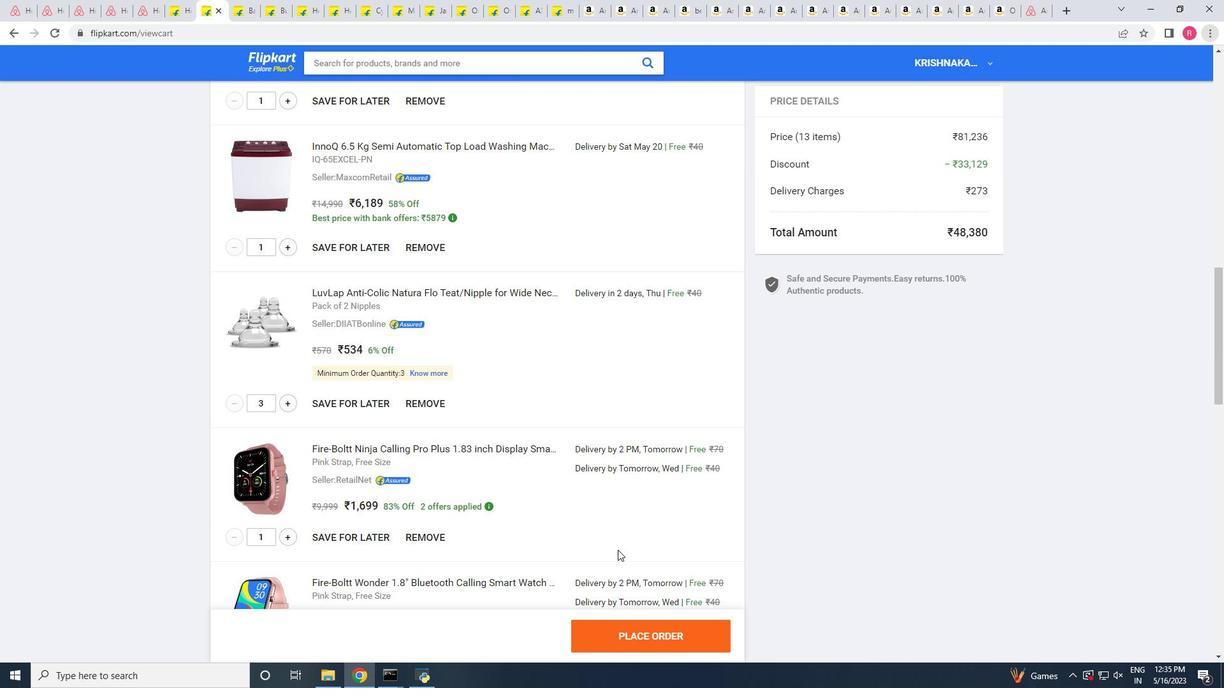 
Action: Mouse scrolled (618, 556) with delta (0, 0)
Screenshot: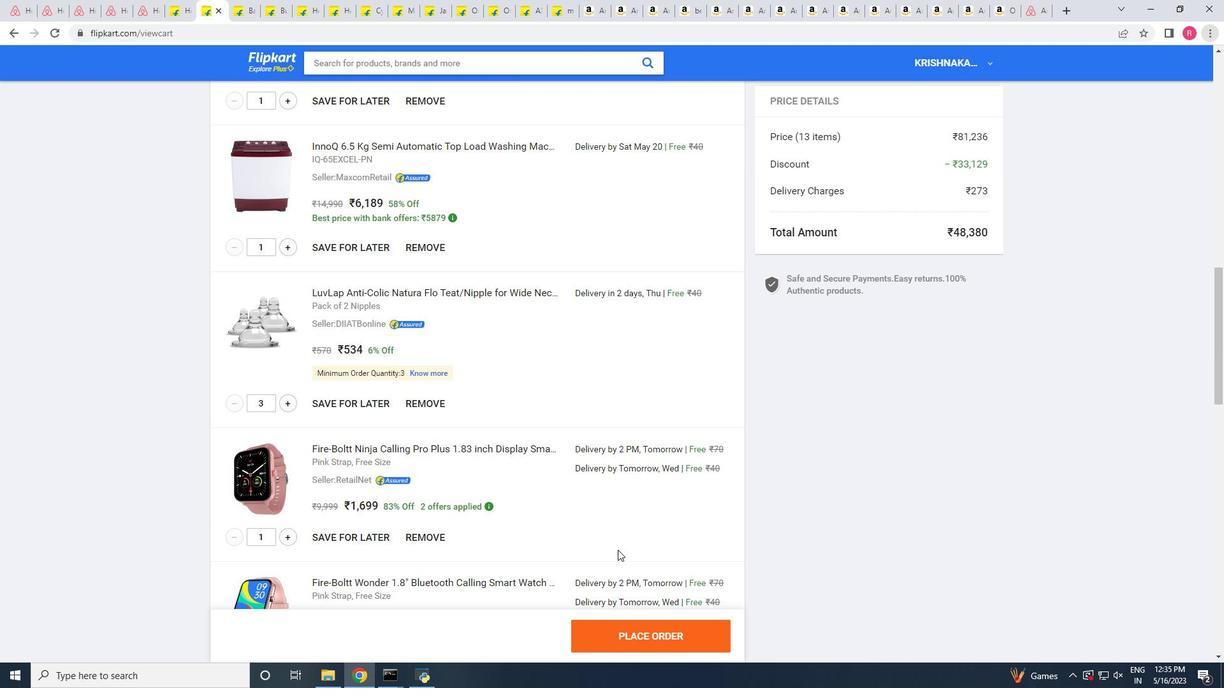 
Action: Mouse scrolled (618, 556) with delta (0, 0)
Screenshot: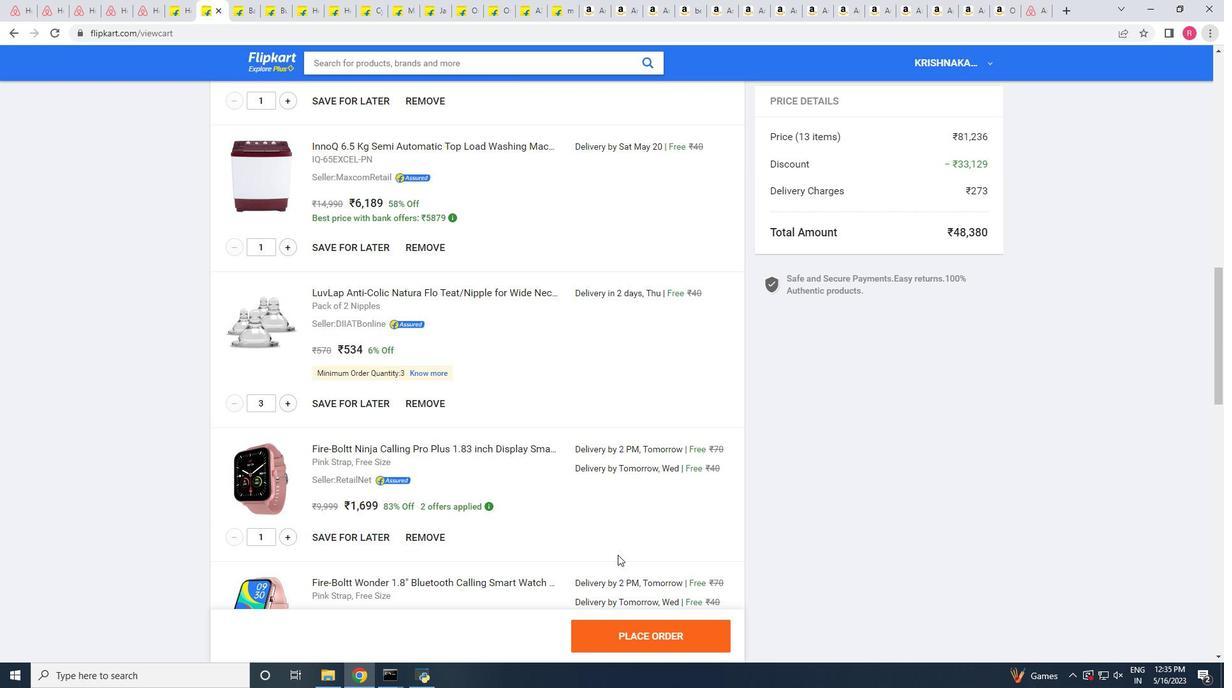 
Action: Mouse scrolled (618, 556) with delta (0, 0)
Screenshot: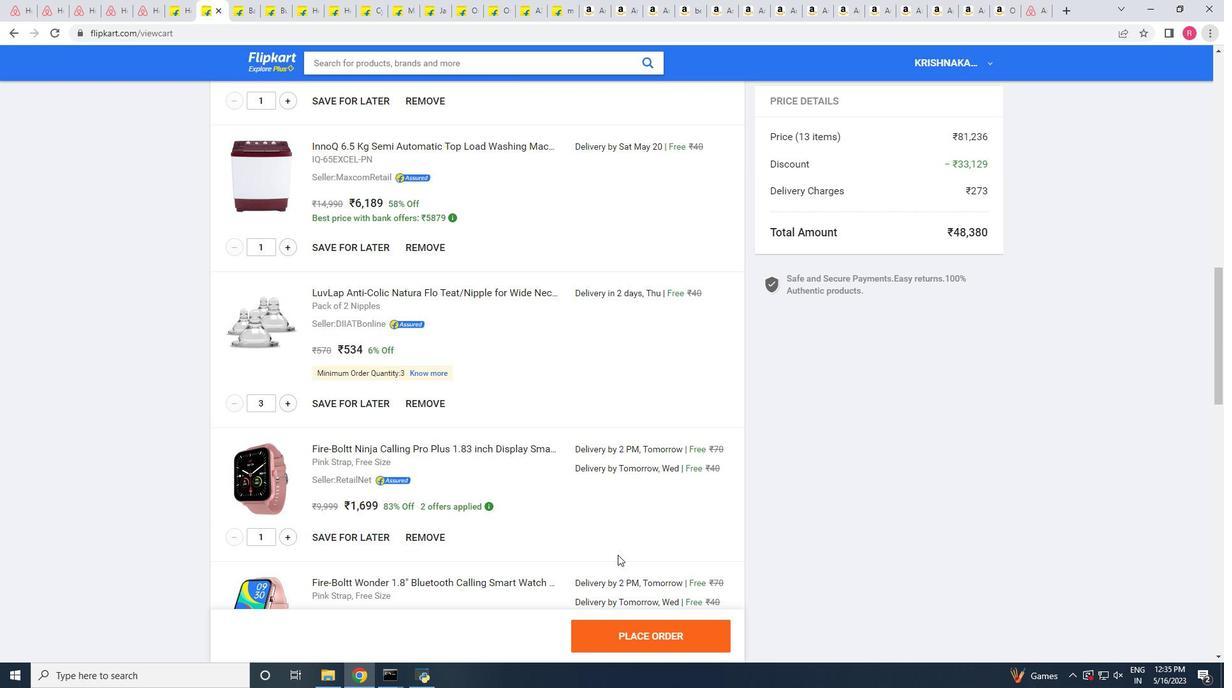 
Action: Mouse moved to (619, 554)
Screenshot: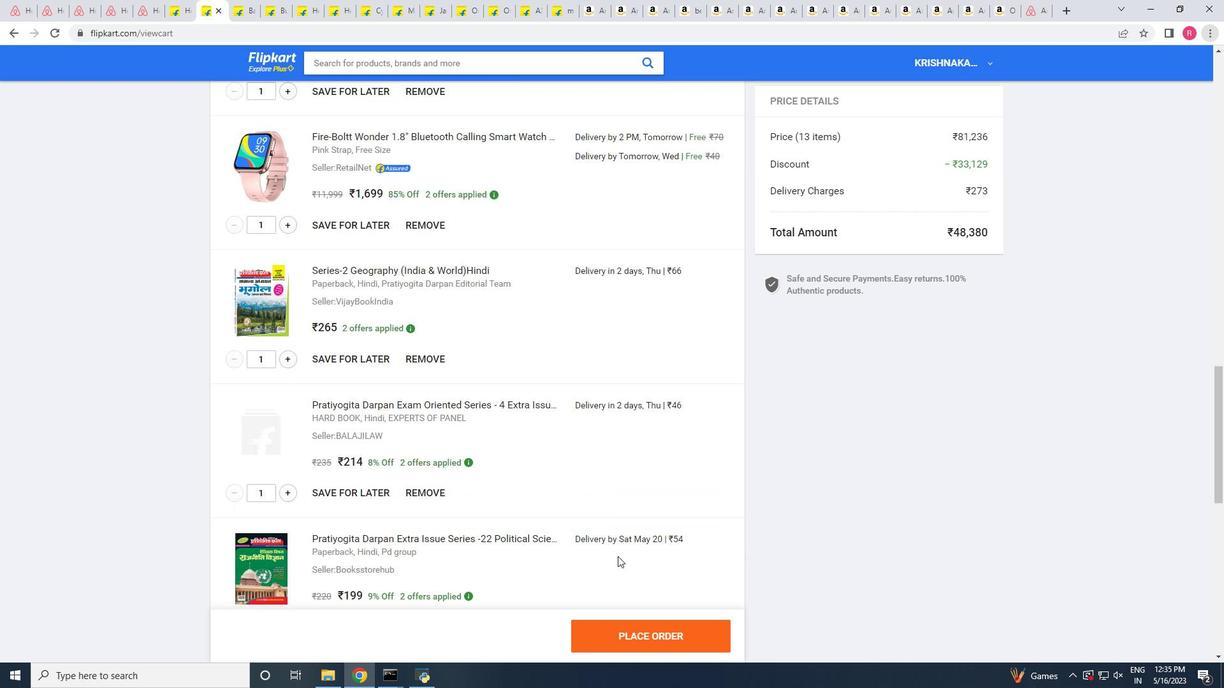
Action: Mouse scrolled (619, 554) with delta (0, 0)
Screenshot: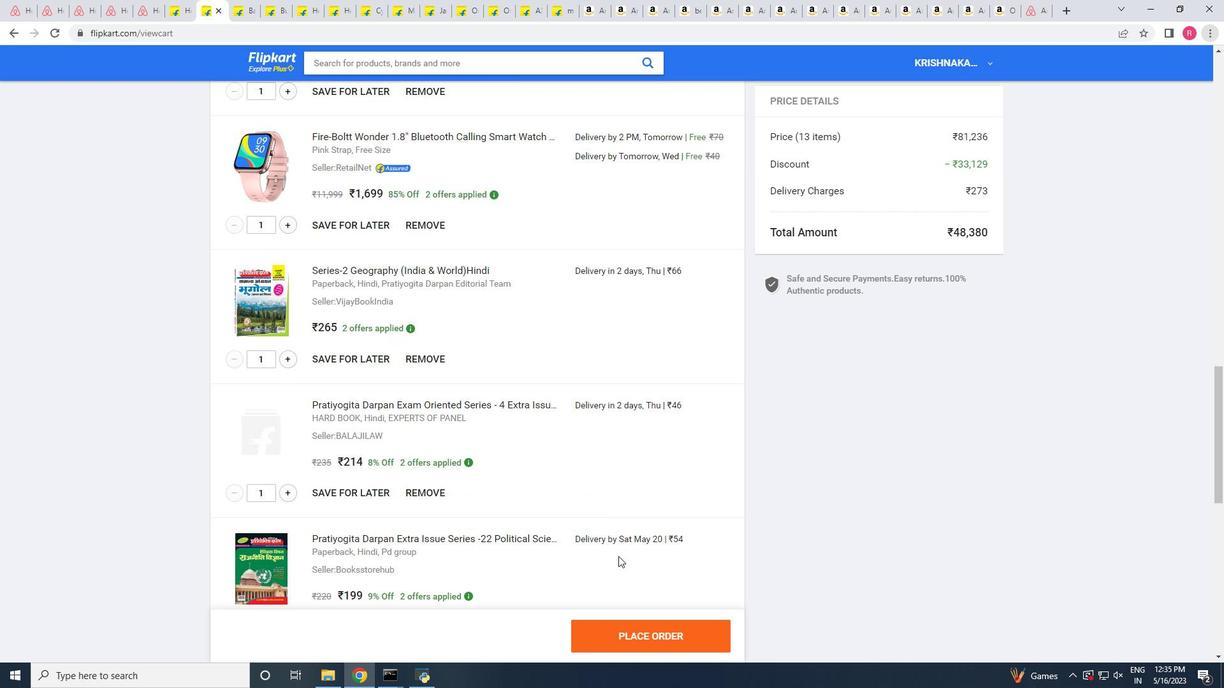 
Action: Mouse scrolled (619, 554) with delta (0, 0)
Screenshot: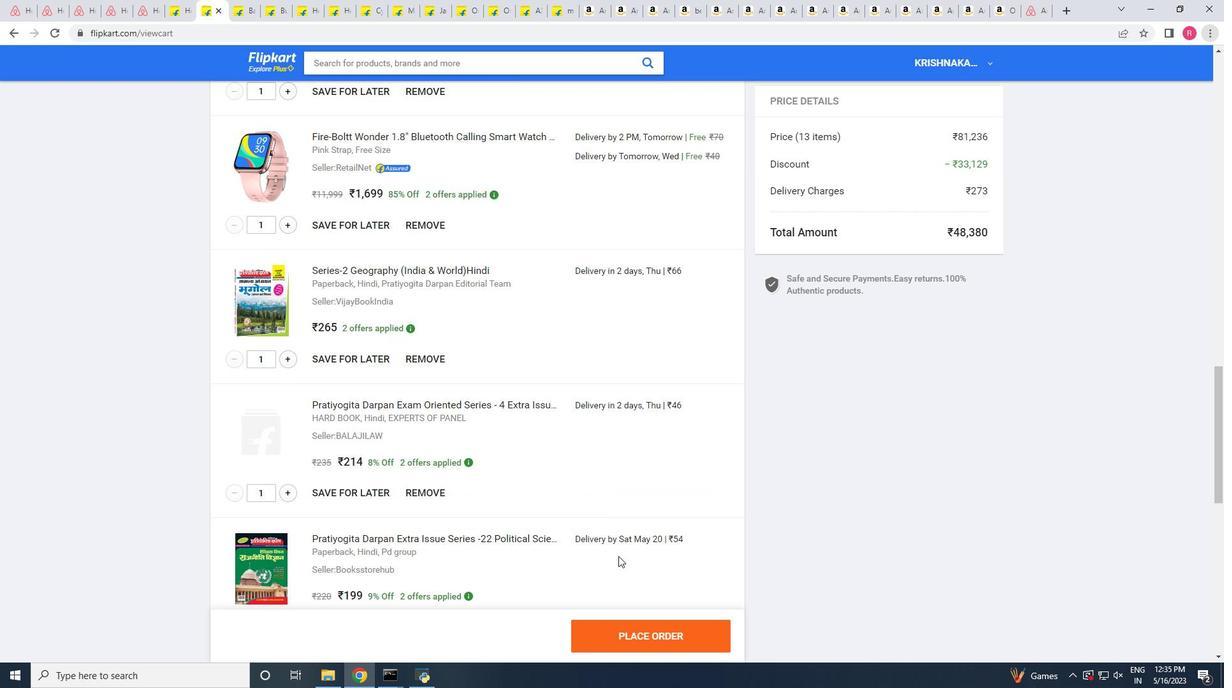 
Action: Mouse scrolled (619, 554) with delta (0, 0)
Screenshot: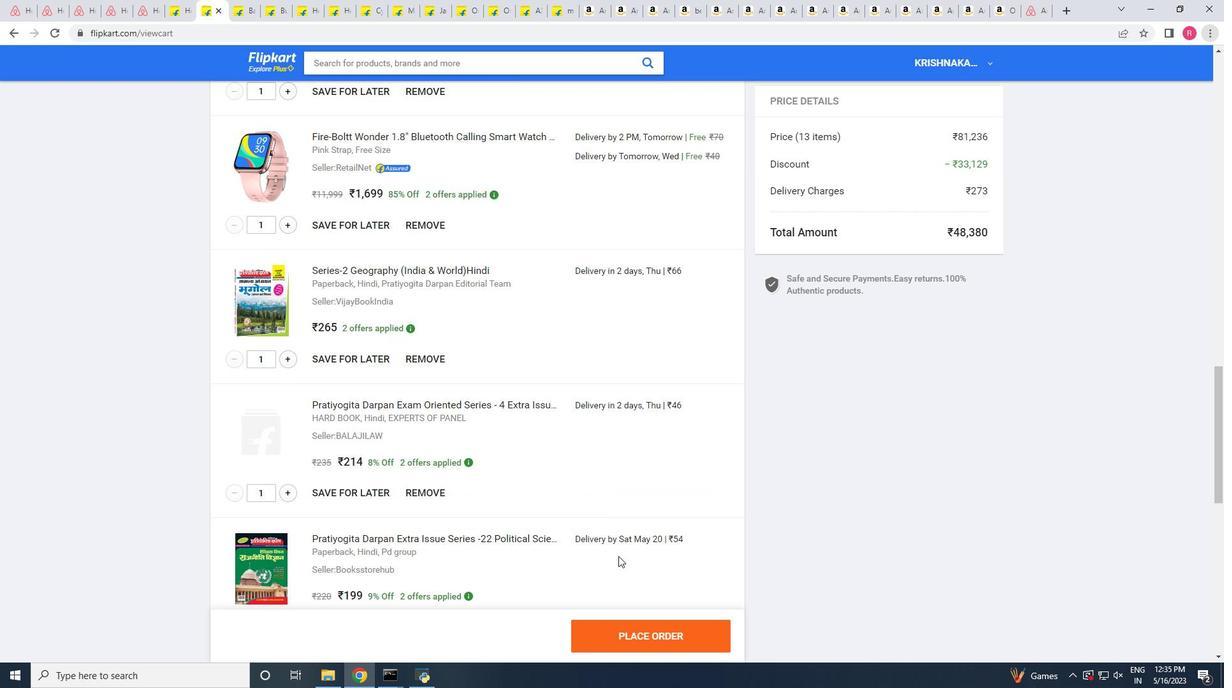 
Action: Mouse scrolled (619, 554) with delta (0, 0)
Screenshot: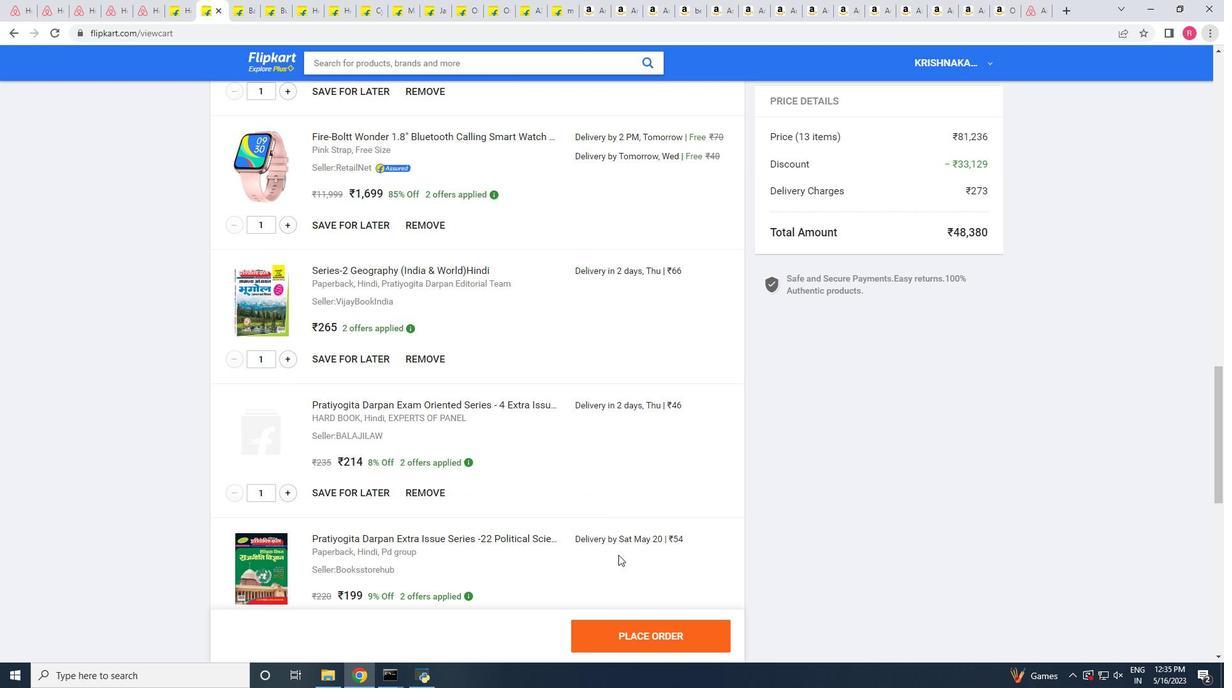 
Action: Mouse scrolled (619, 554) with delta (0, 0)
Screenshot: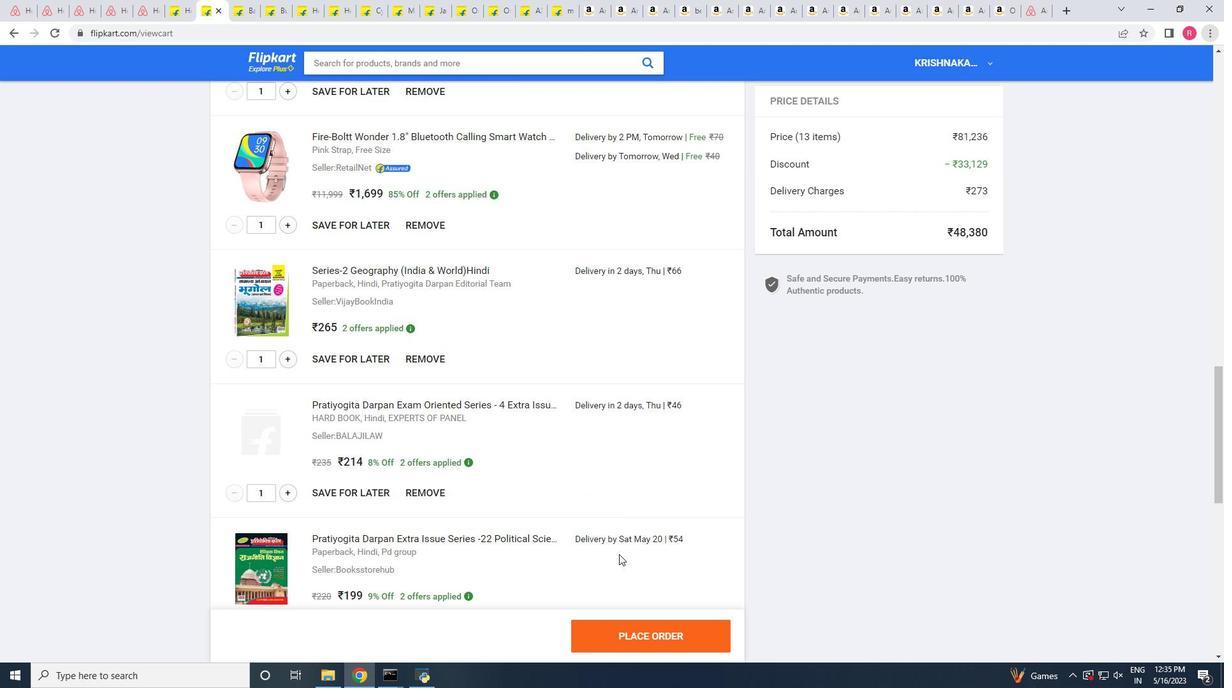 
Action: Mouse scrolled (619, 554) with delta (0, 0)
Screenshot: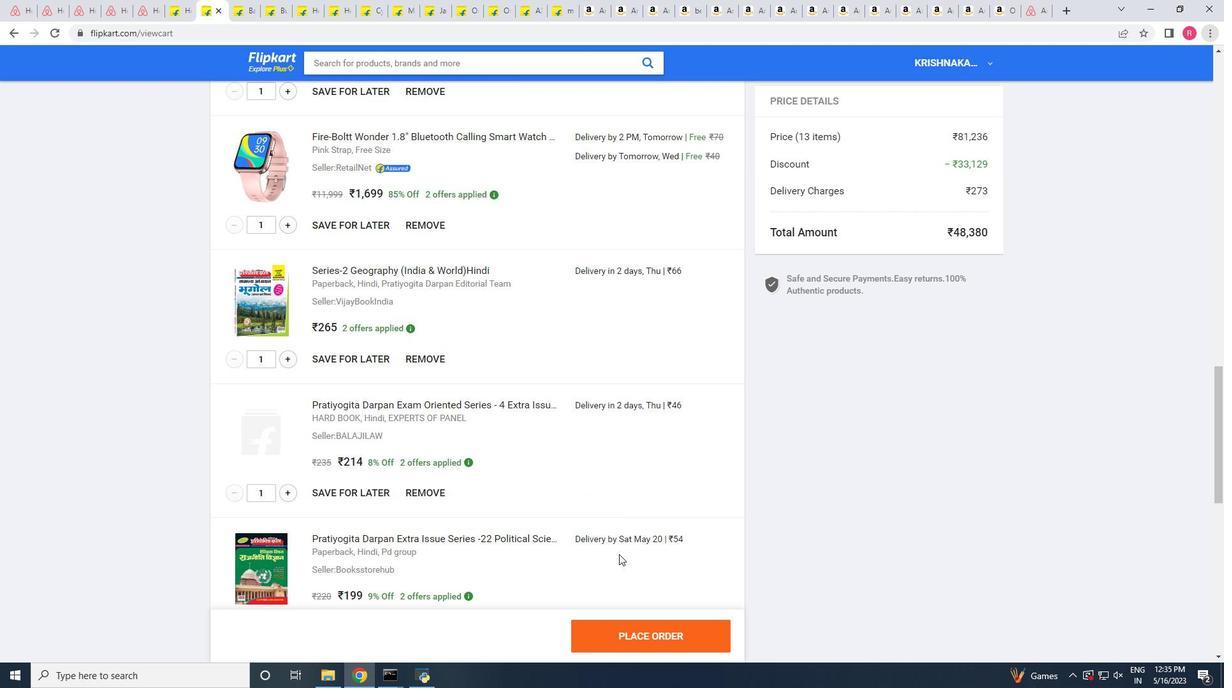 
Action: Mouse scrolled (619, 554) with delta (0, 0)
Screenshot: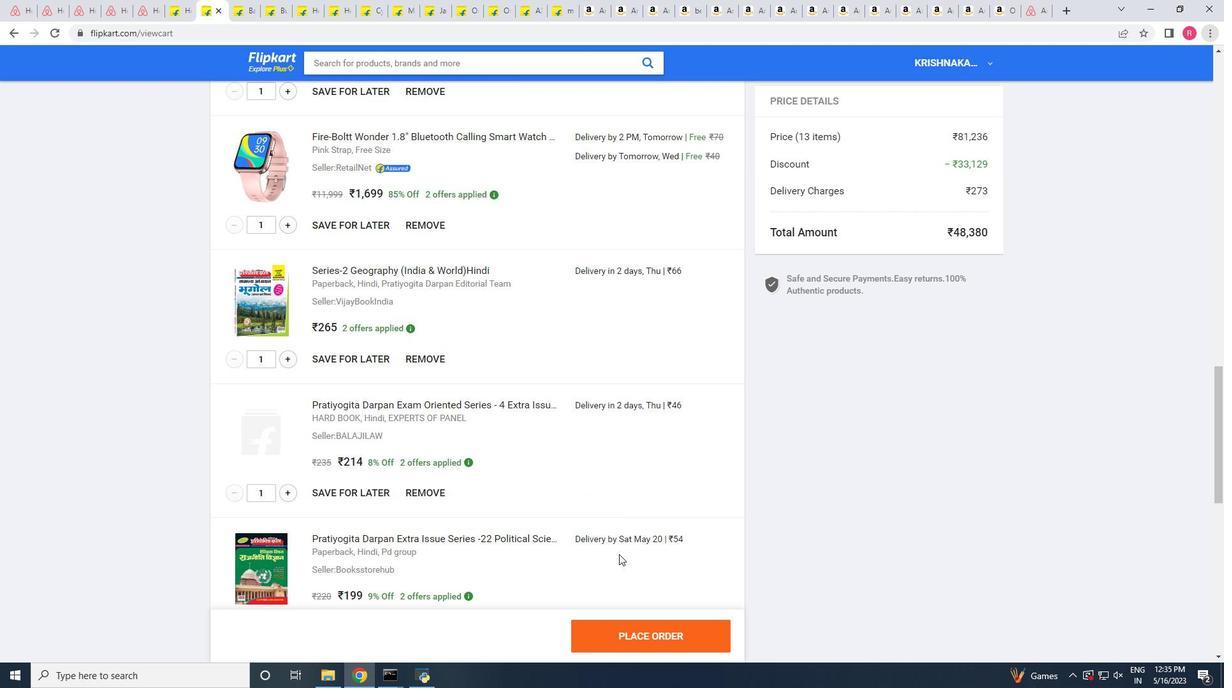 
Action: Mouse scrolled (619, 554) with delta (0, 0)
Screenshot: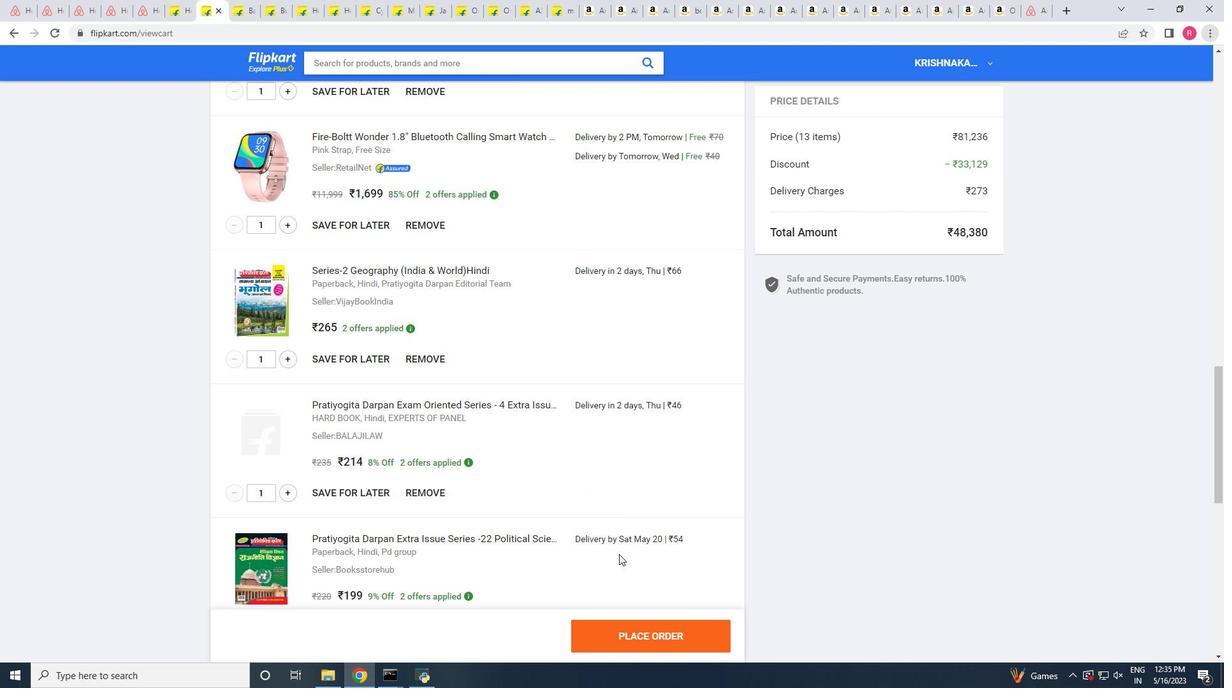 
Action: Mouse moved to (620, 552)
Screenshot: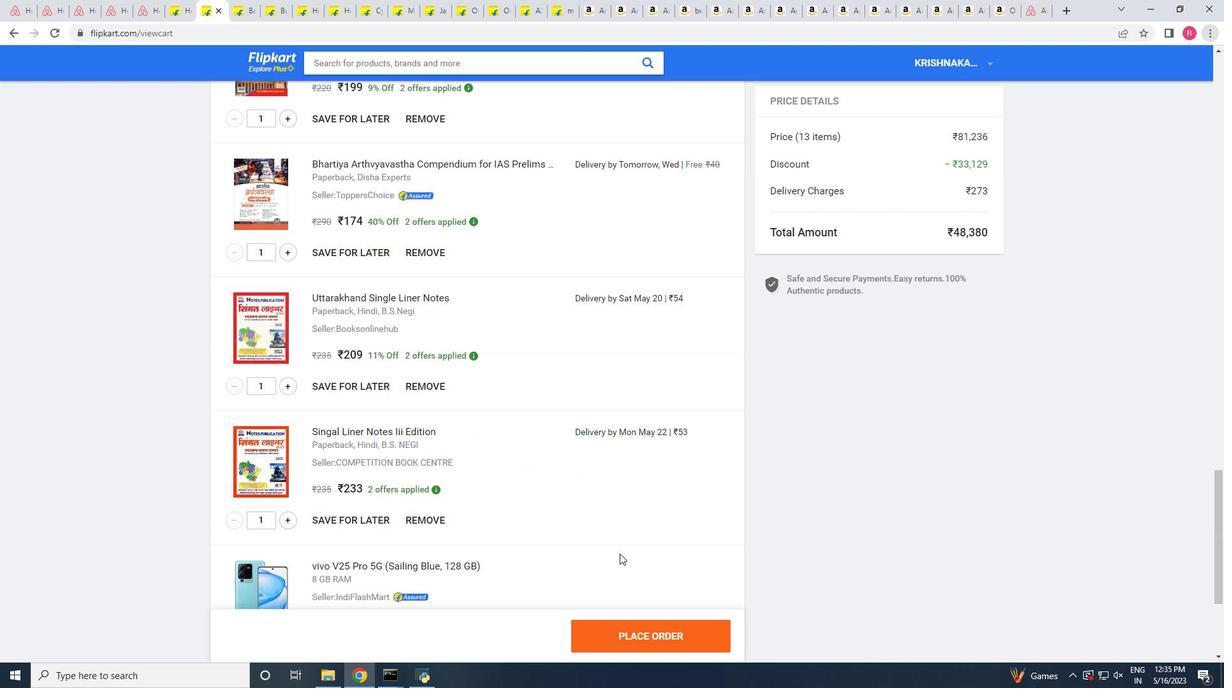 
Action: Mouse scrolled (620, 551) with delta (0, 0)
Screenshot: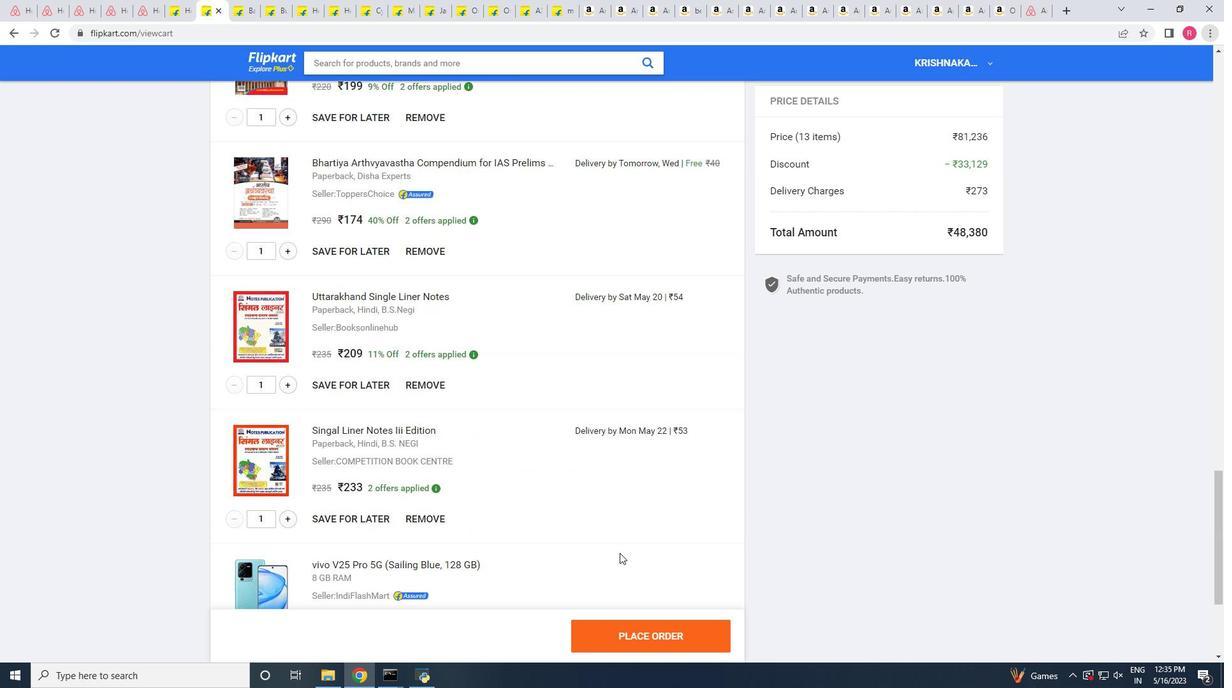 
Action: Mouse scrolled (620, 551) with delta (0, 0)
Screenshot: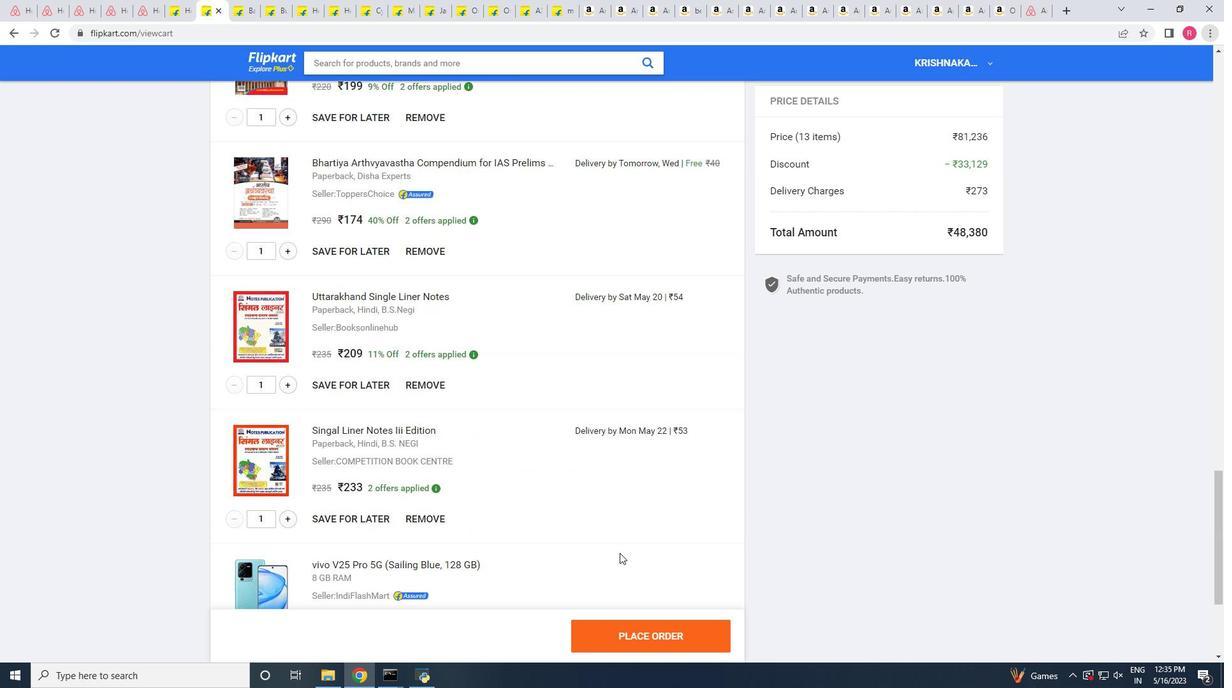 
Action: Mouse scrolled (620, 551) with delta (0, 0)
Screenshot: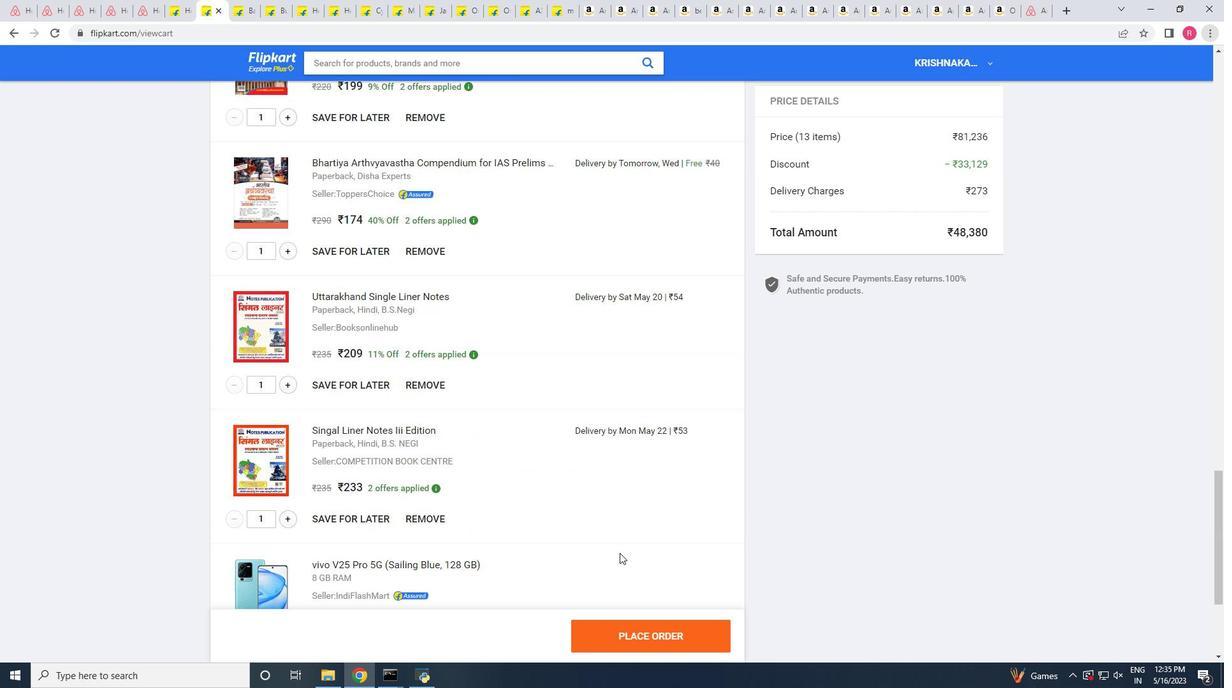 
Action: Mouse scrolled (620, 551) with delta (0, 0)
Screenshot: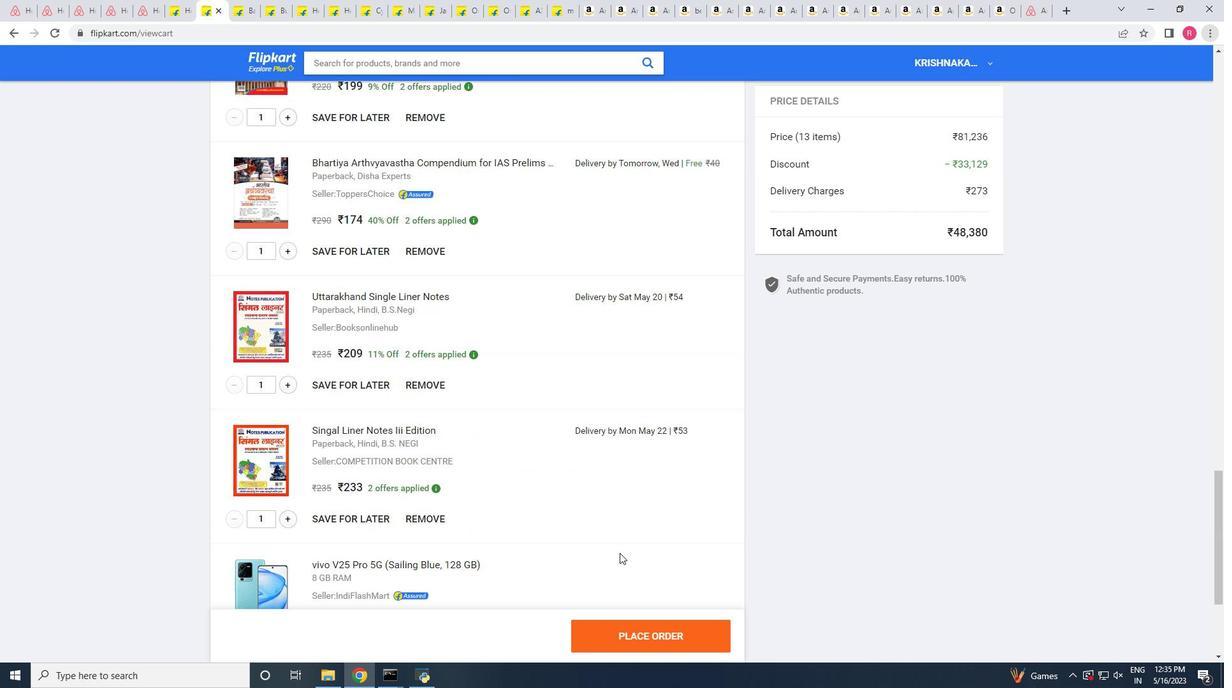 
Action: Mouse scrolled (620, 551) with delta (0, 0)
Screenshot: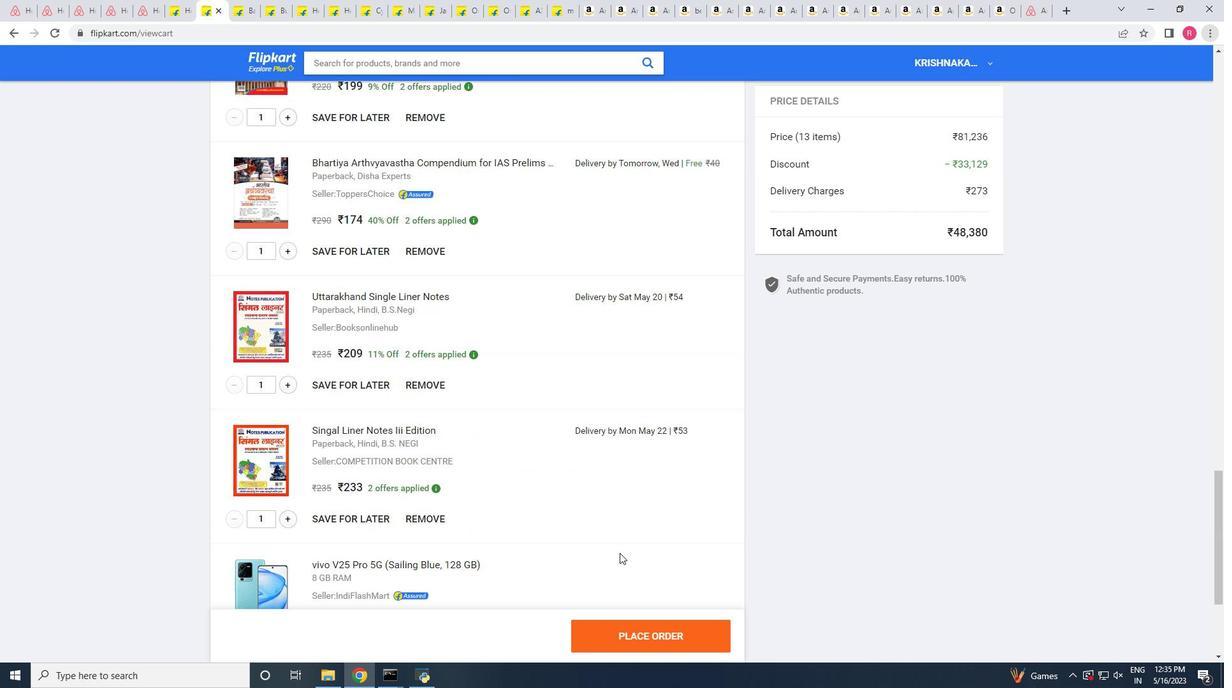 
Action: Mouse scrolled (620, 551) with delta (0, 0)
Screenshot: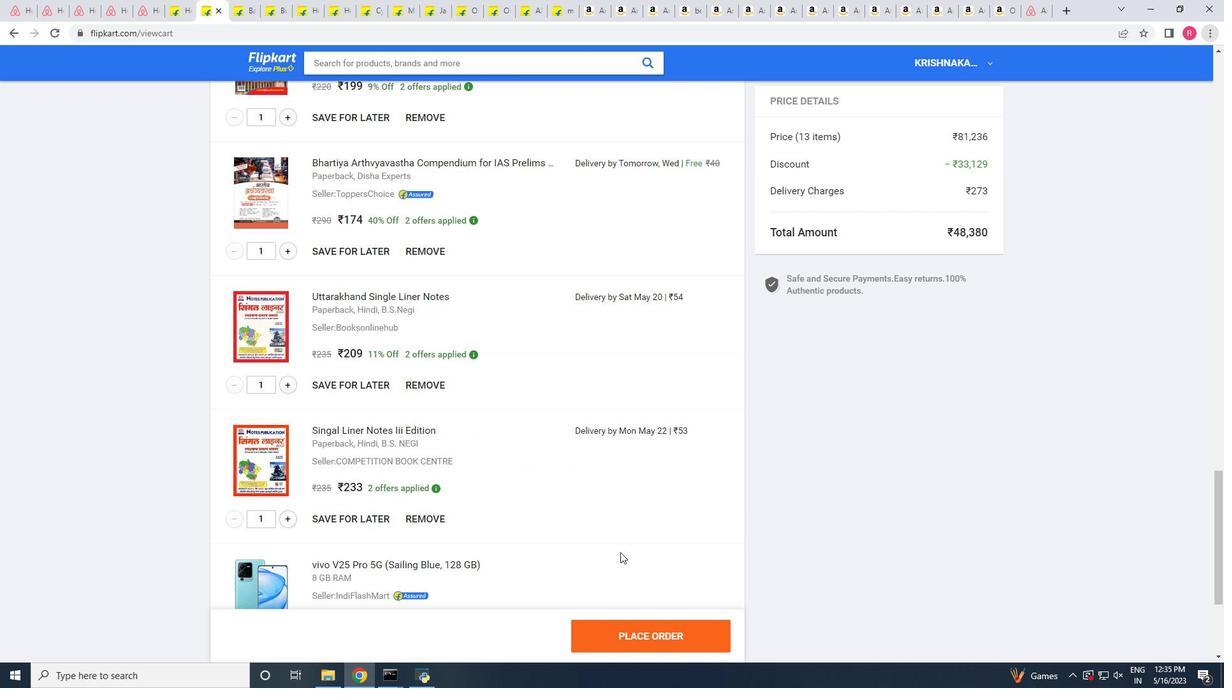 
Action: Mouse moved to (626, 512)
Screenshot: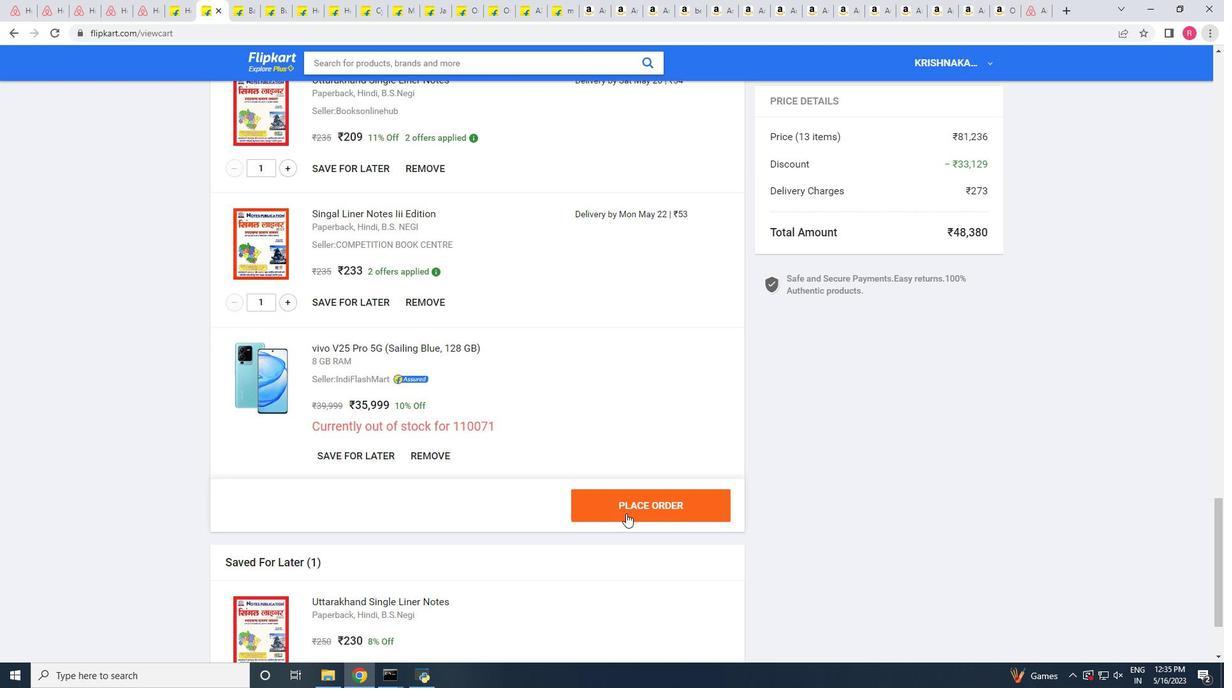 
Action: Mouse scrolled (626, 512) with delta (0, 0)
Screenshot: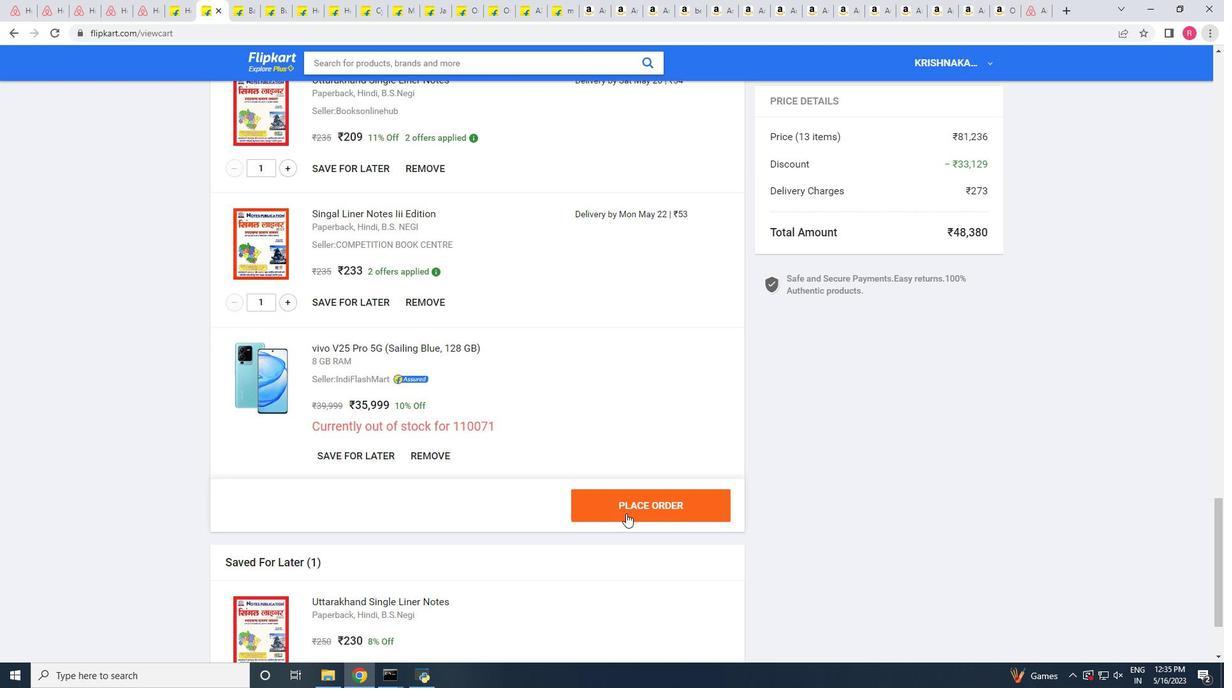 
Action: Mouse scrolled (626, 512) with delta (0, 0)
Screenshot: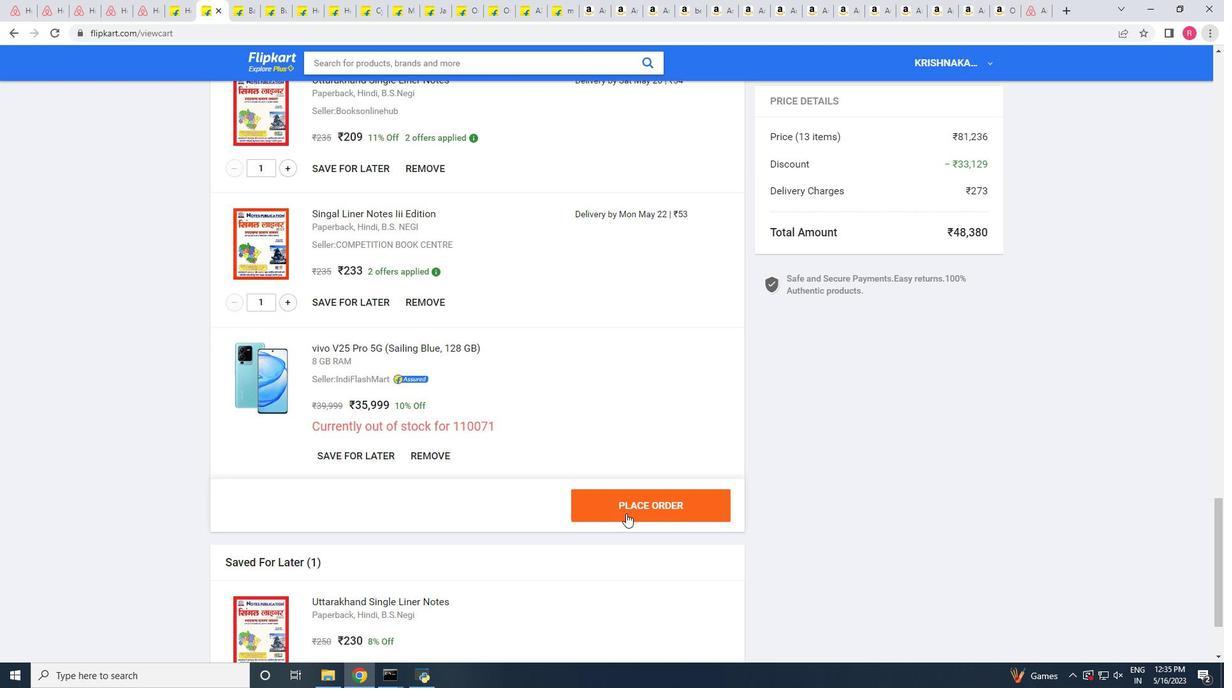 
Action: Mouse scrolled (626, 512) with delta (0, 0)
Screenshot: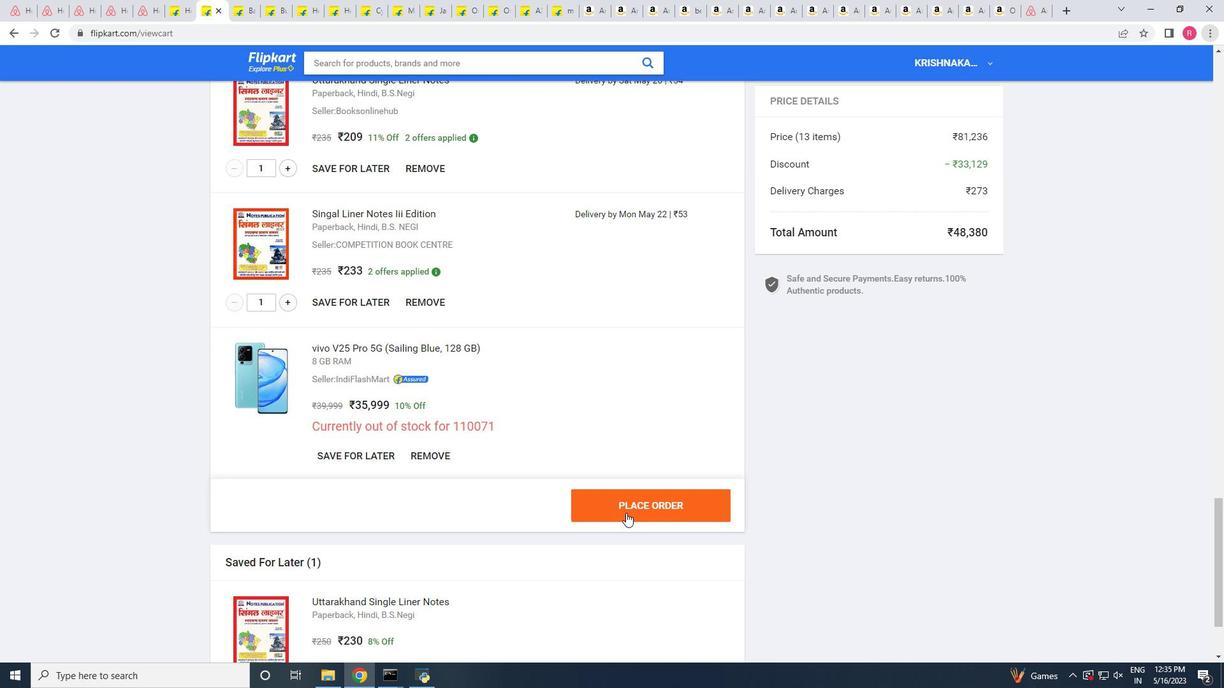 
Action: Mouse scrolled (626, 512) with delta (0, 0)
Screenshot: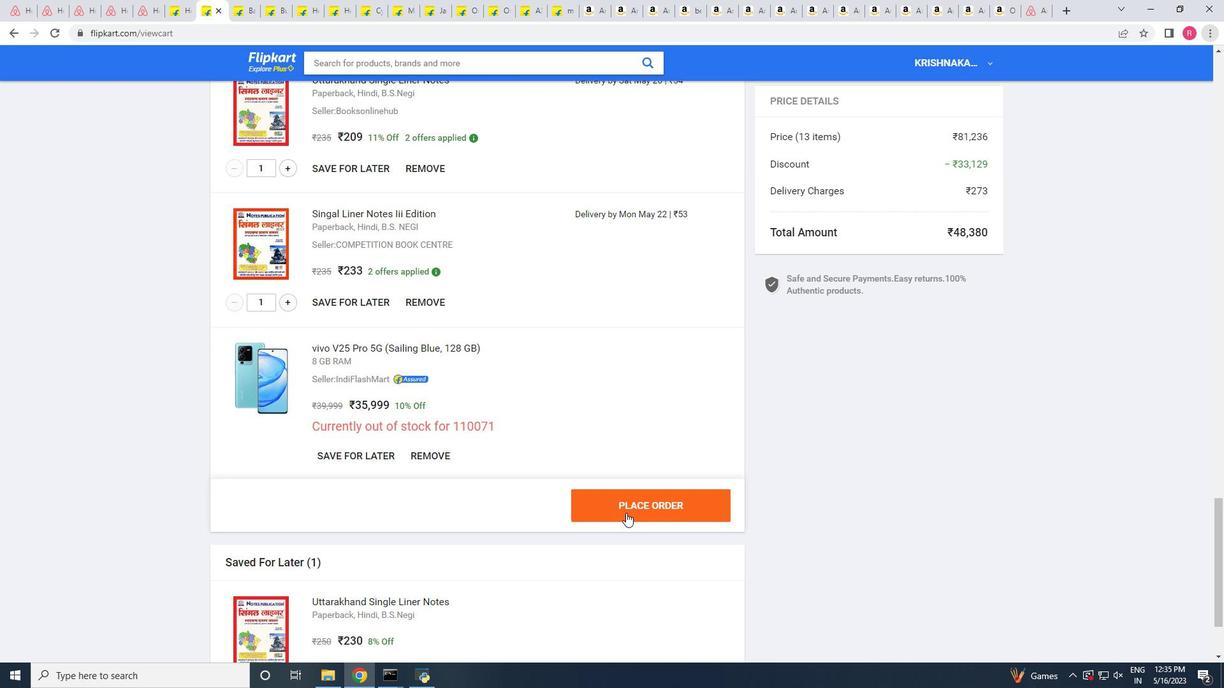 
Action: Mouse scrolled (626, 512) with delta (0, 0)
Screenshot: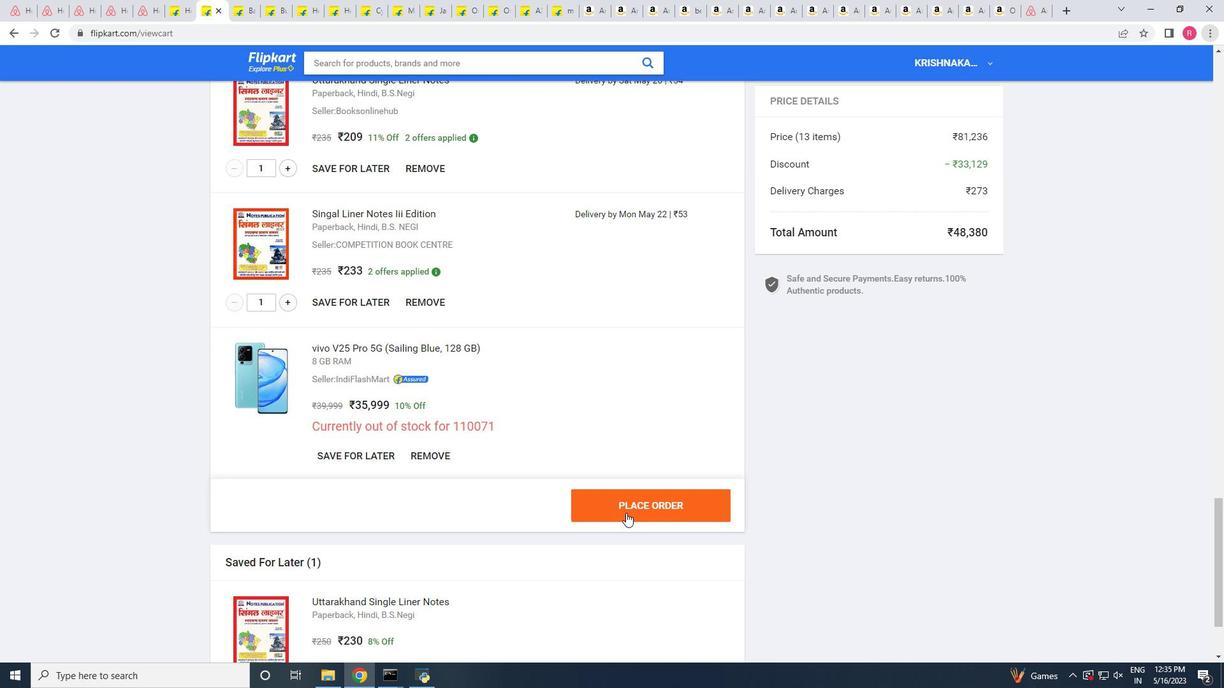 
Action: Mouse moved to (626, 507)
Screenshot: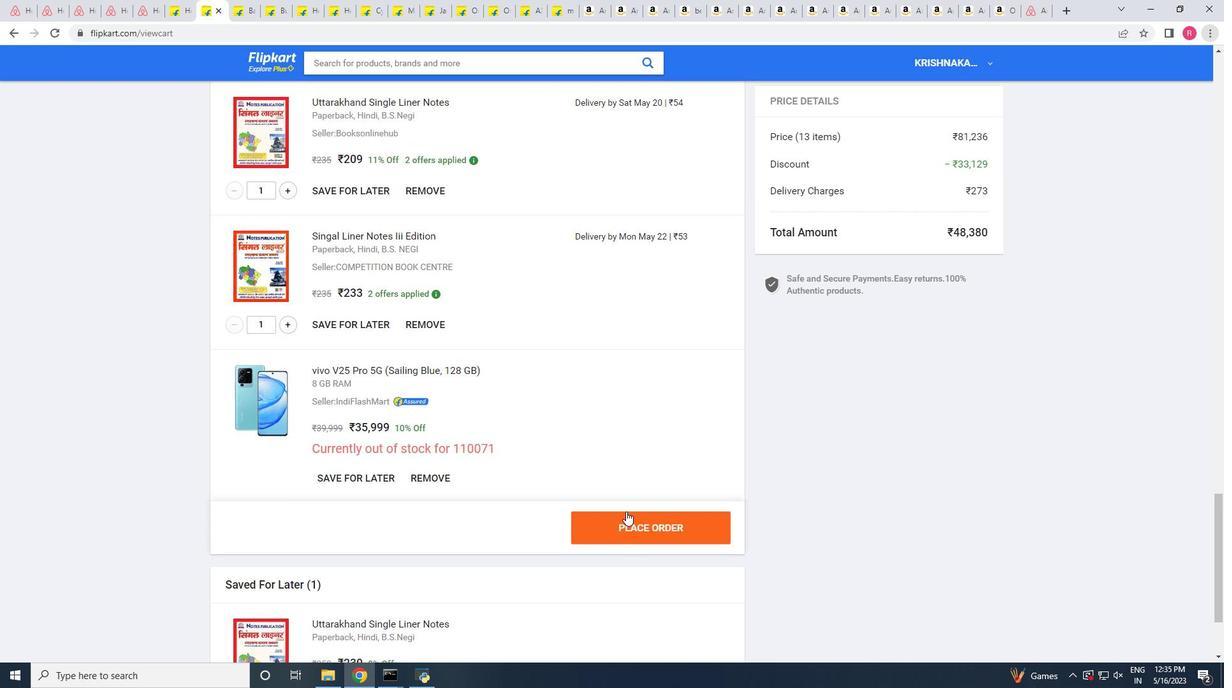 
Action: Mouse scrolled (626, 508) with delta (0, 0)
Screenshot: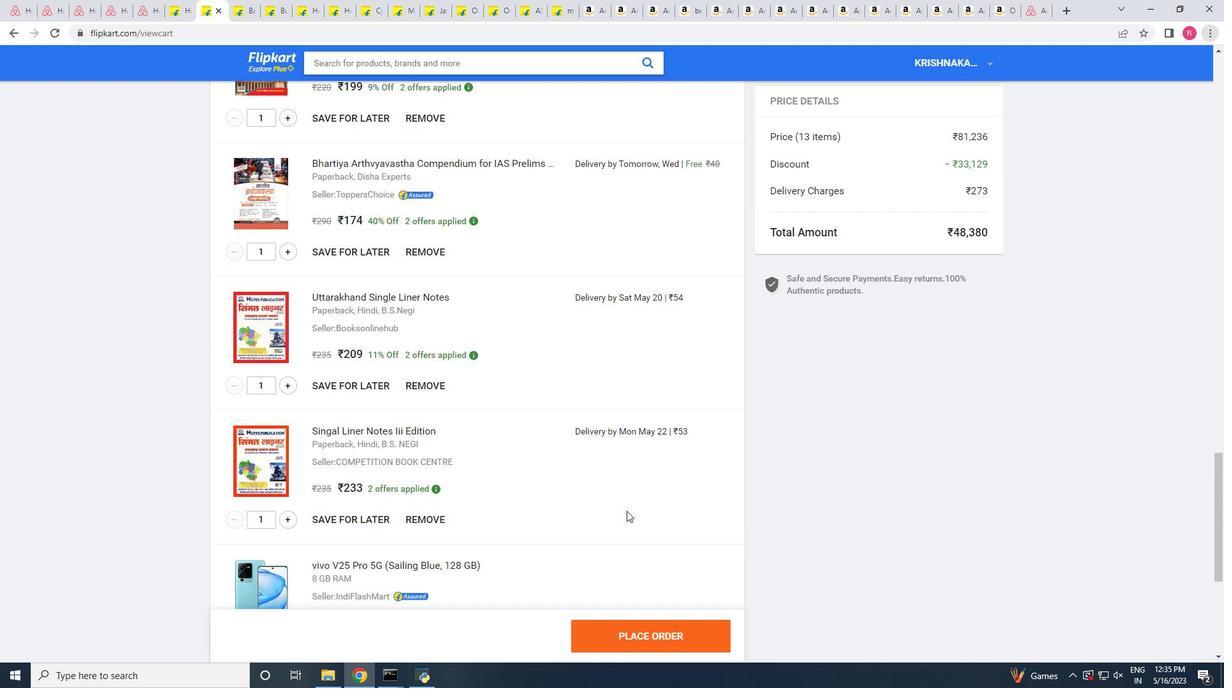 
Action: Mouse scrolled (626, 509) with delta (0, 1)
Screenshot: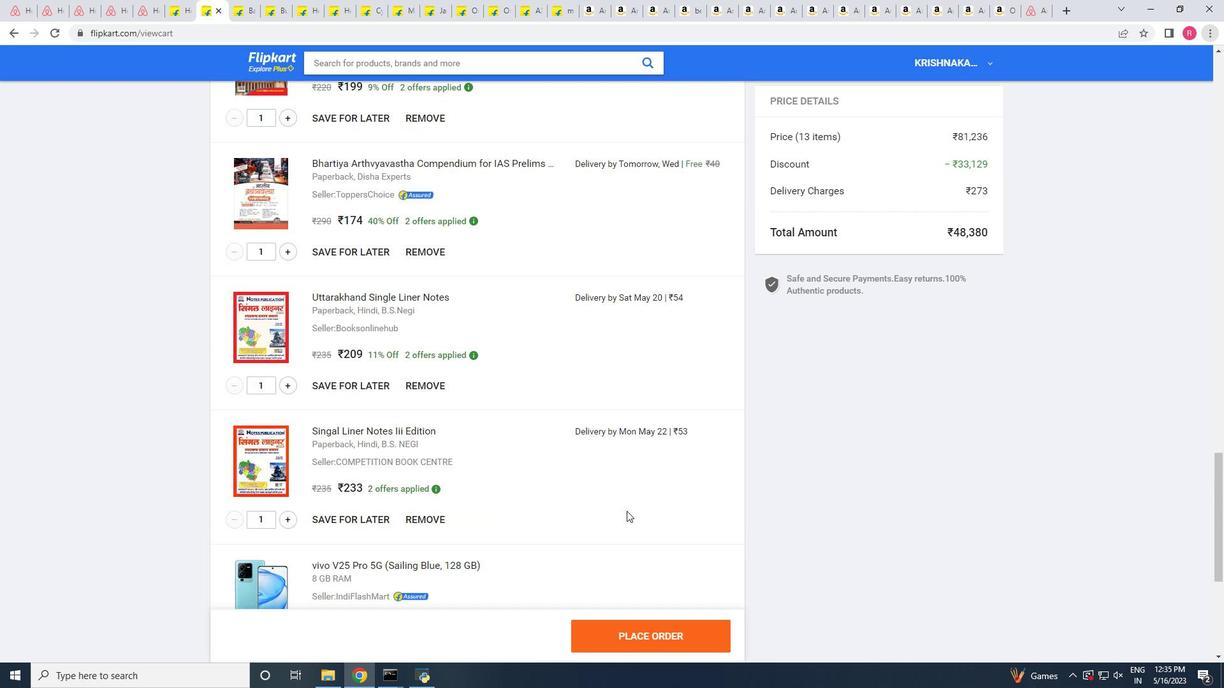 
Action: Mouse scrolled (626, 508) with delta (0, 0)
Screenshot: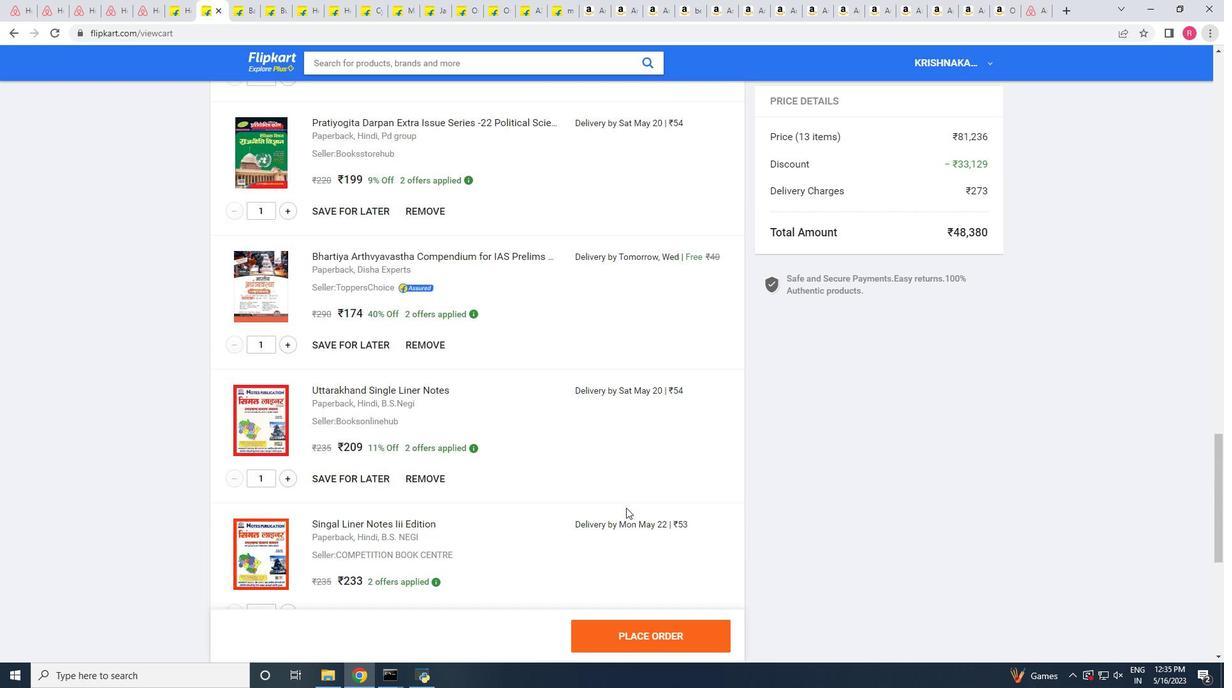 
Action: Mouse scrolled (626, 508) with delta (0, 0)
Screenshot: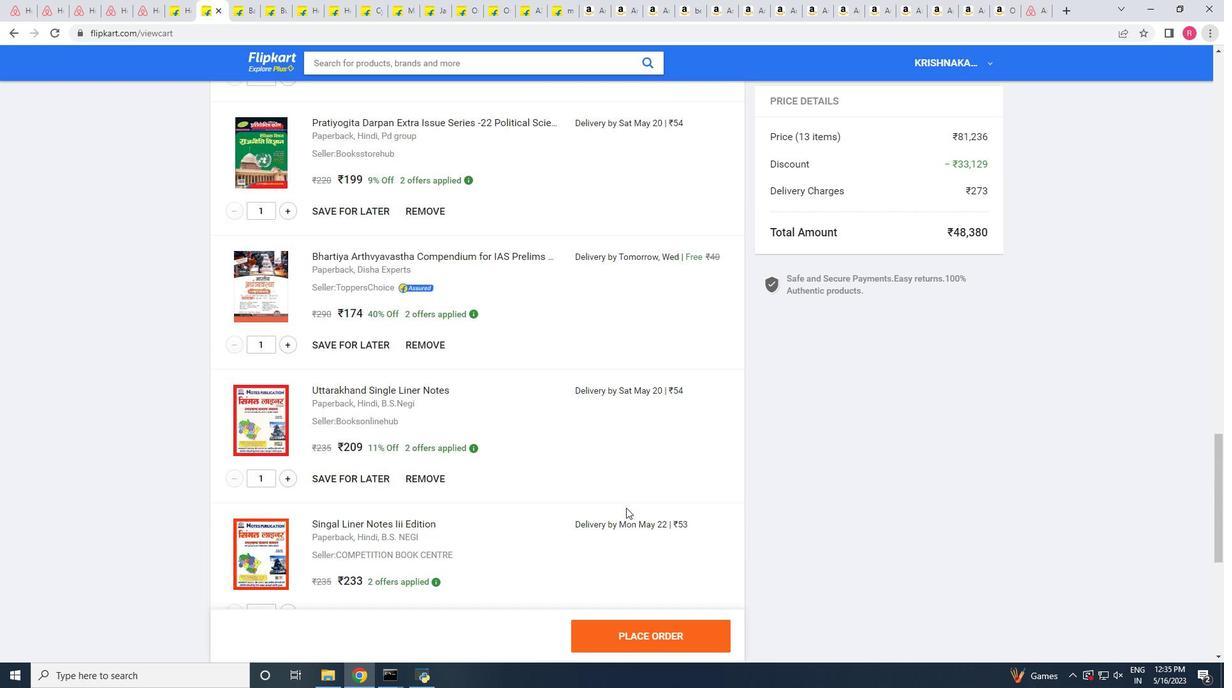 
Action: Mouse scrolled (626, 508) with delta (0, 0)
Screenshot: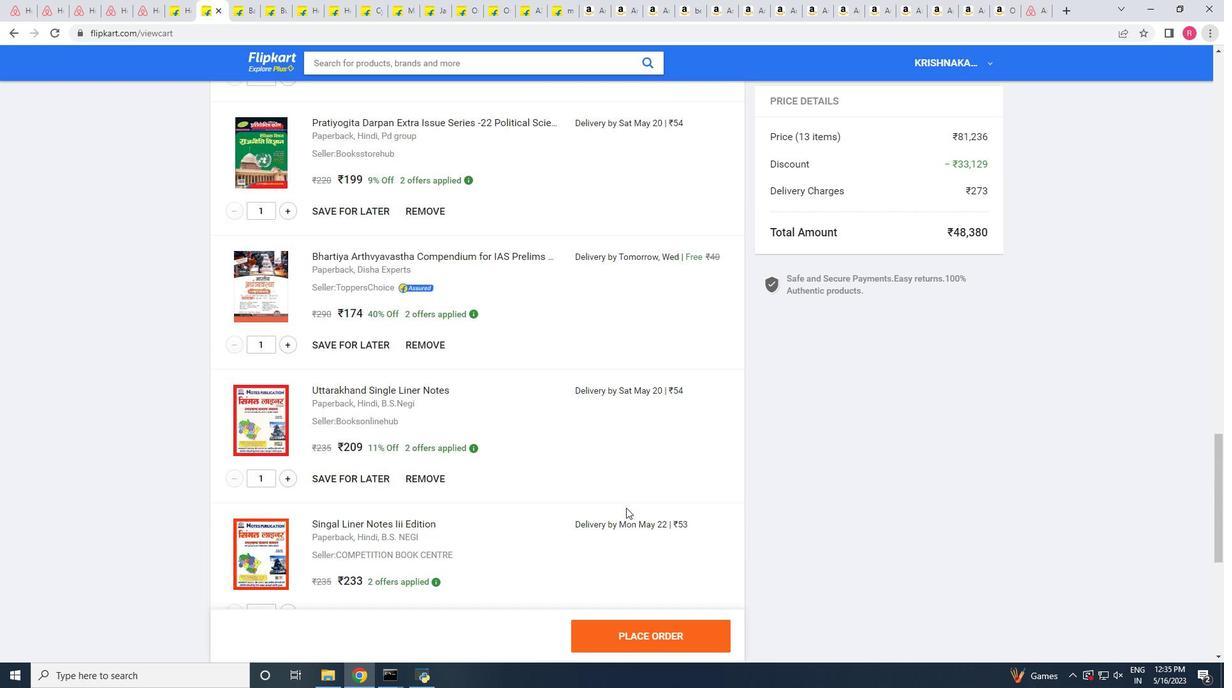 
Action: Mouse scrolled (626, 508) with delta (0, 0)
Screenshot: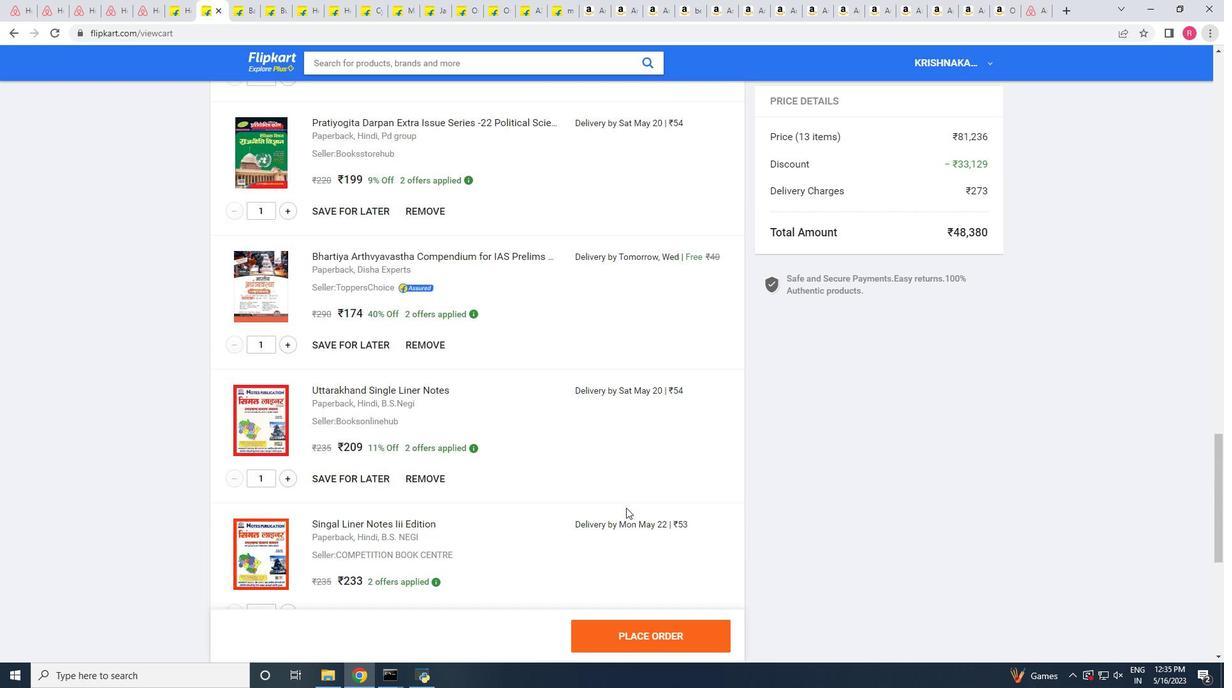 
Action: Mouse scrolled (626, 508) with delta (0, 0)
Screenshot: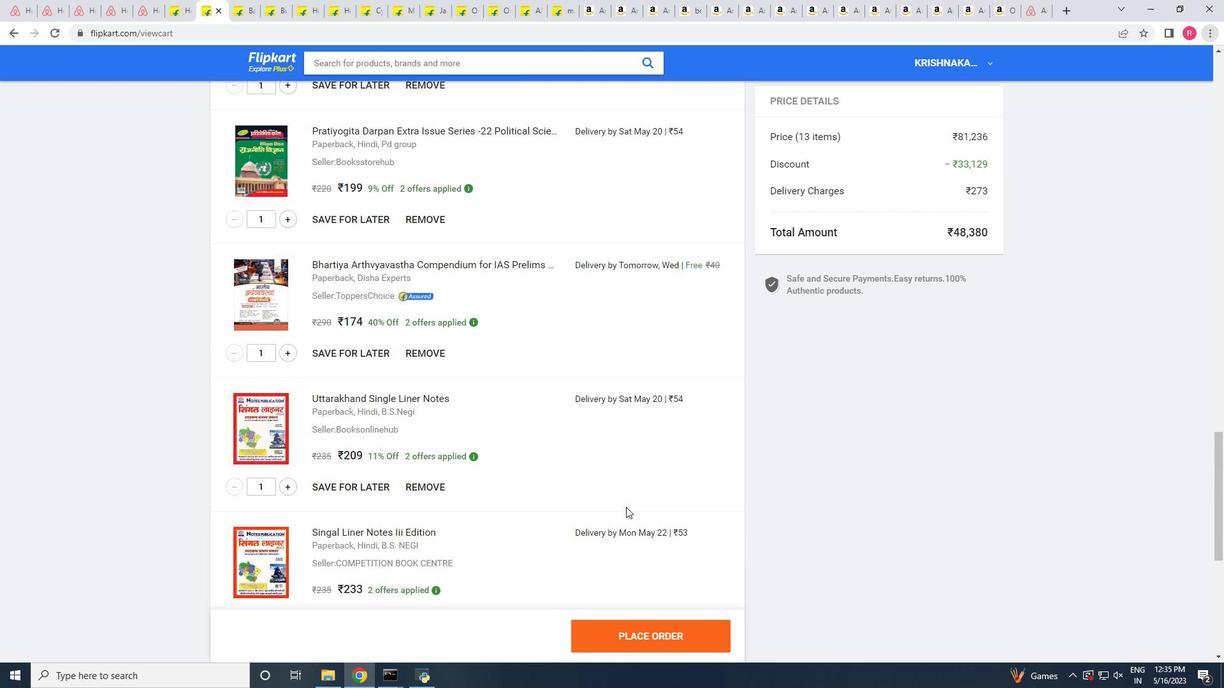 
Action: Mouse scrolled (626, 508) with delta (0, 0)
Screenshot: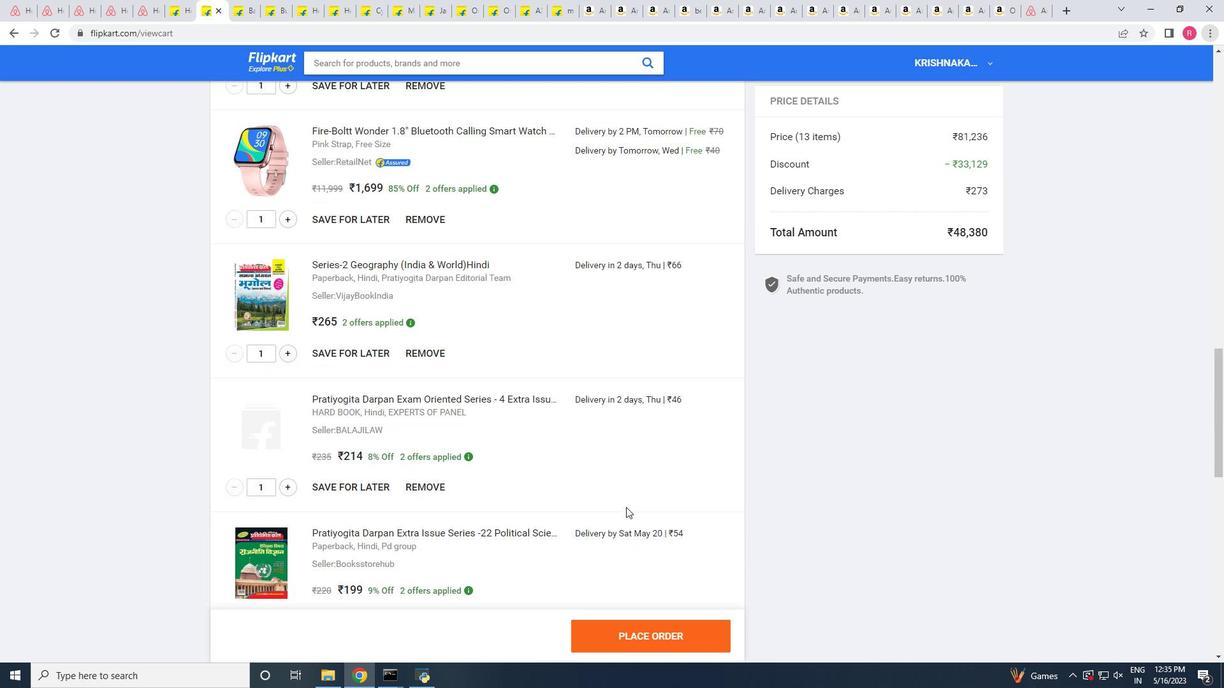 
Action: Mouse scrolled (626, 508) with delta (0, 0)
Screenshot: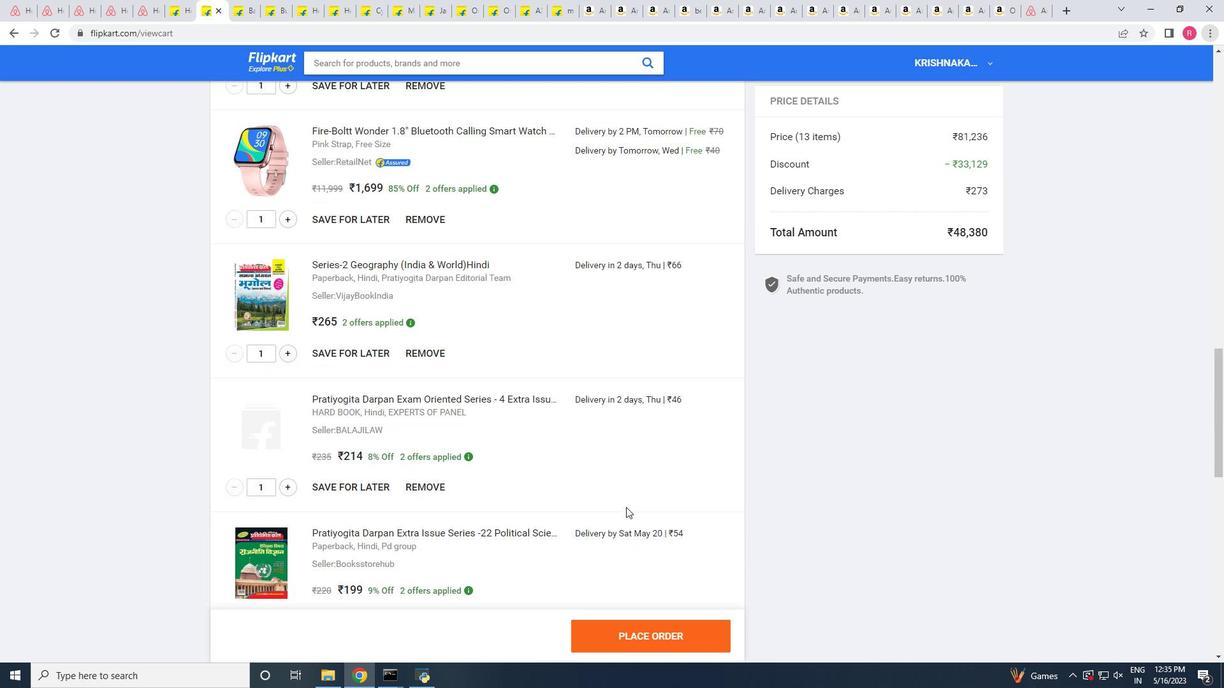 
Action: Mouse scrolled (626, 508) with delta (0, 0)
Screenshot: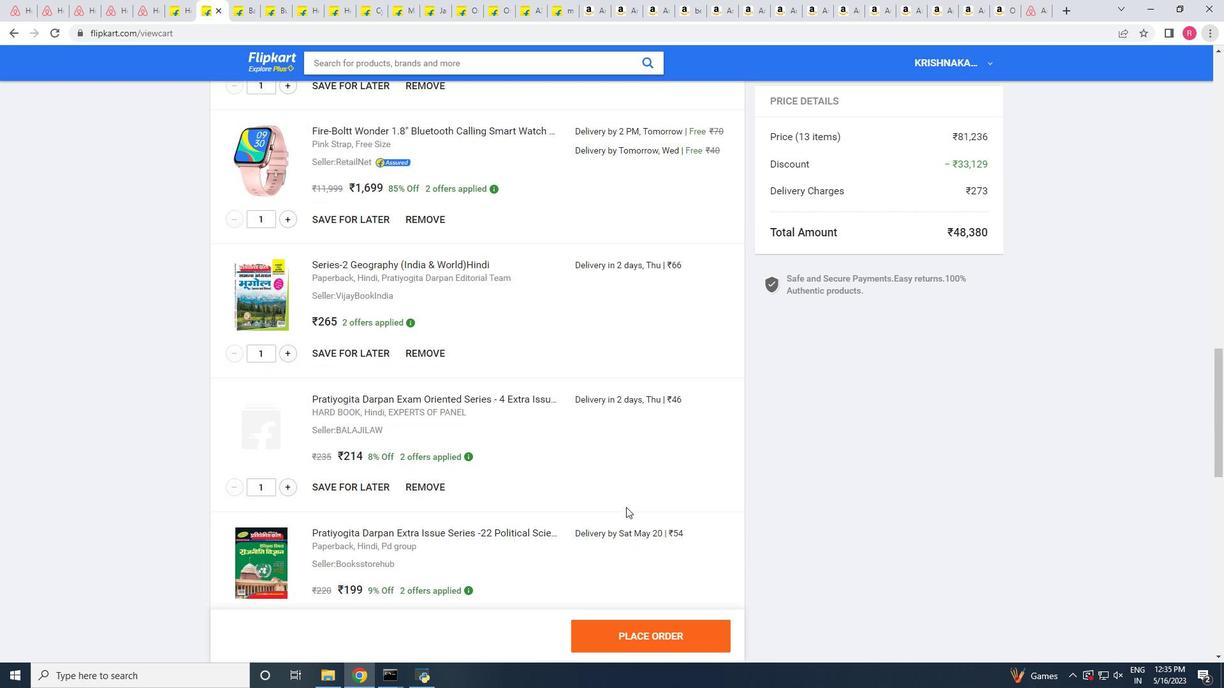 
Action: Mouse scrolled (626, 508) with delta (0, 0)
Screenshot: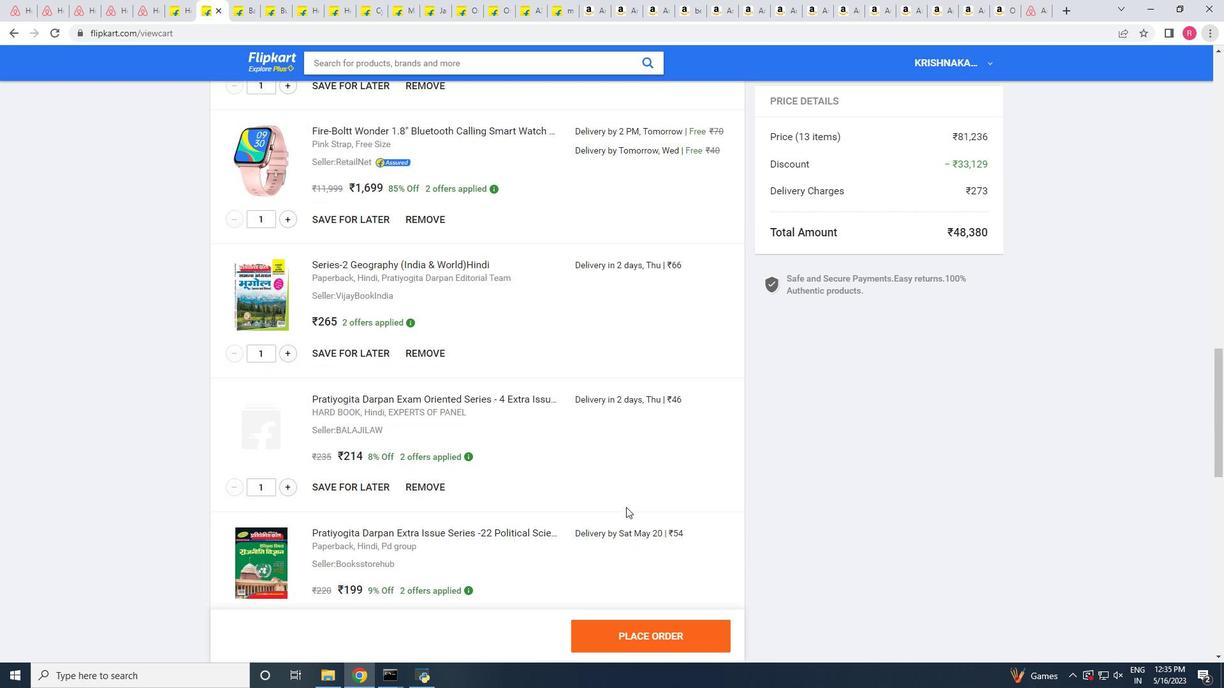 
Action: Mouse scrolled (626, 507) with delta (0, 0)
Screenshot: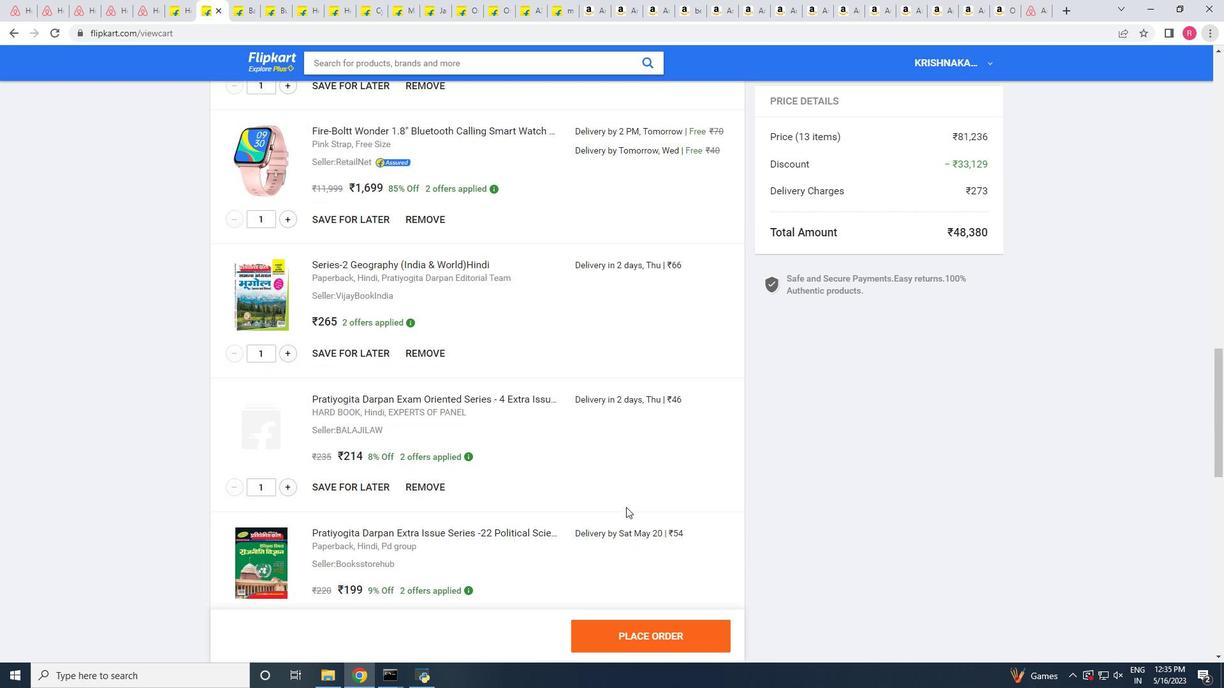 
Action: Mouse scrolled (626, 508) with delta (0, 0)
Screenshot: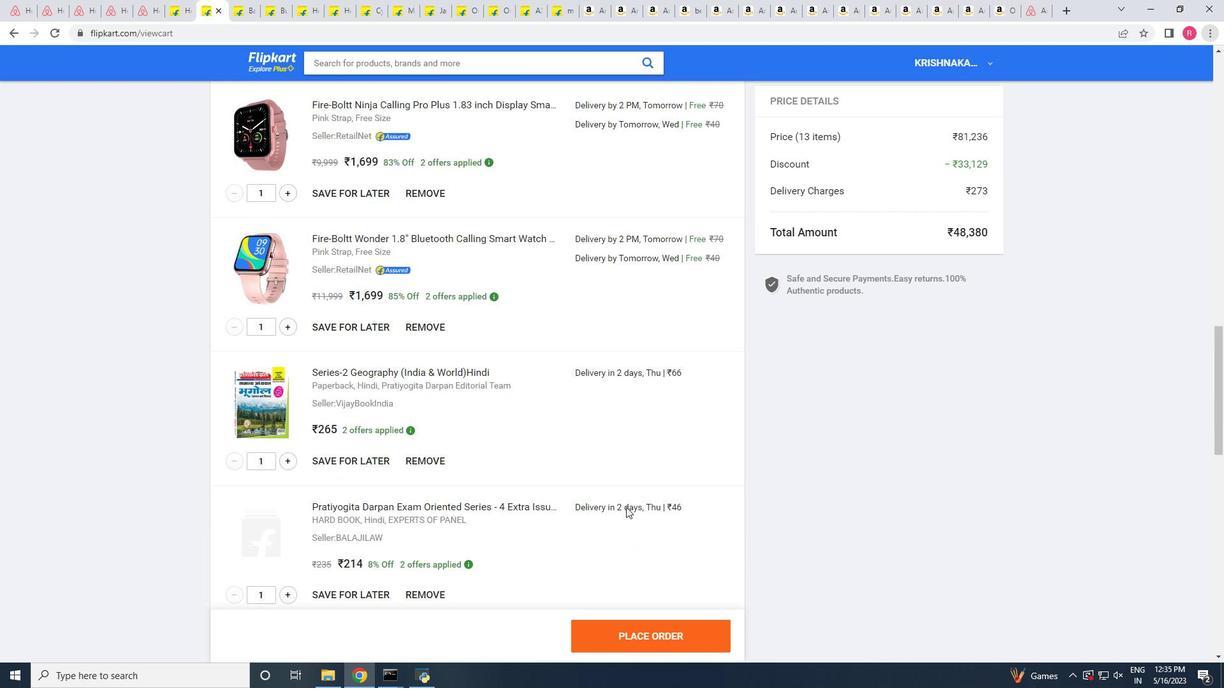 
Action: Mouse scrolled (626, 508) with delta (0, 0)
Screenshot: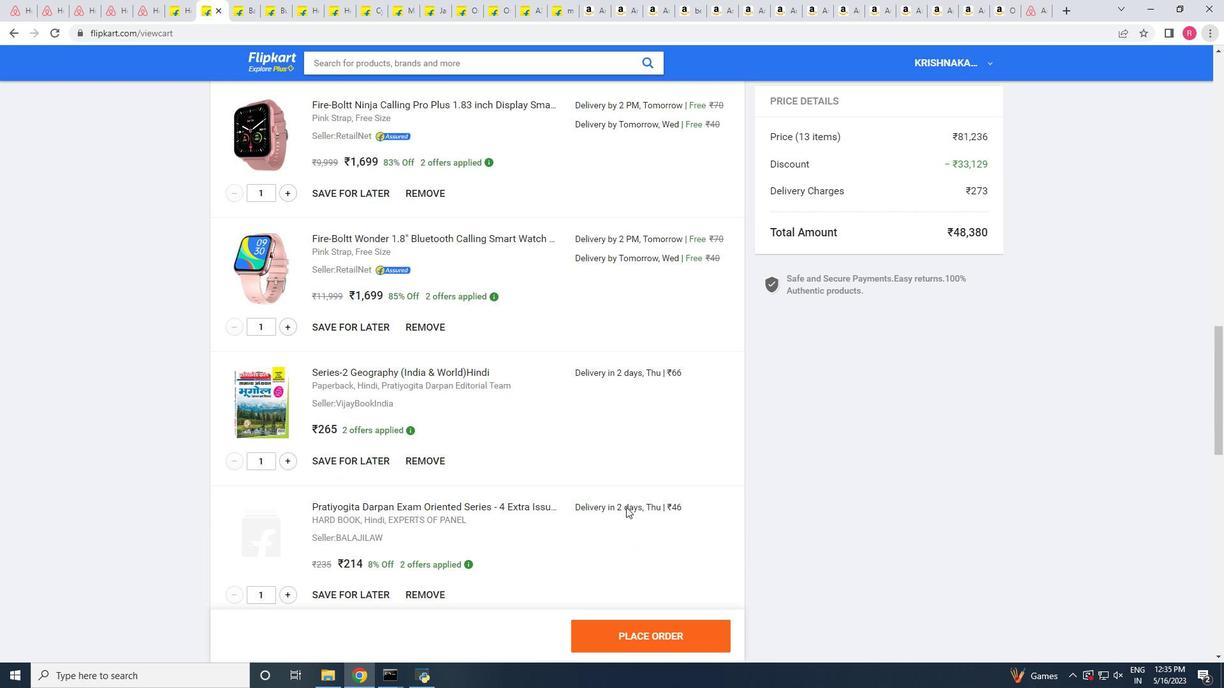 
Action: Mouse scrolled (626, 508) with delta (0, 0)
Screenshot: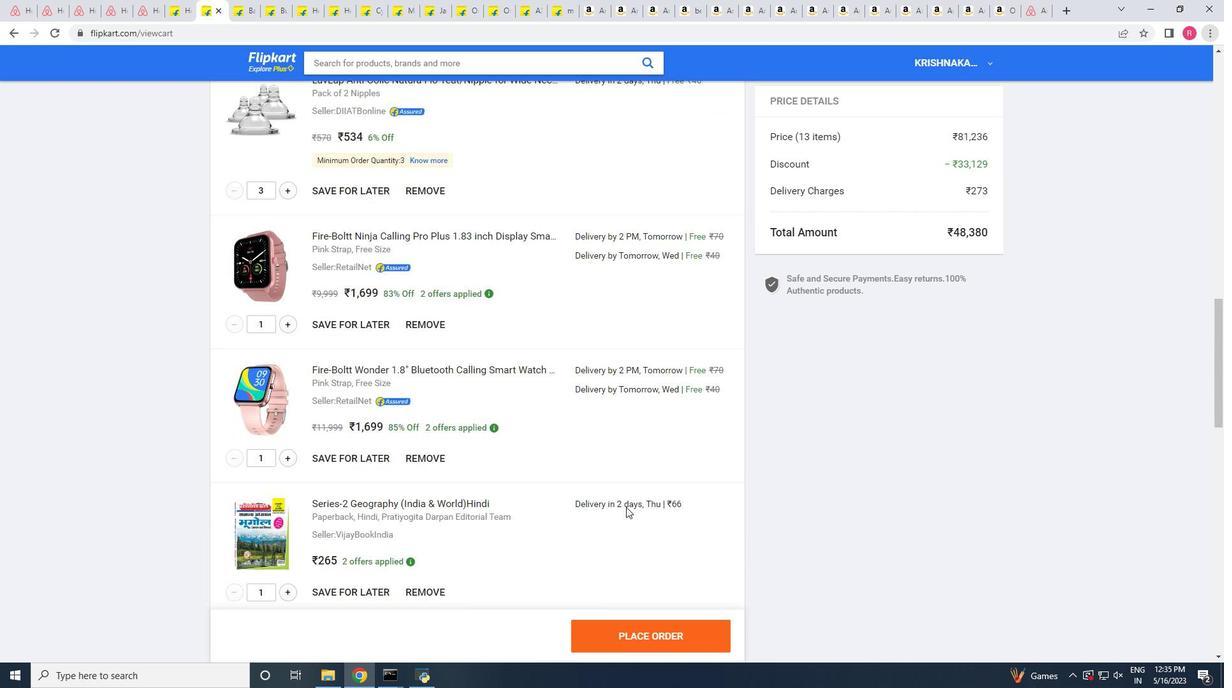 
Action: Mouse scrolled (626, 508) with delta (0, 0)
Screenshot: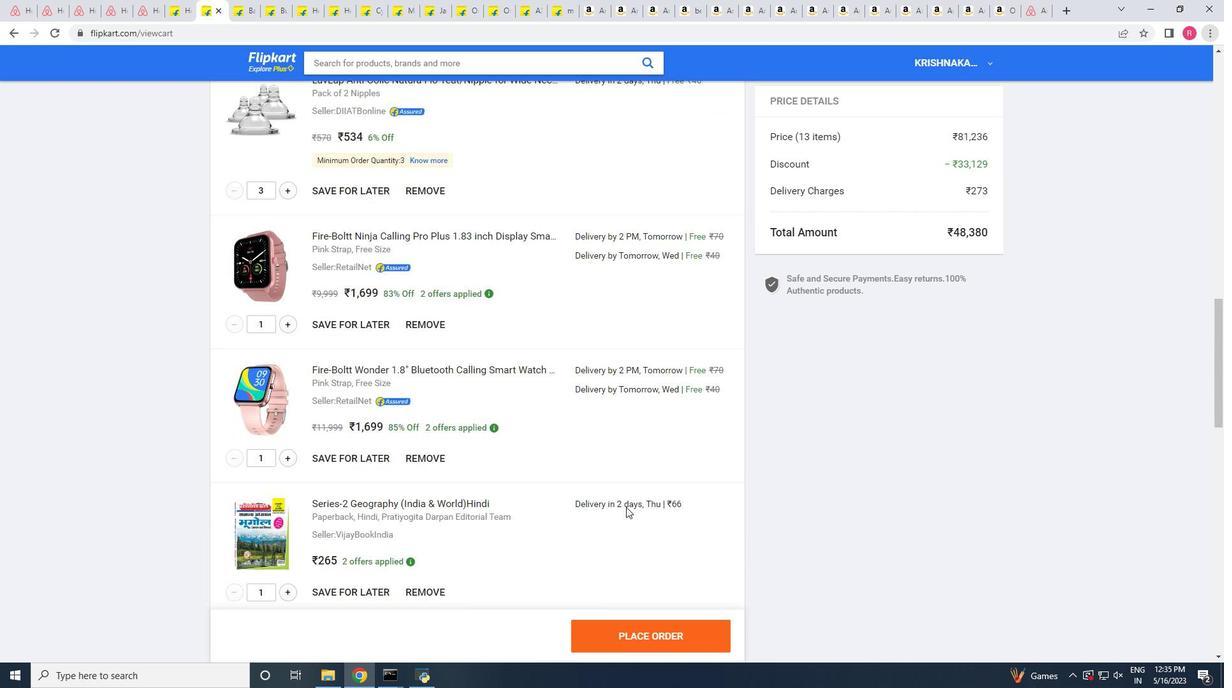 
Action: Mouse scrolled (626, 508) with delta (0, 0)
Screenshot: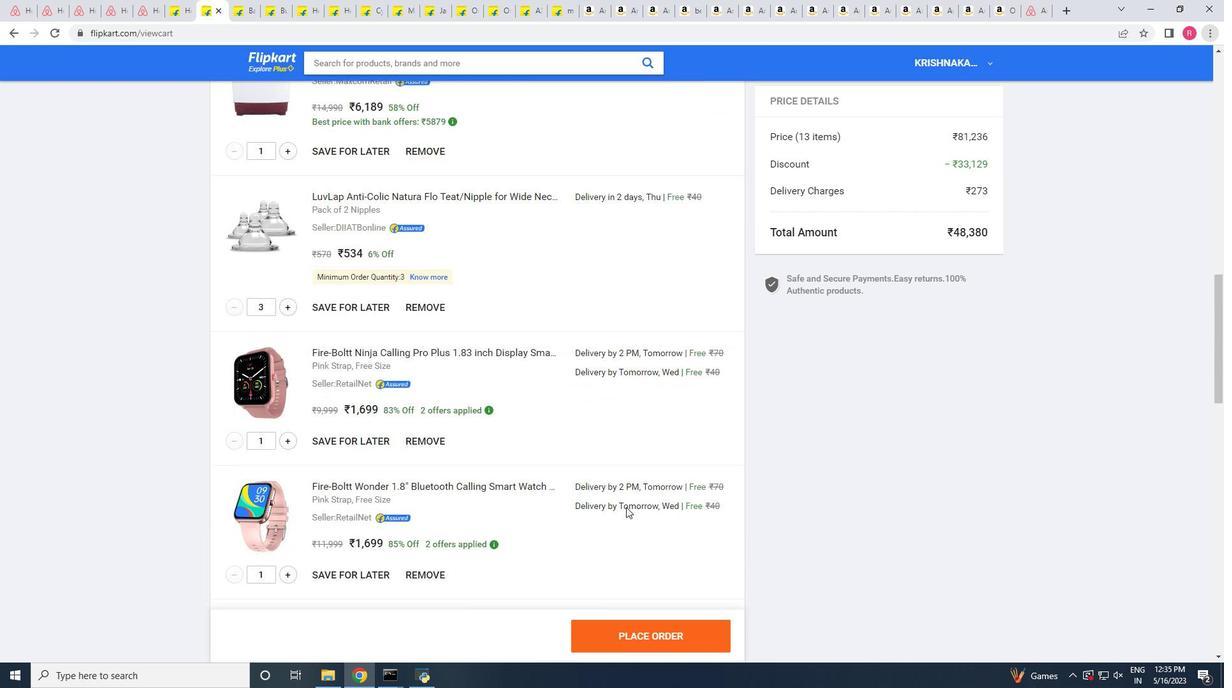 
Action: Mouse scrolled (626, 508) with delta (0, 0)
Screenshot: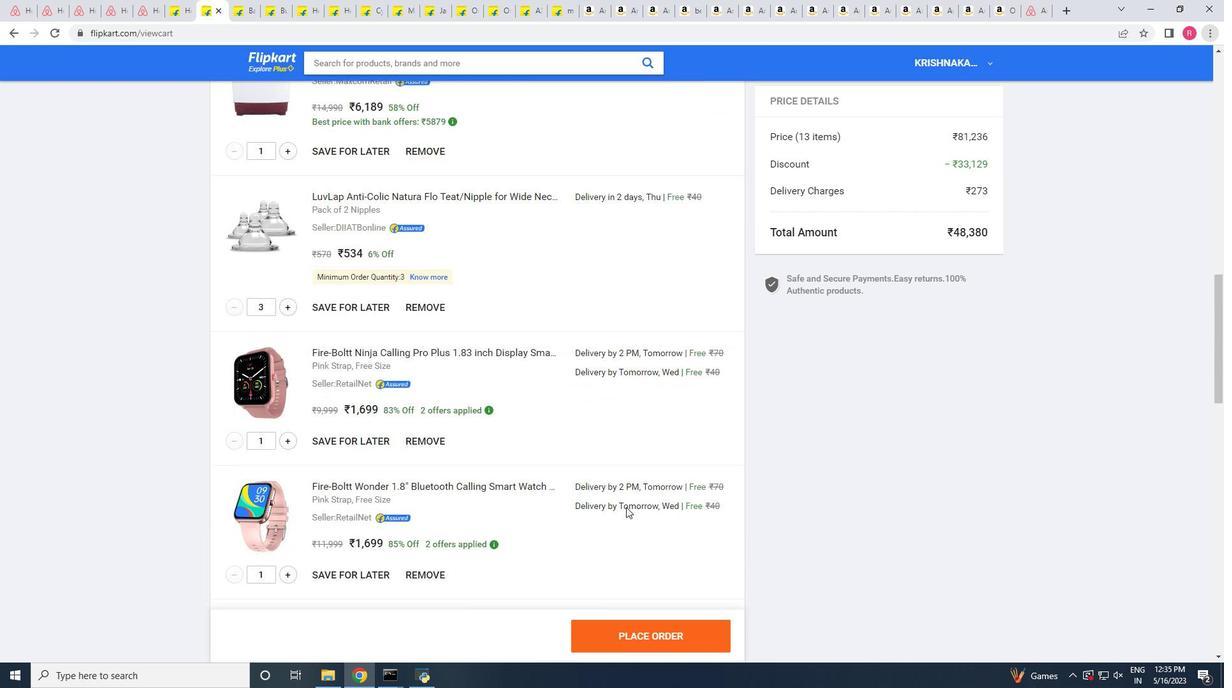 
Action: Mouse scrolled (626, 508) with delta (0, 0)
Screenshot: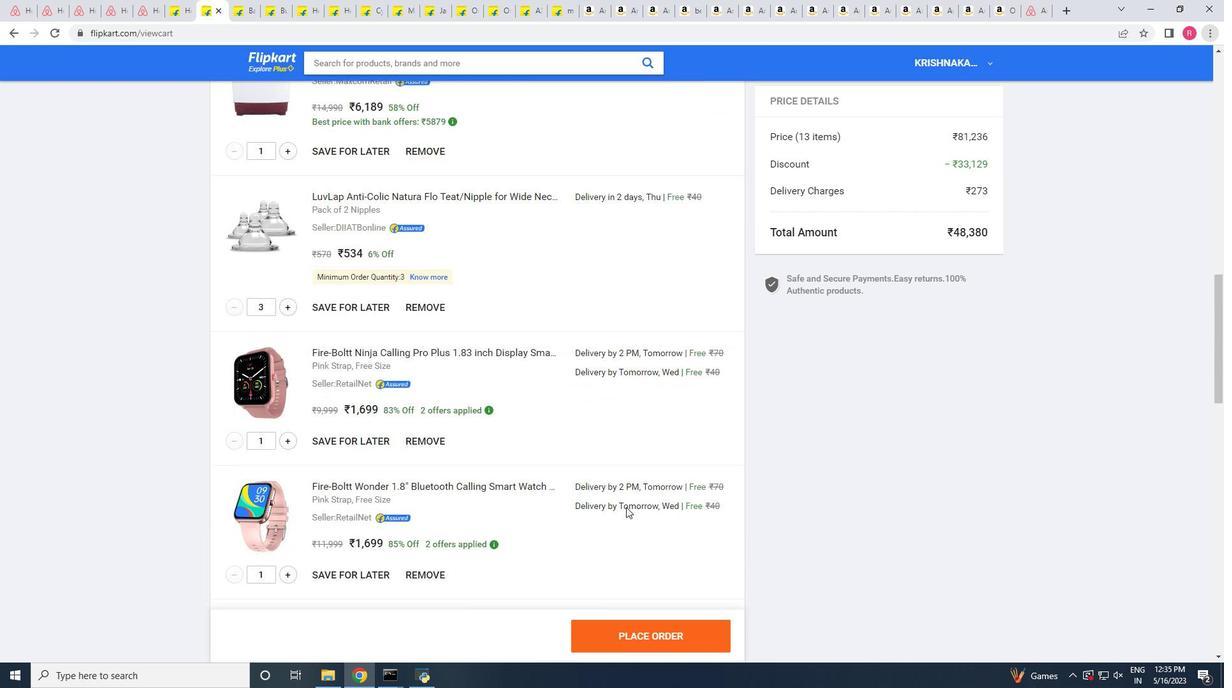 
Action: Mouse scrolled (626, 508) with delta (0, 0)
Screenshot: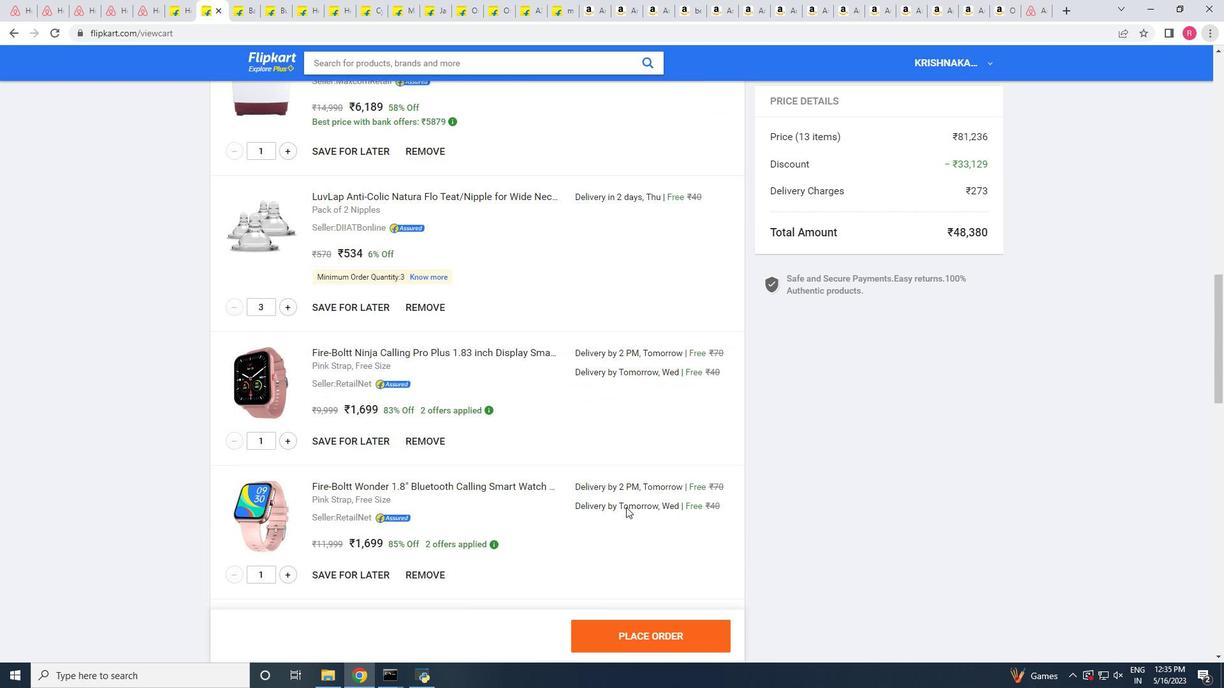 
Action: Mouse scrolled (626, 508) with delta (0, 0)
Screenshot: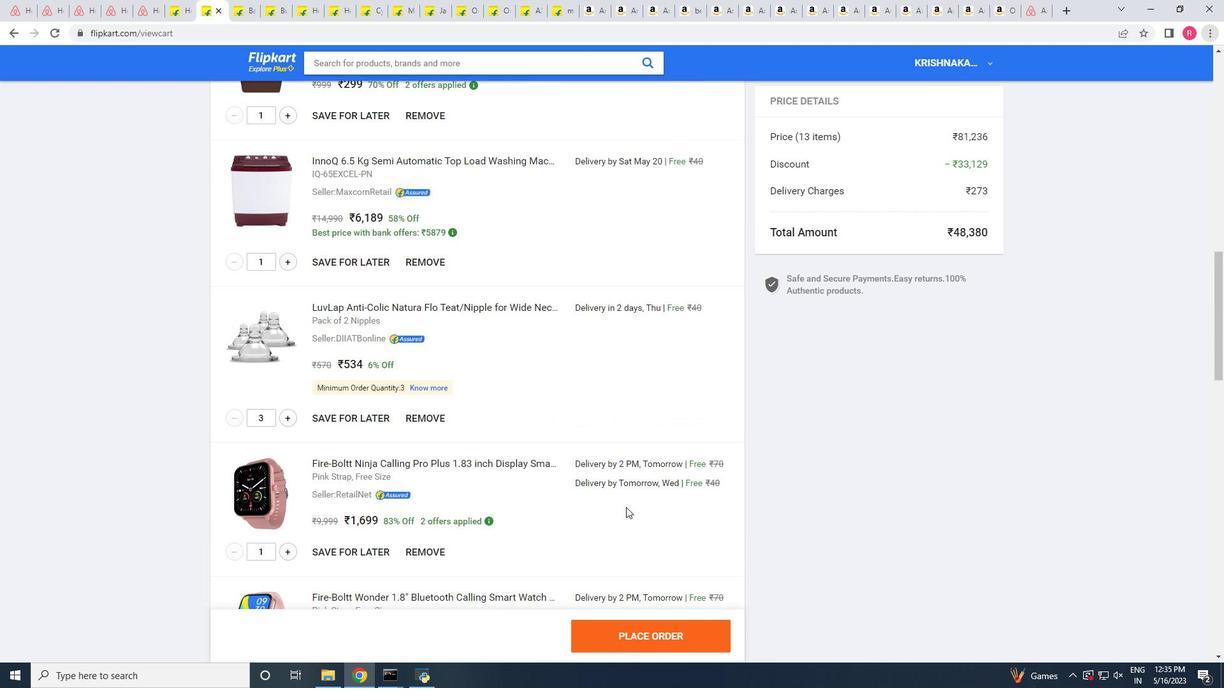 
Action: Mouse scrolled (626, 508) with delta (0, 0)
Screenshot: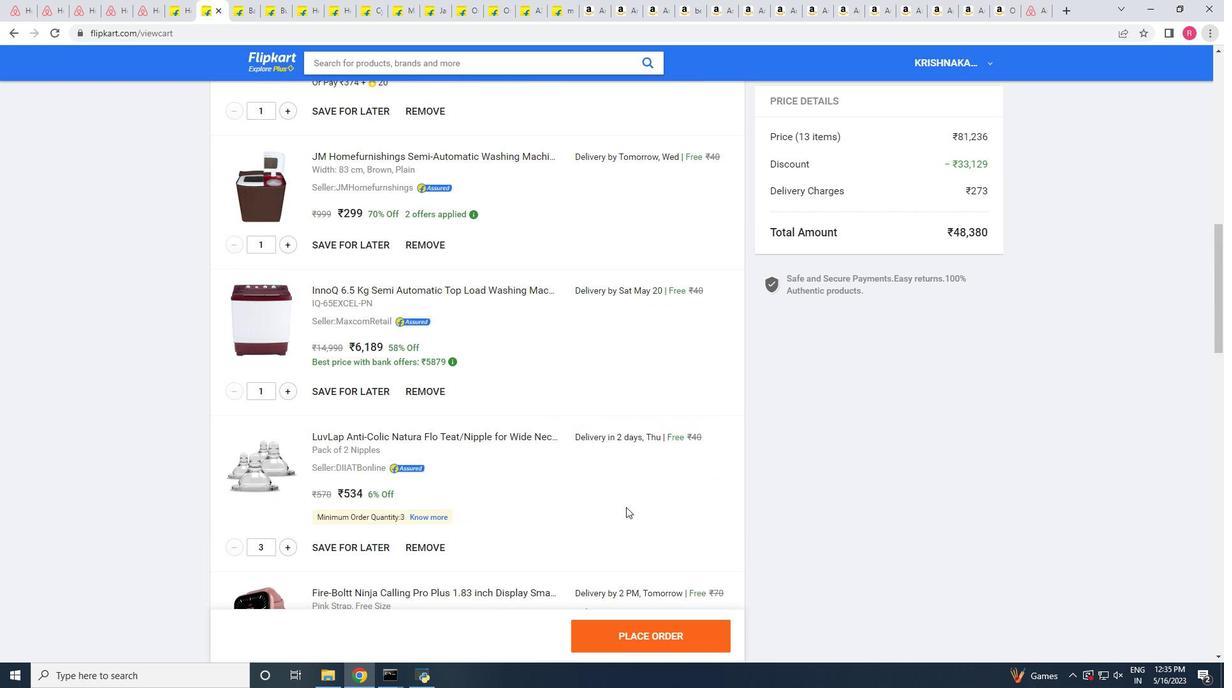 
Action: Mouse scrolled (626, 508) with delta (0, 0)
Screenshot: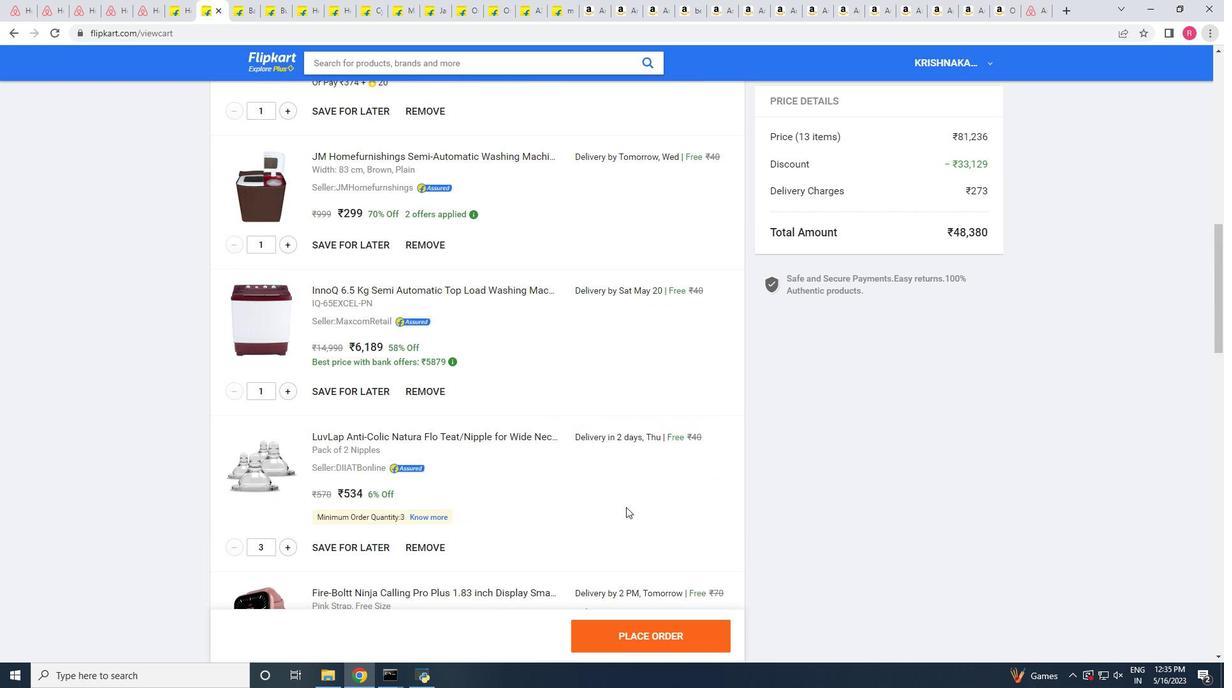 
Action: Mouse scrolled (626, 508) with delta (0, 0)
Screenshot: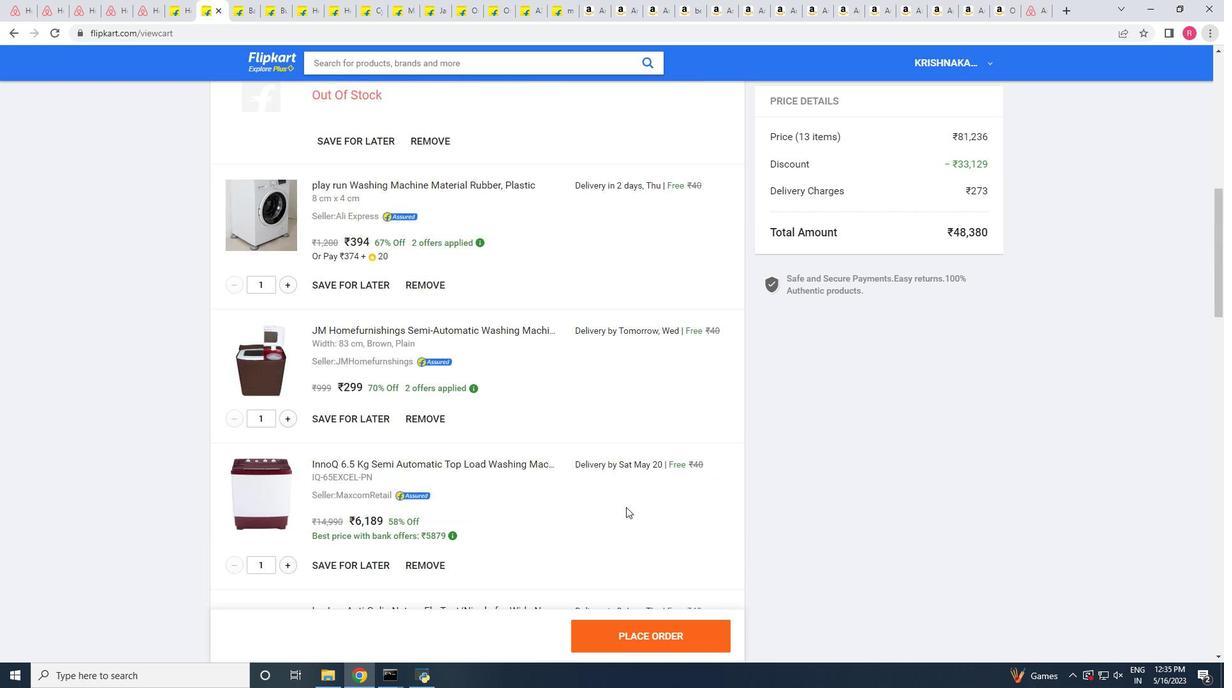 
Action: Mouse scrolled (626, 508) with delta (0, 0)
Screenshot: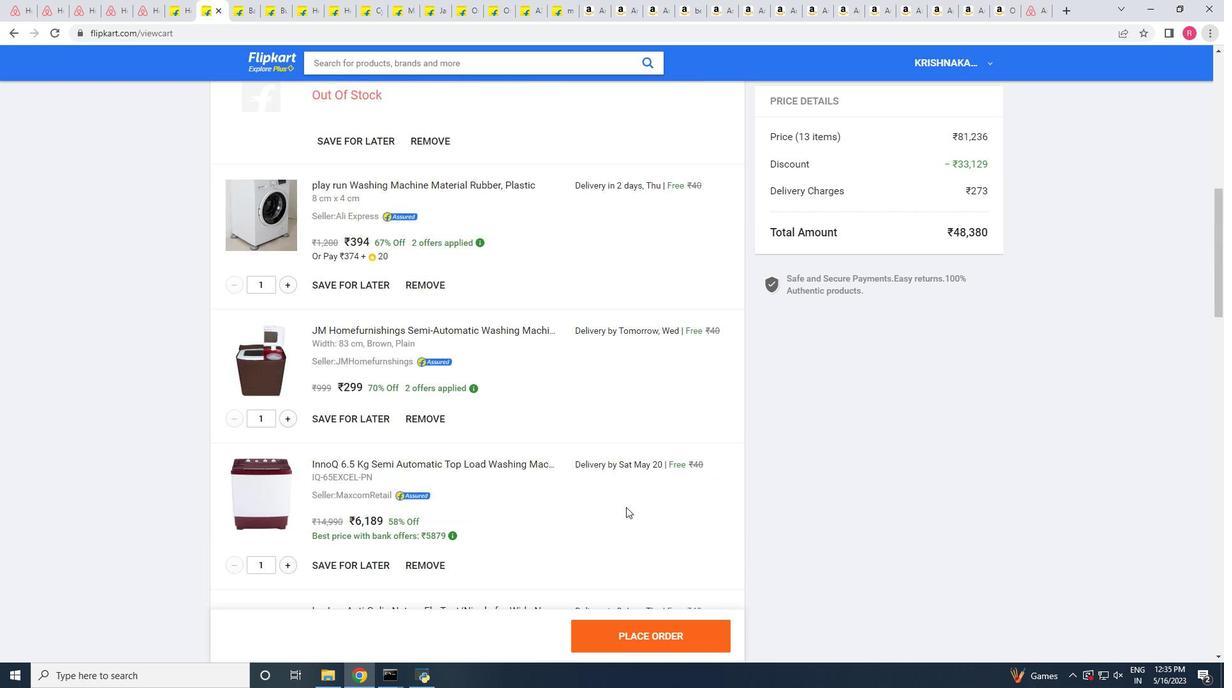 
Action: Mouse scrolled (626, 508) with delta (0, 0)
Screenshot: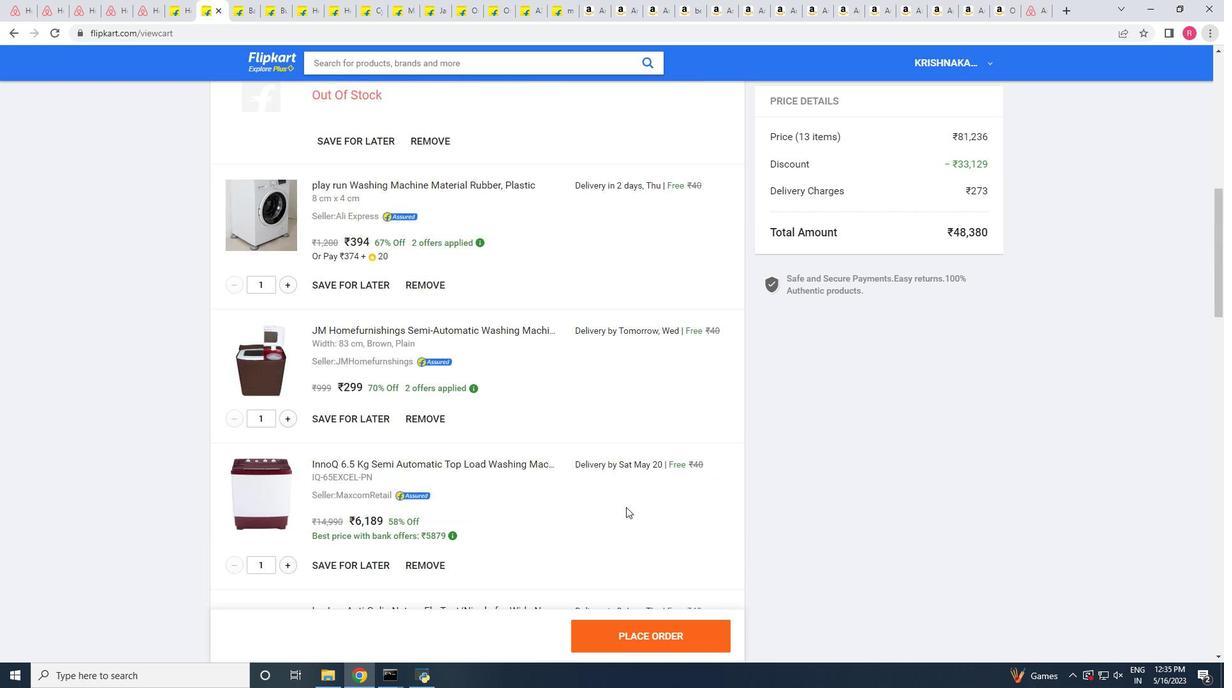 
Action: Mouse scrolled (626, 508) with delta (0, 0)
Screenshot: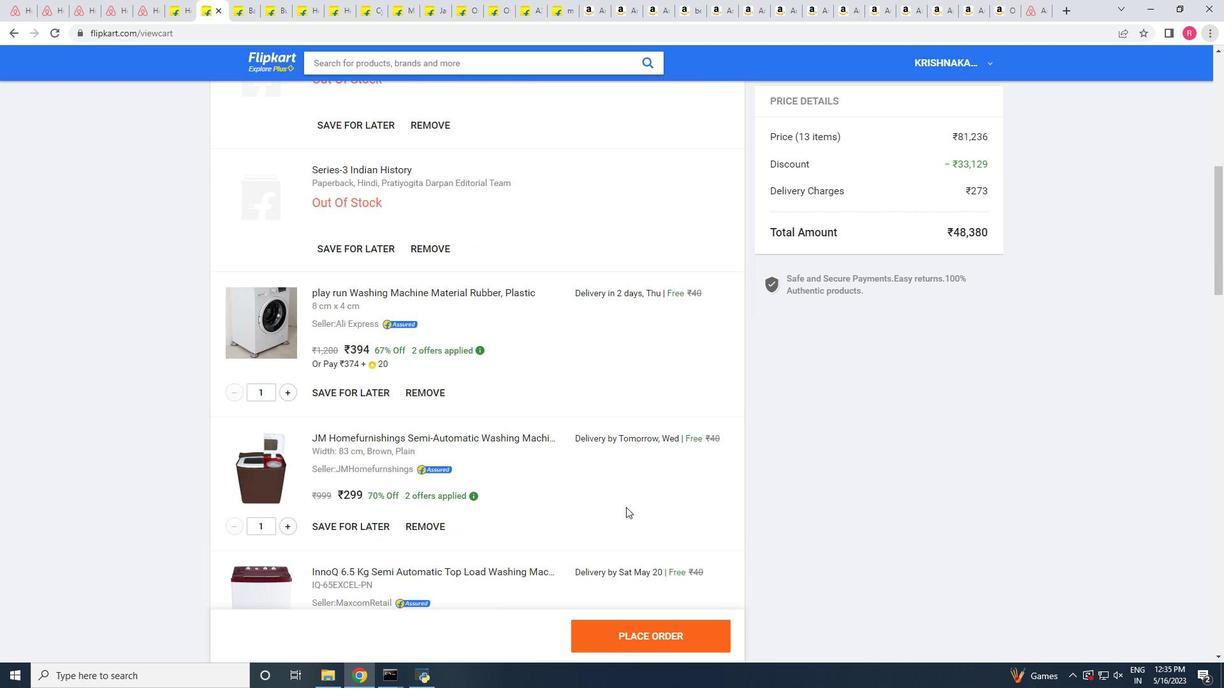 
Action: Mouse scrolled (626, 508) with delta (0, 0)
Screenshot: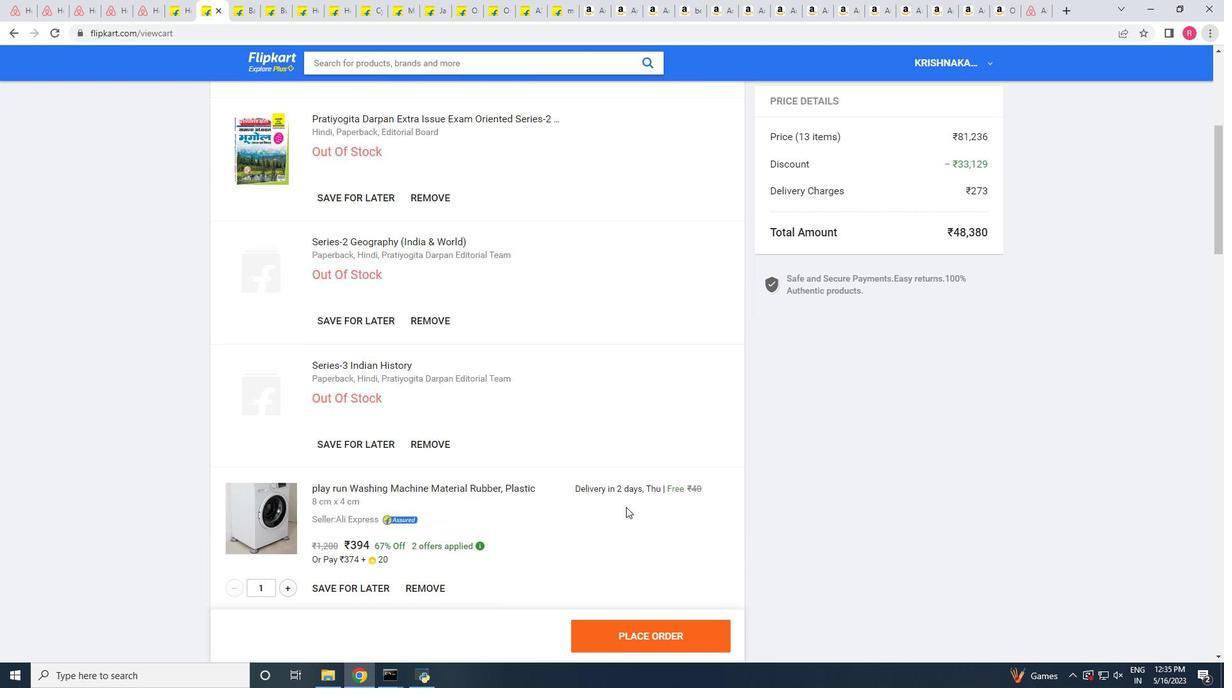 
Action: Mouse scrolled (626, 508) with delta (0, 0)
Screenshot: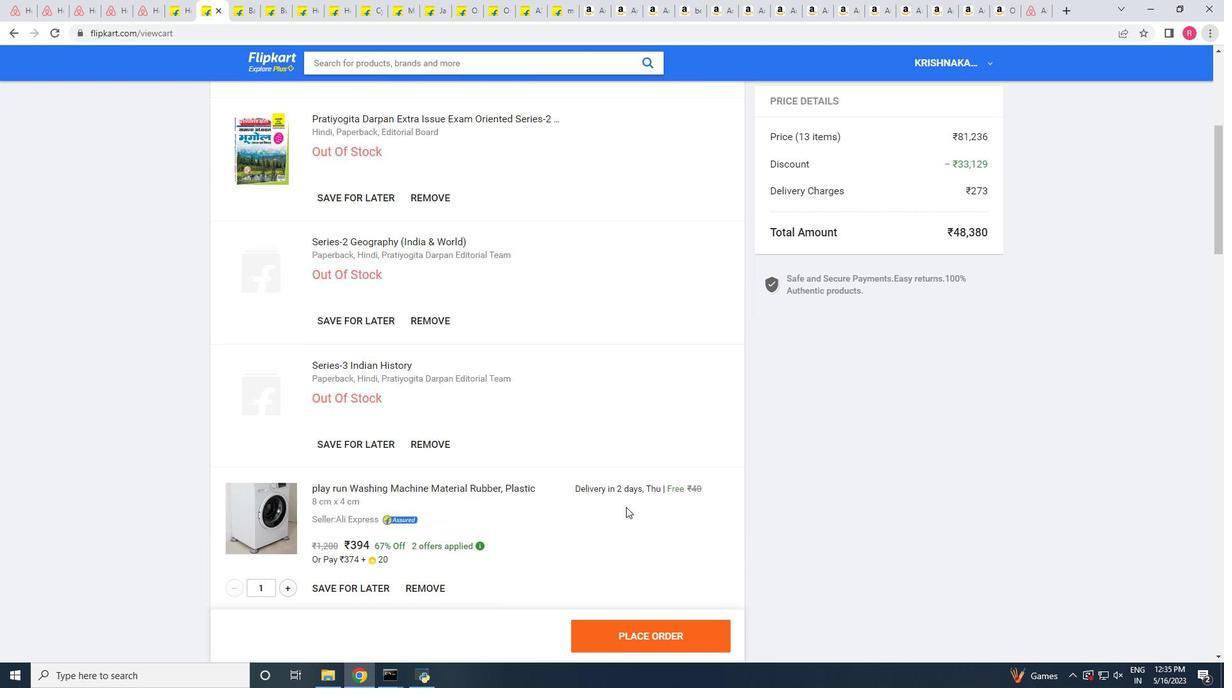 
Action: Mouse scrolled (626, 508) with delta (0, 0)
Screenshot: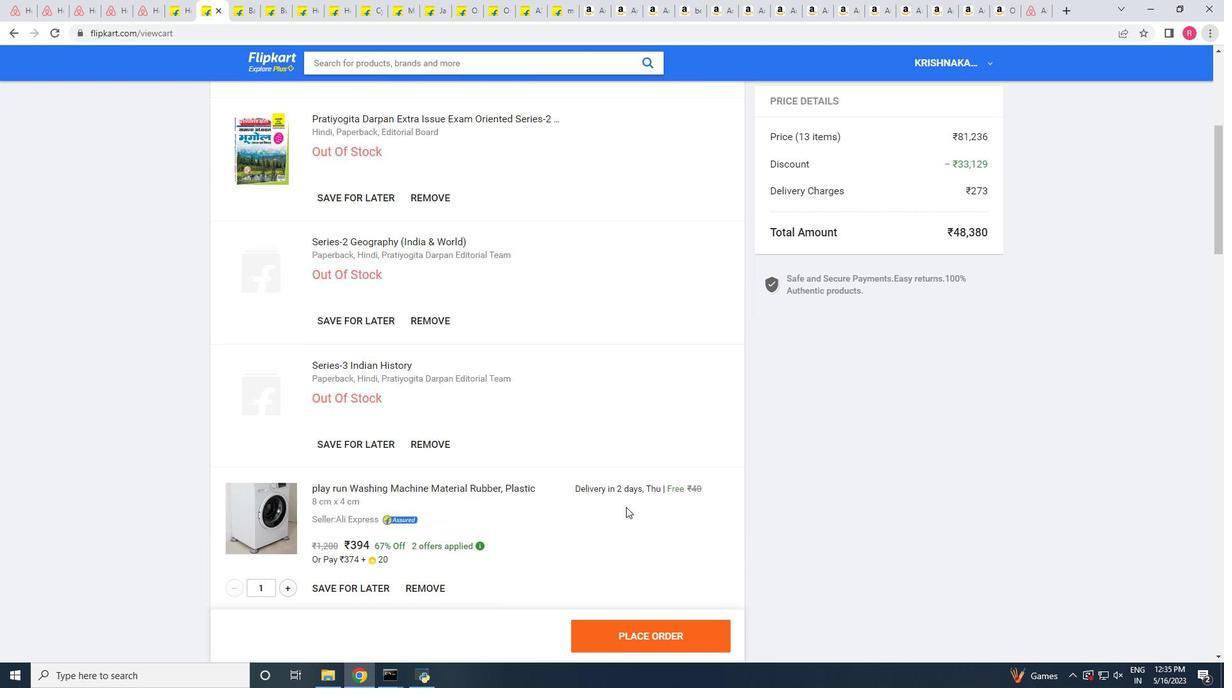 
Action: Mouse scrolled (626, 508) with delta (0, 0)
Screenshot: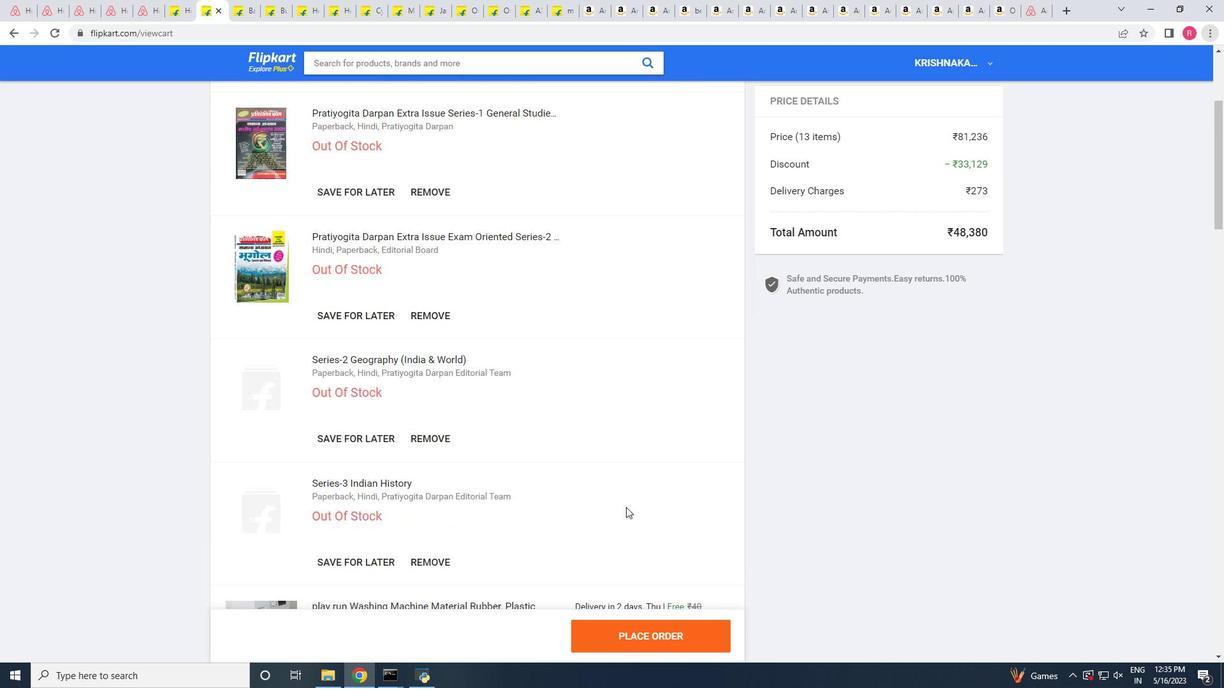 
Action: Mouse scrolled (626, 508) with delta (0, 0)
Screenshot: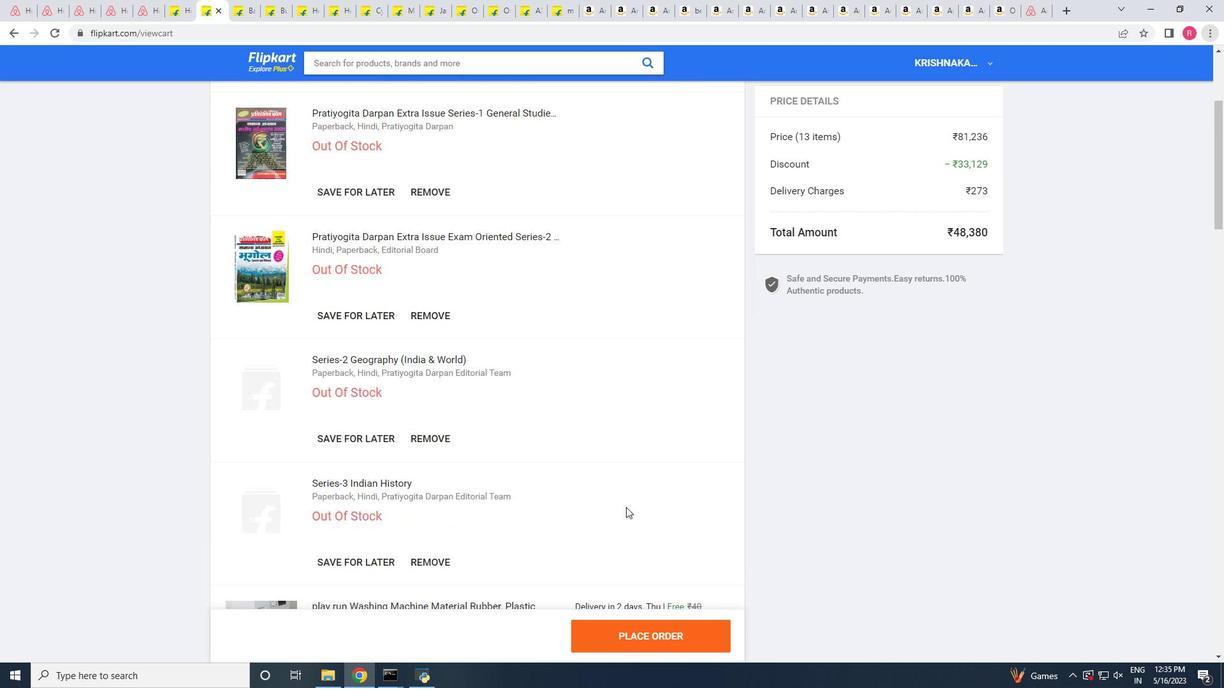
Action: Mouse scrolled (626, 508) with delta (0, 0)
Screenshot: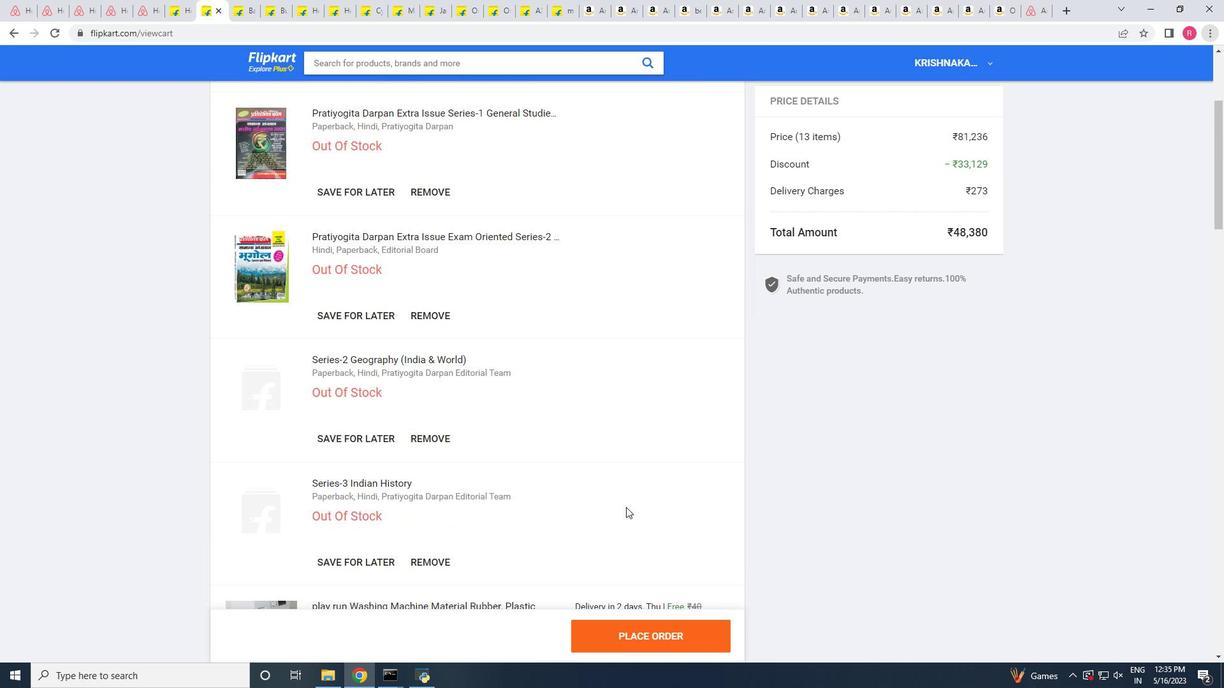 
Action: Mouse moved to (248, 64)
Screenshot: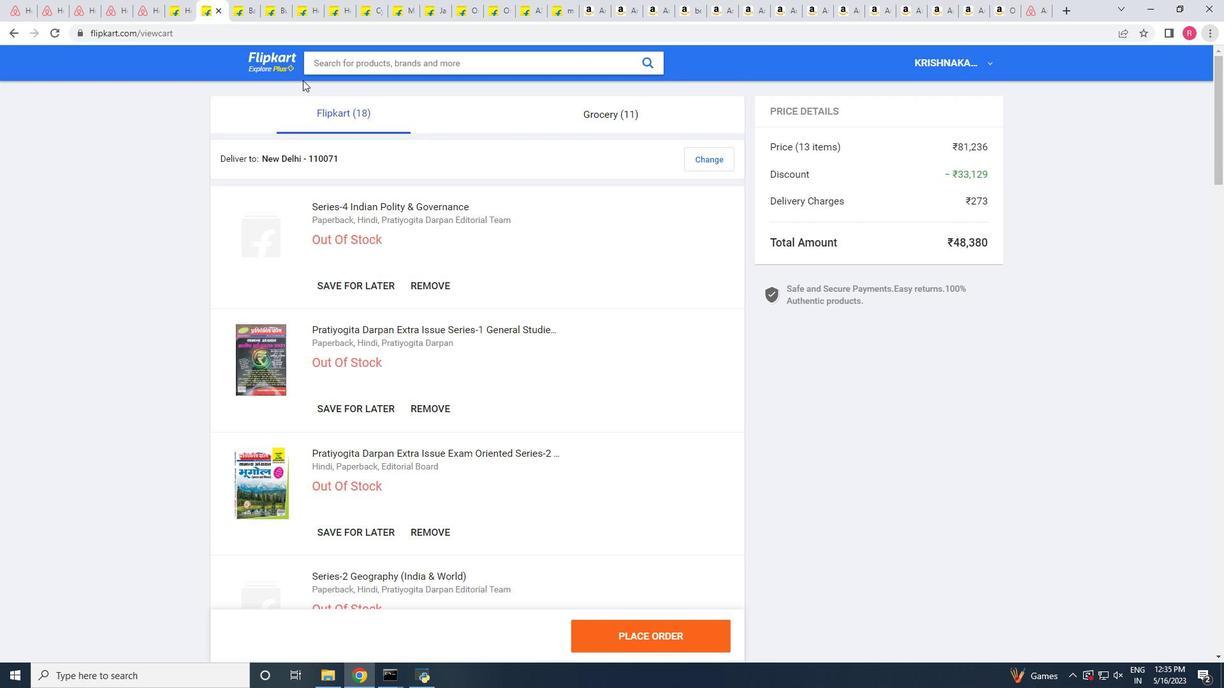 
Action: Mouse pressed left at (248, 64)
Screenshot: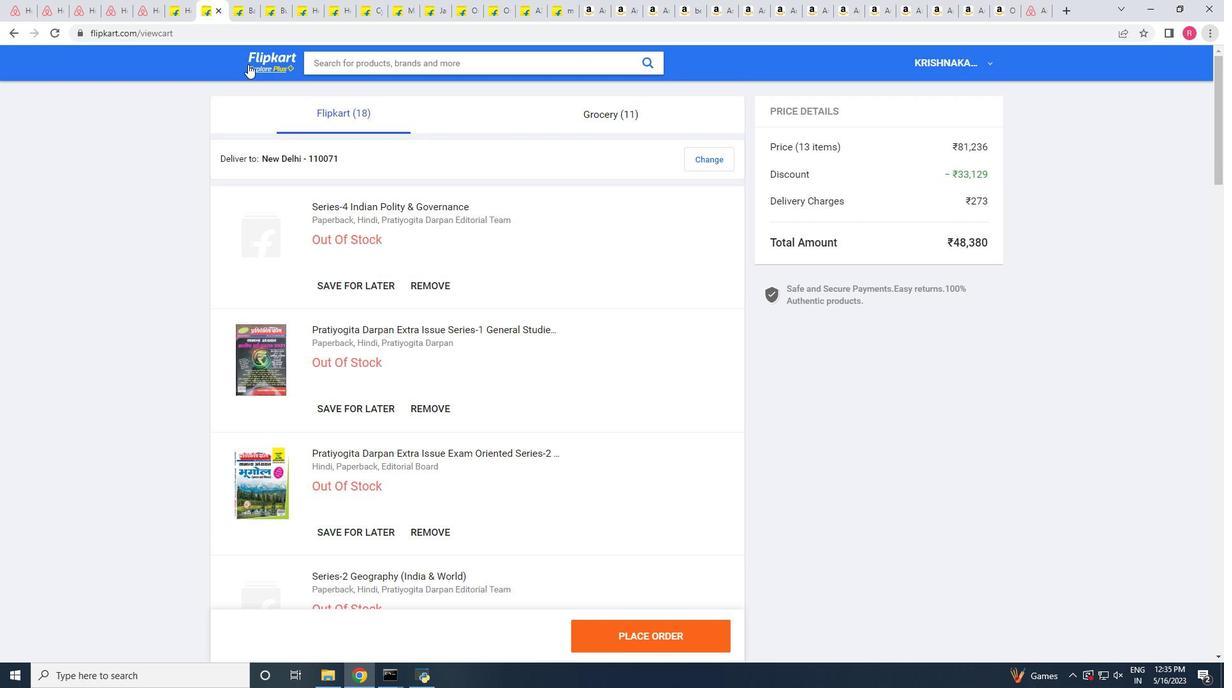
Action: Mouse moved to (481, 325)
Screenshot: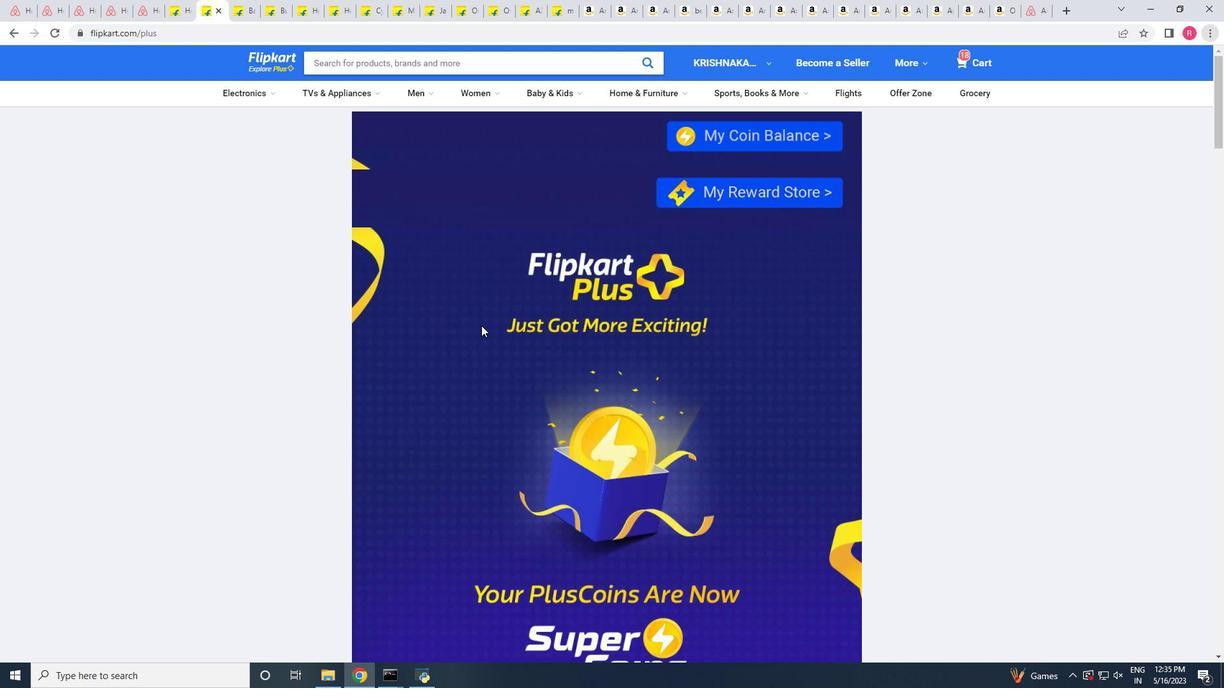 
